 Task: Find connections with filter location Diu with filter topic #Sustainabilitywith filter profile language English with filter current company PwC Acceleration Centers with filter school Global Institute of Technology,Jaipur with filter industry Spring and Wire Product Manufacturing with filter service category Business Law with filter keywords title Purchasing Staff
Action: Mouse moved to (171, 250)
Screenshot: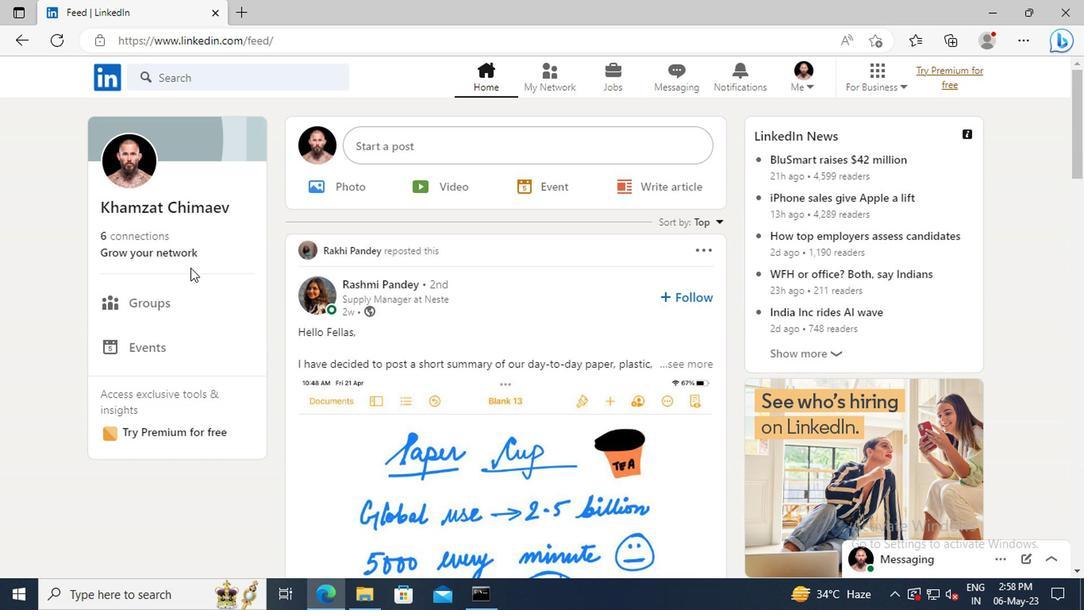 
Action: Mouse pressed left at (171, 250)
Screenshot: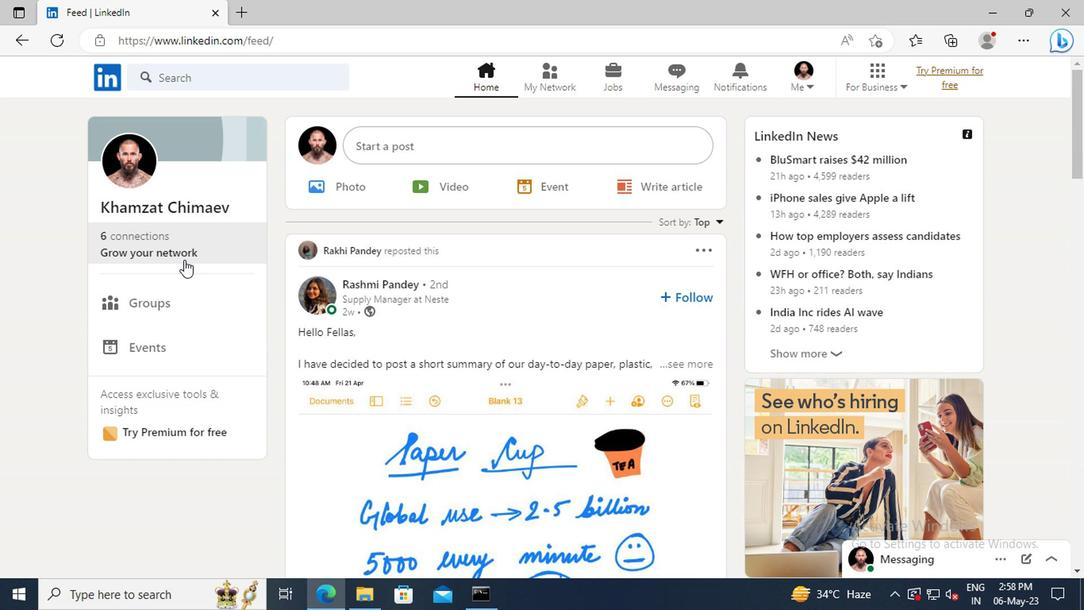 
Action: Mouse moved to (171, 167)
Screenshot: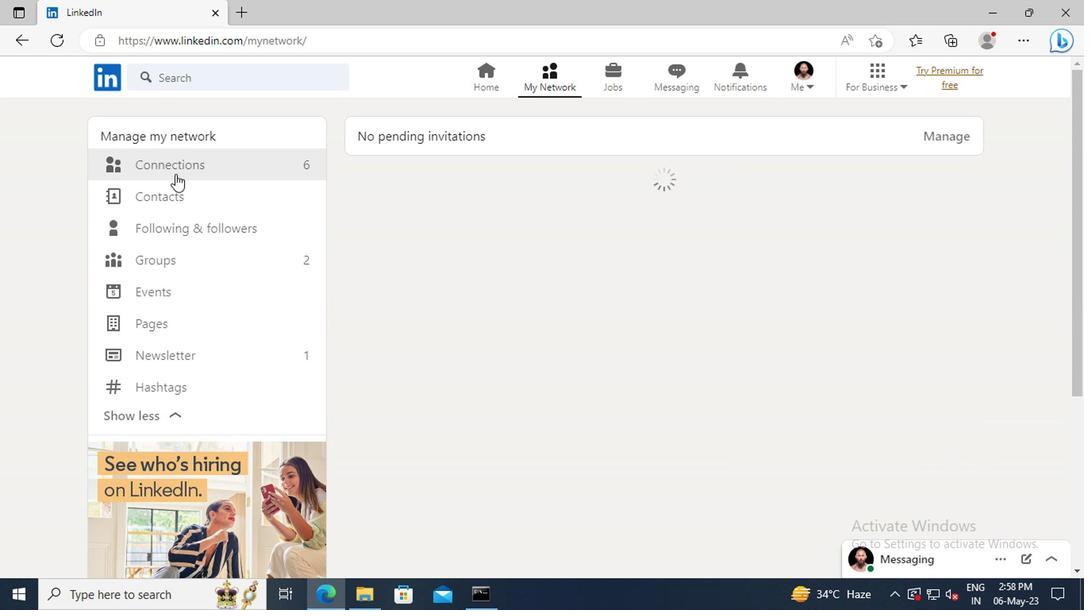 
Action: Mouse pressed left at (171, 167)
Screenshot: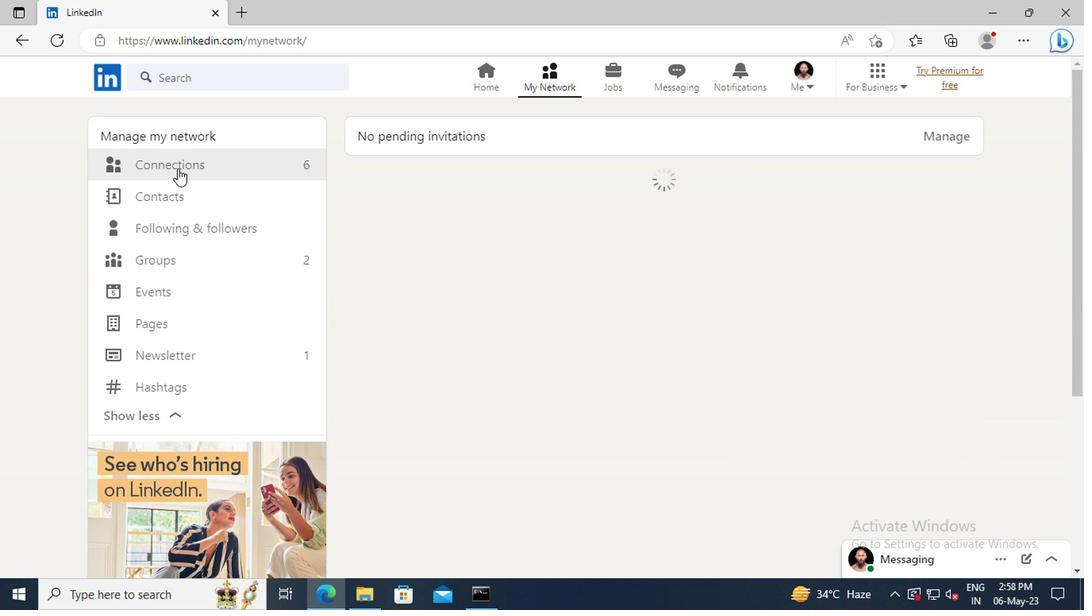 
Action: Mouse moved to (684, 170)
Screenshot: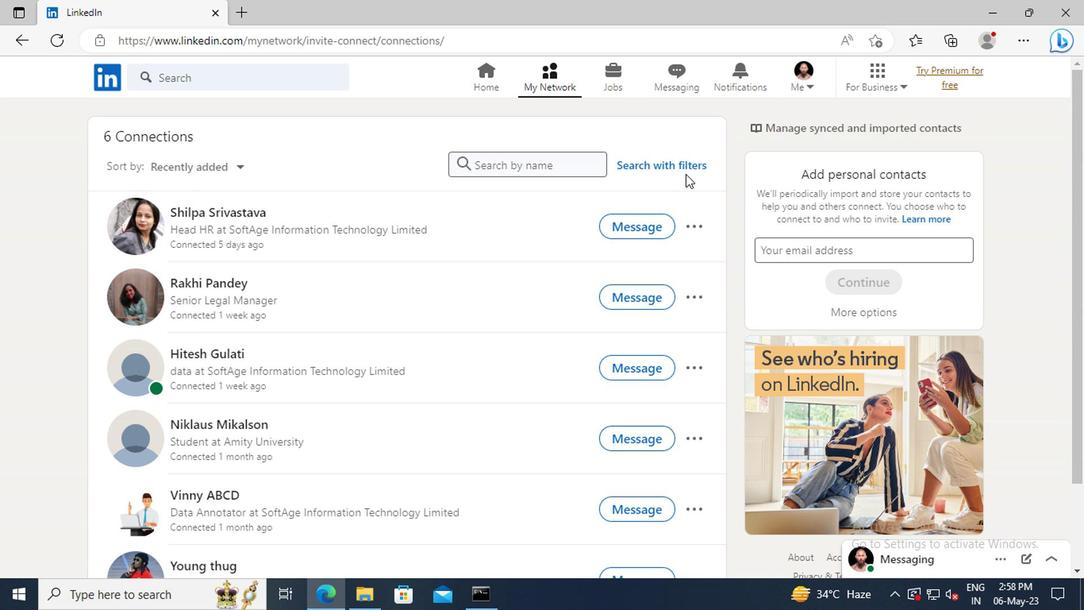 
Action: Mouse pressed left at (684, 170)
Screenshot: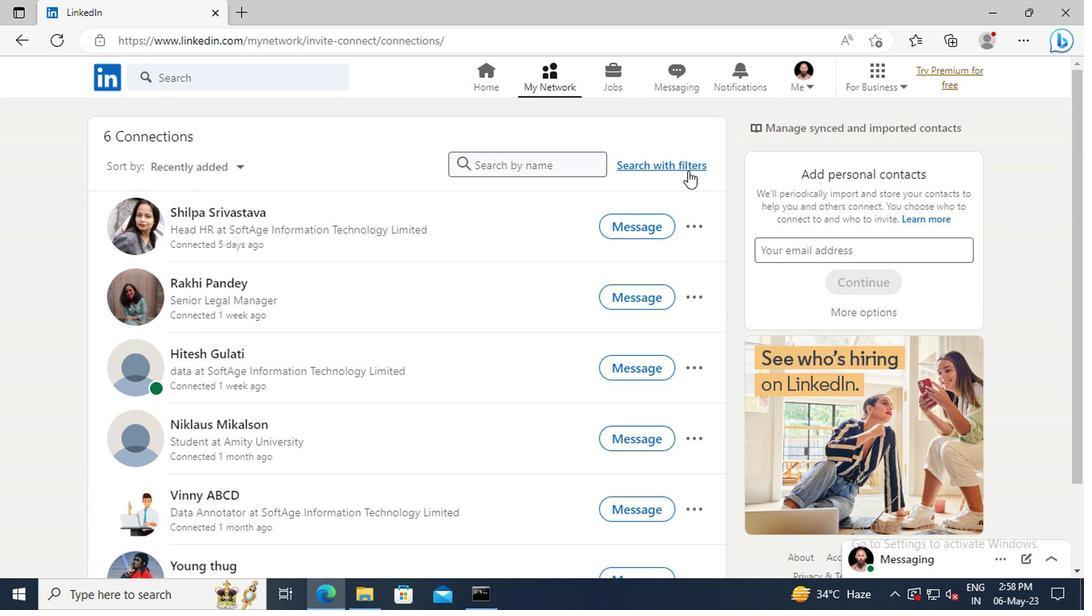 
Action: Mouse moved to (595, 128)
Screenshot: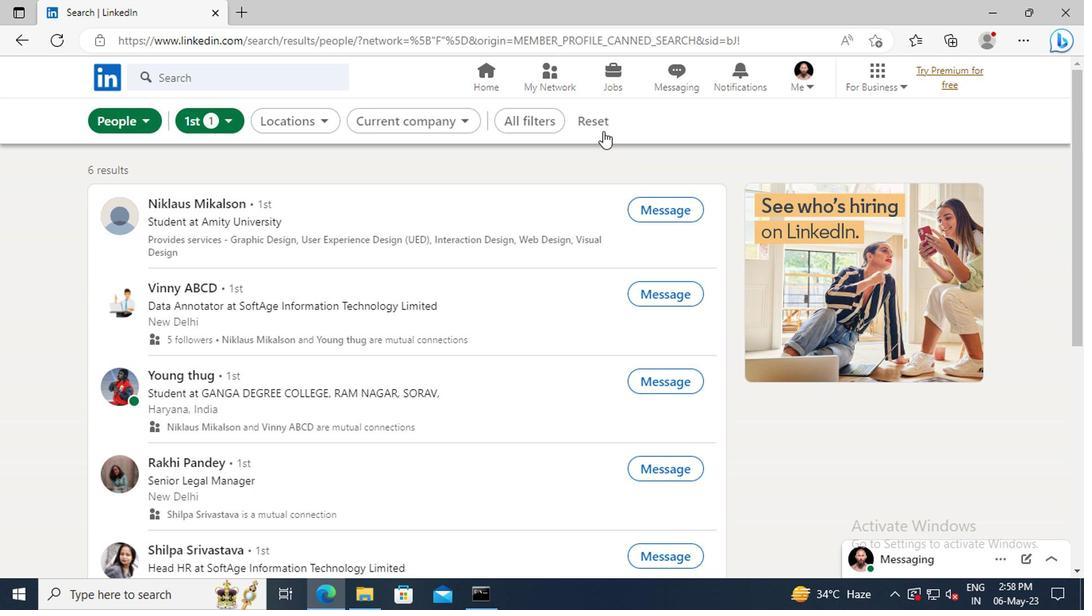 
Action: Mouse pressed left at (595, 128)
Screenshot: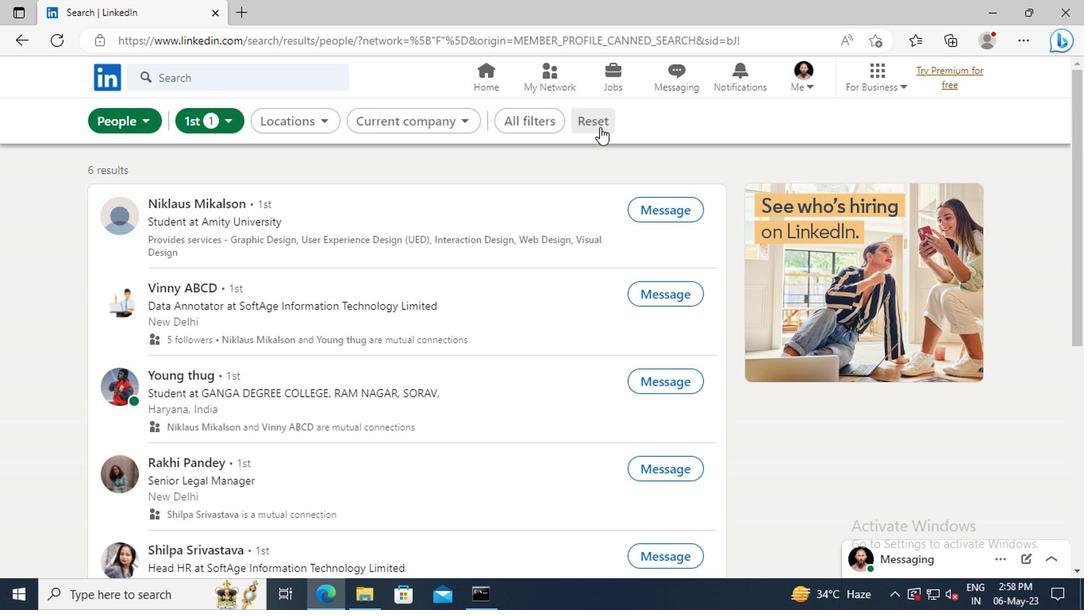 
Action: Mouse moved to (579, 126)
Screenshot: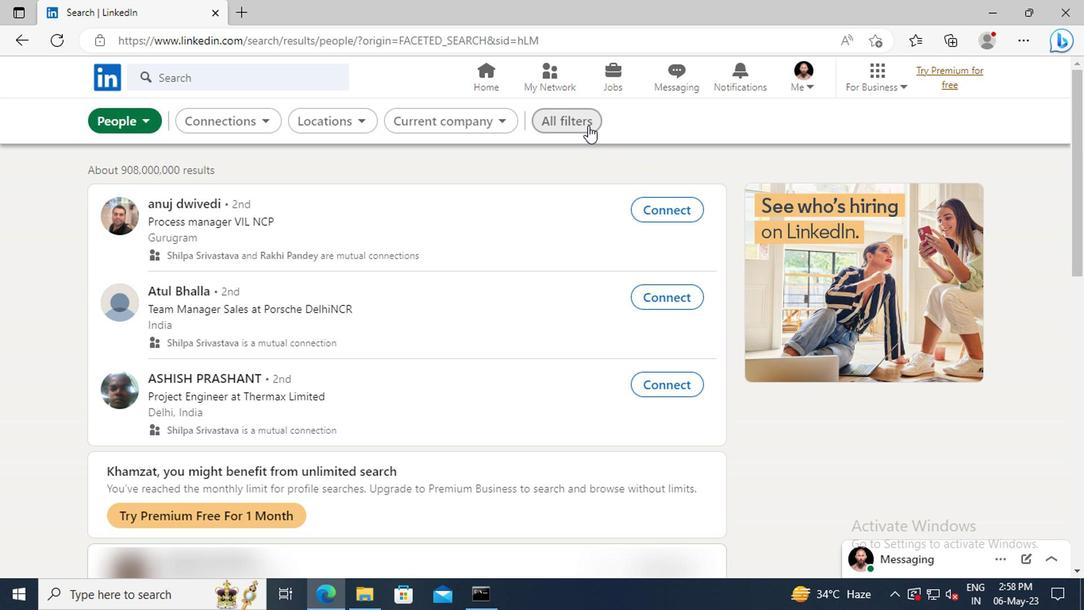 
Action: Mouse pressed left at (579, 126)
Screenshot: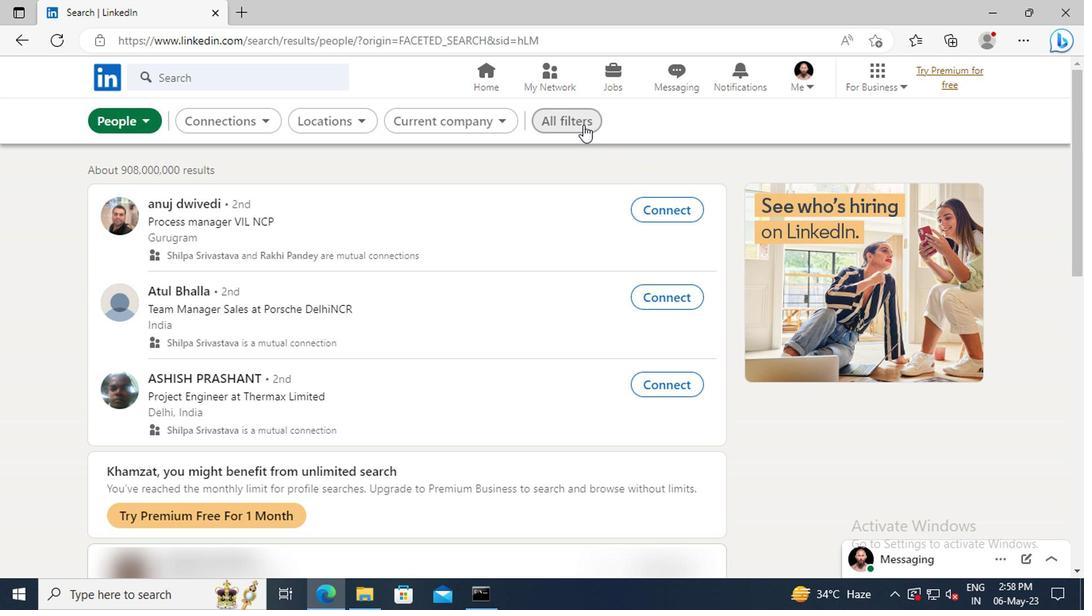 
Action: Mouse moved to (895, 308)
Screenshot: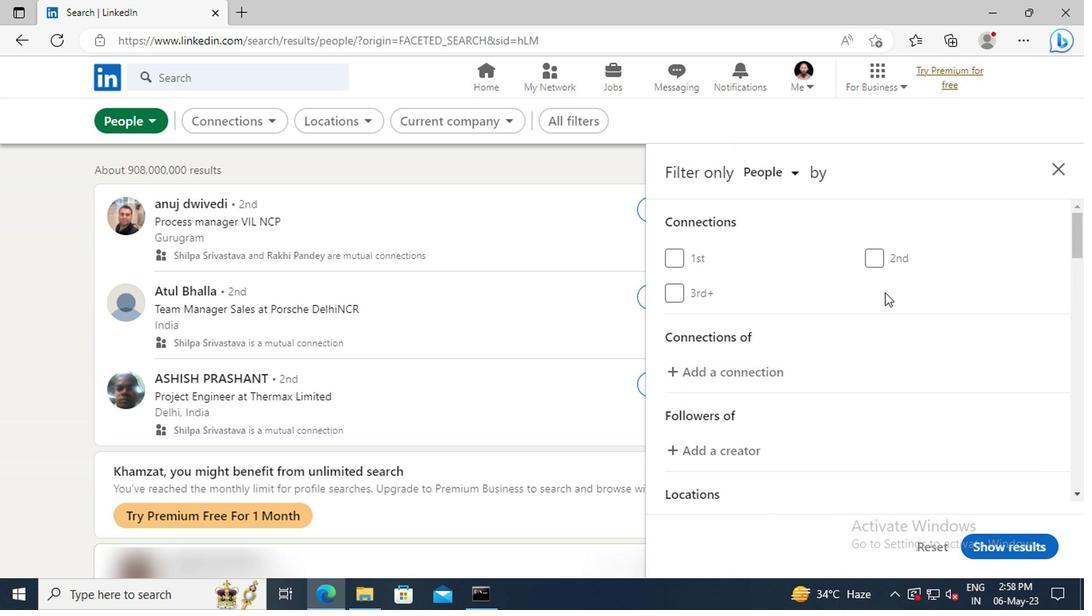 
Action: Mouse scrolled (895, 307) with delta (0, 0)
Screenshot: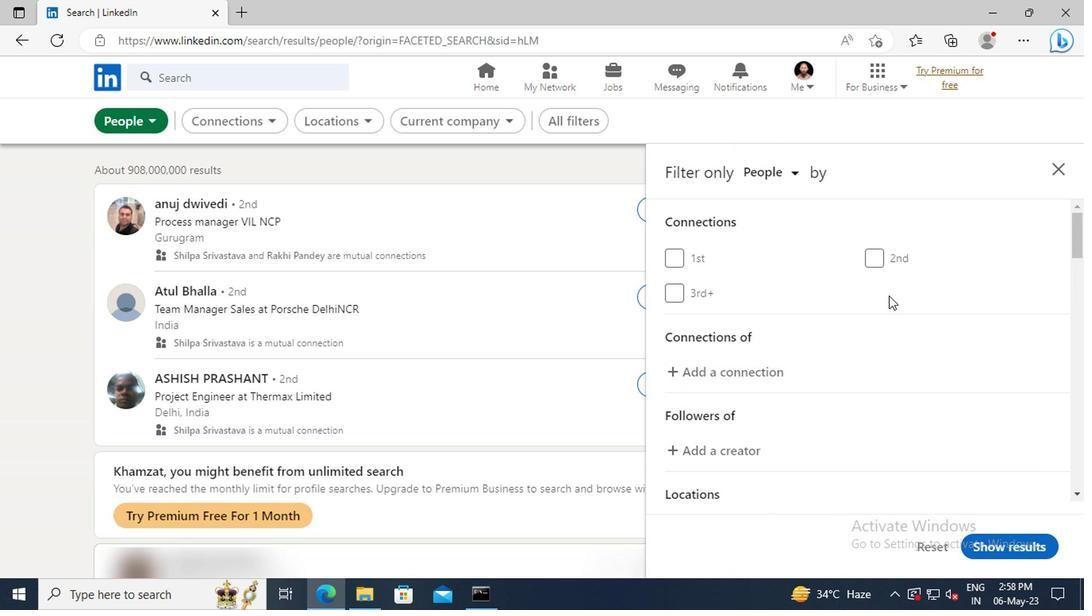 
Action: Mouse moved to (896, 309)
Screenshot: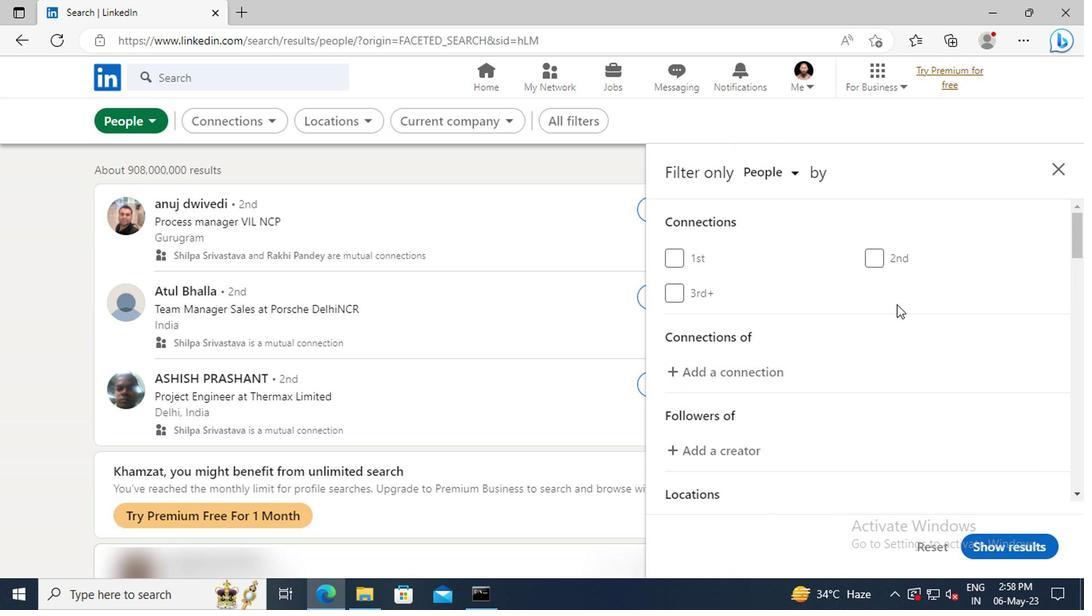 
Action: Mouse scrolled (896, 308) with delta (0, -1)
Screenshot: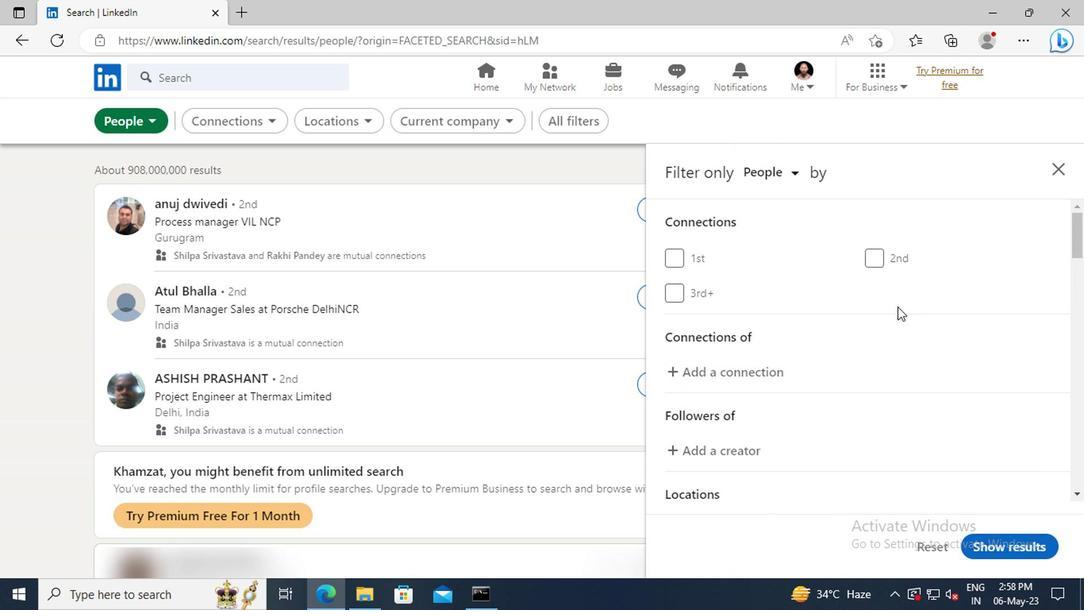 
Action: Mouse moved to (896, 309)
Screenshot: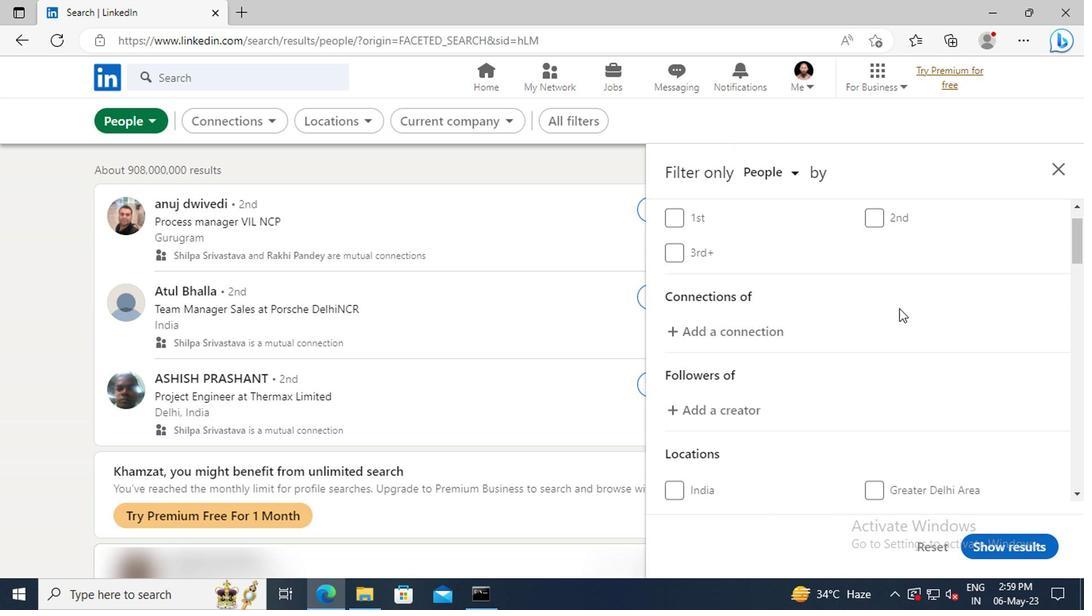 
Action: Mouse scrolled (896, 308) with delta (0, -1)
Screenshot: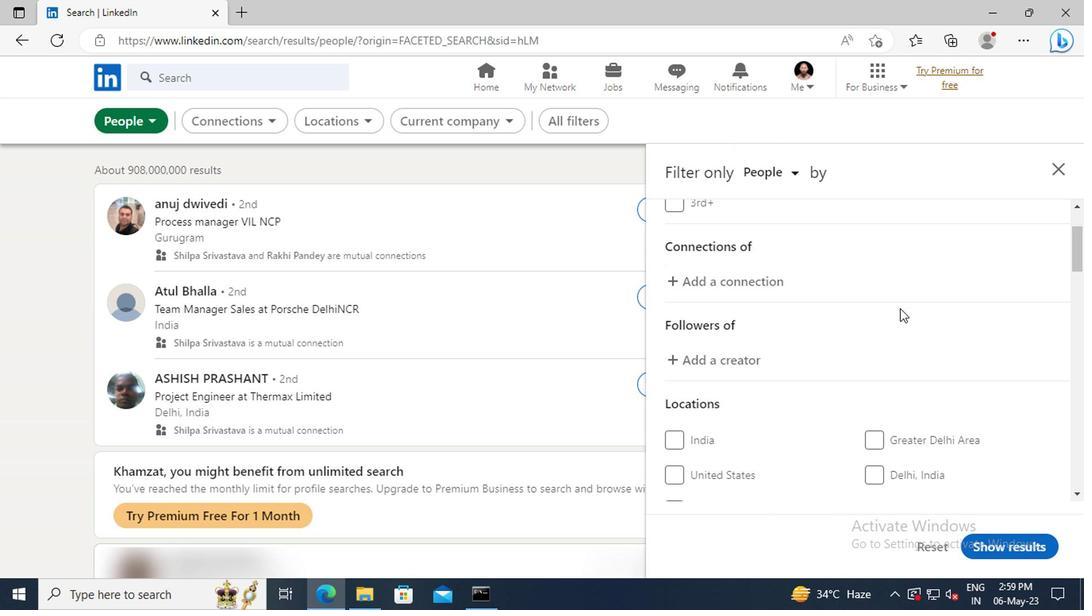 
Action: Mouse scrolled (896, 308) with delta (0, -1)
Screenshot: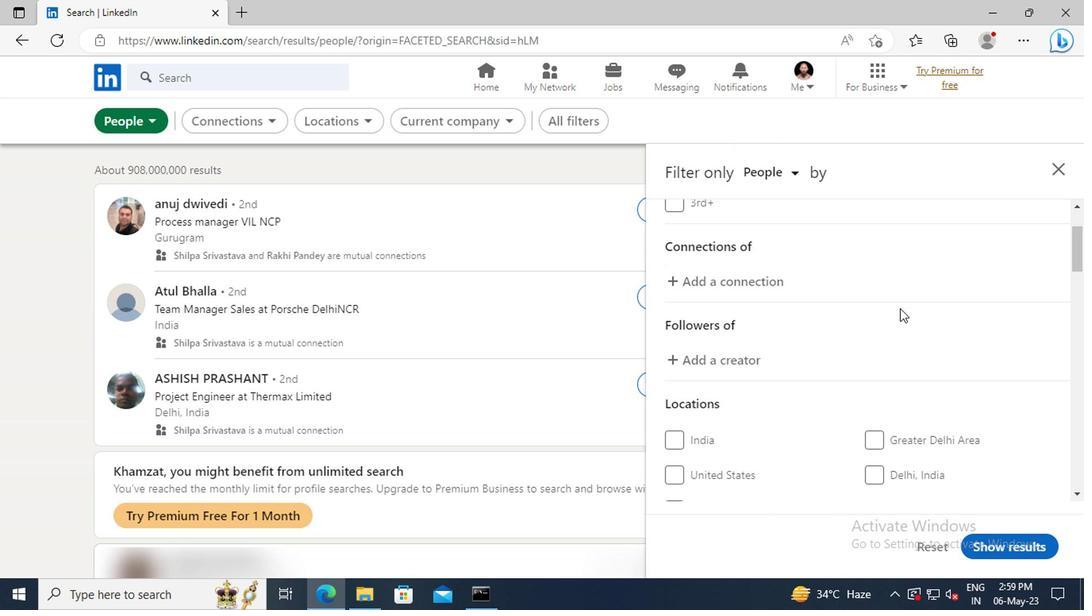 
Action: Mouse scrolled (896, 308) with delta (0, -1)
Screenshot: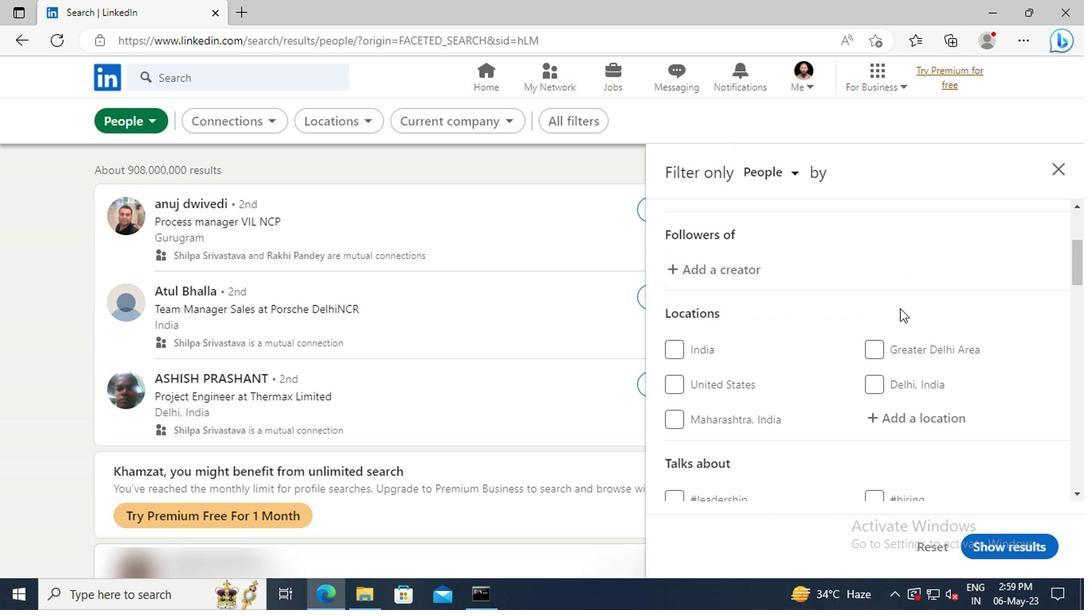 
Action: Mouse scrolled (896, 308) with delta (0, -1)
Screenshot: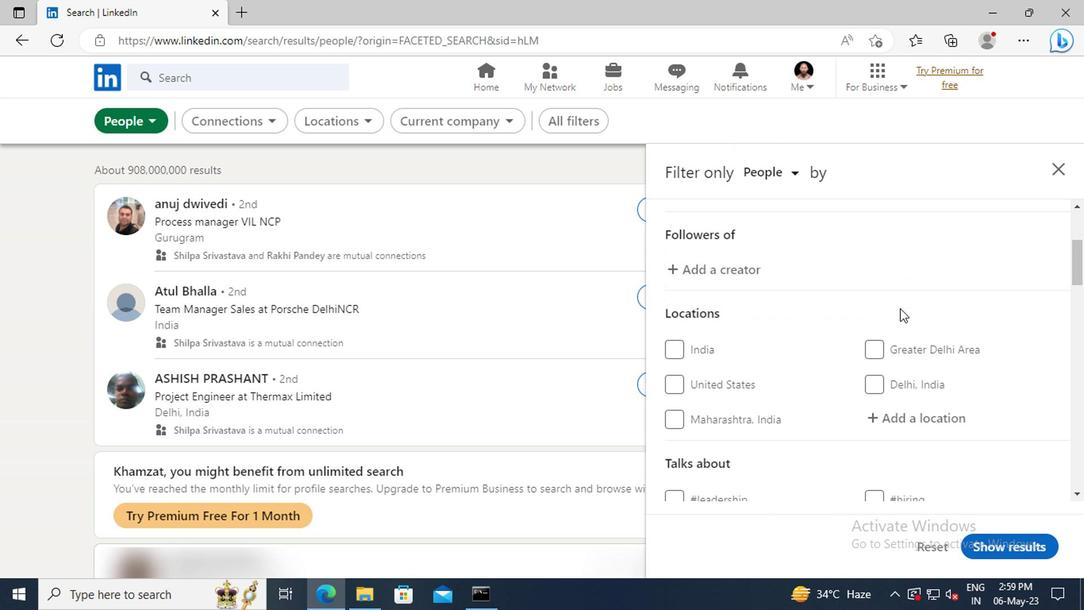
Action: Mouse moved to (901, 327)
Screenshot: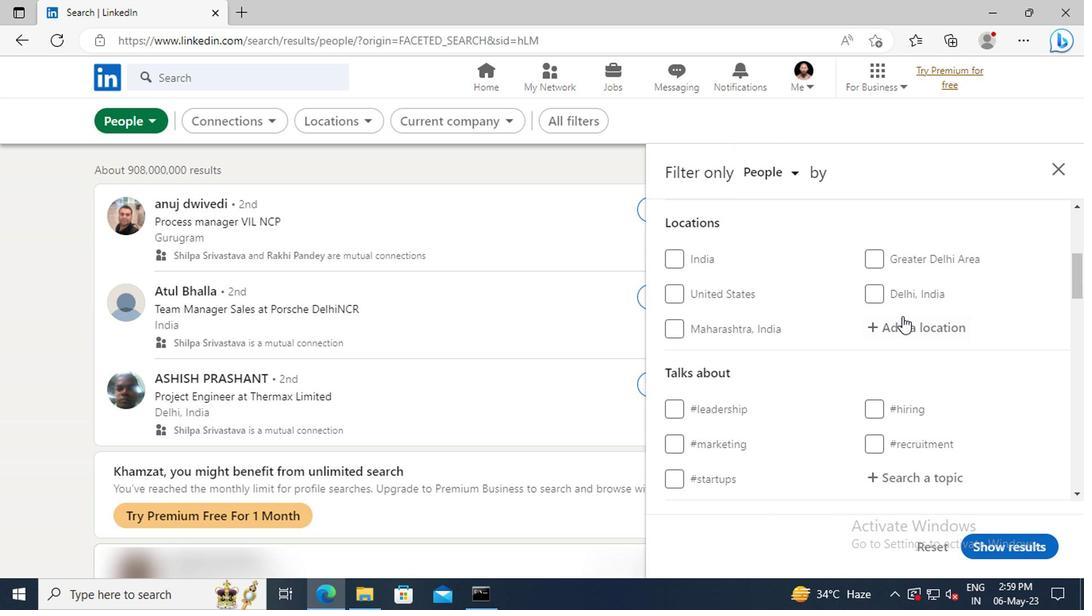 
Action: Mouse pressed left at (901, 327)
Screenshot: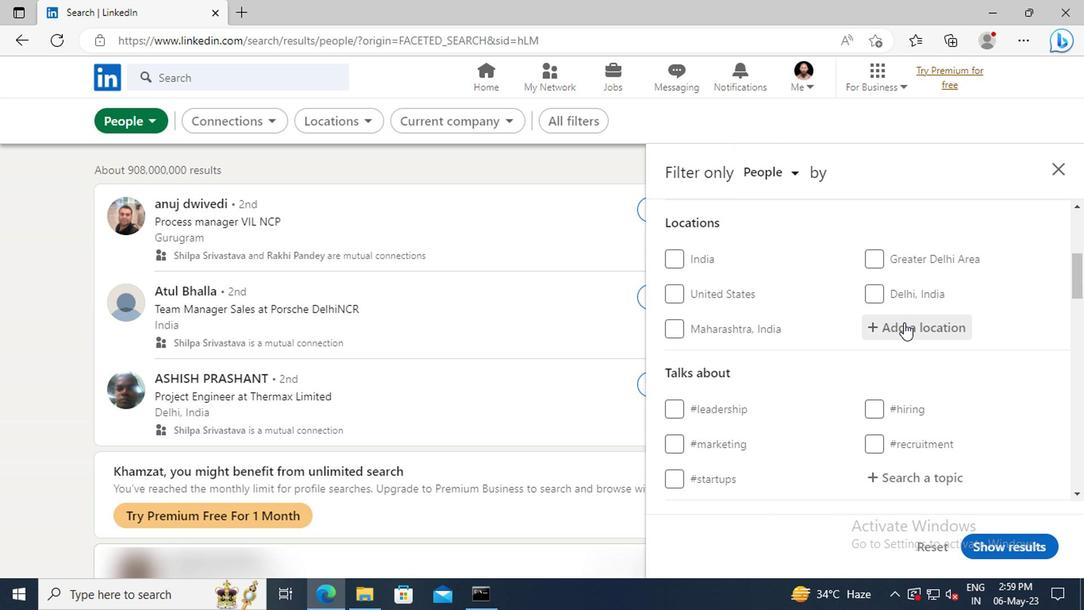 
Action: Key pressed <Key.shift>DIU
Screenshot: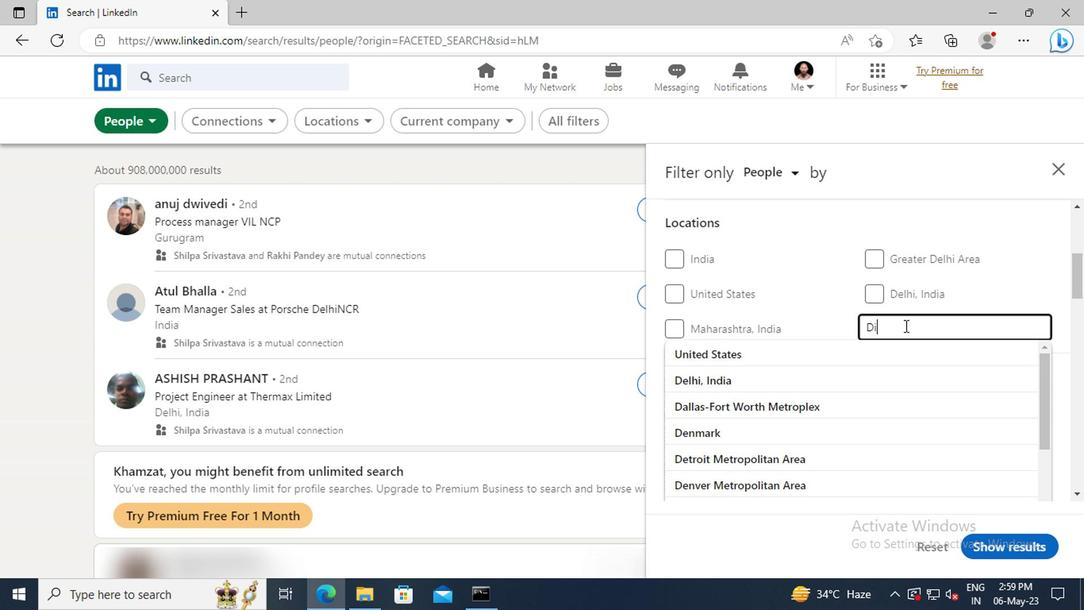 
Action: Mouse moved to (903, 348)
Screenshot: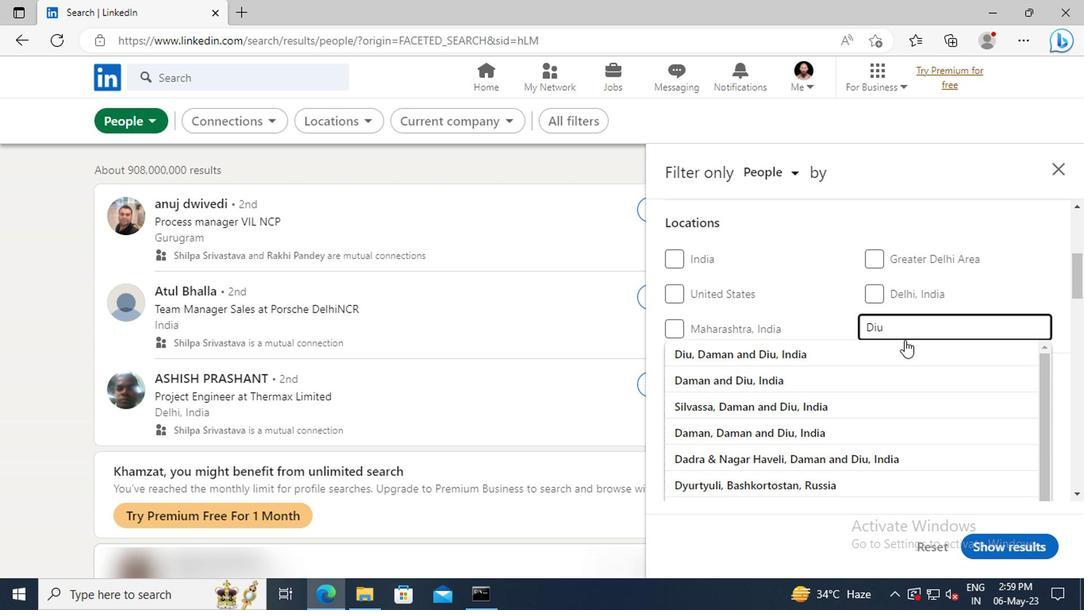
Action: Mouse pressed left at (903, 348)
Screenshot: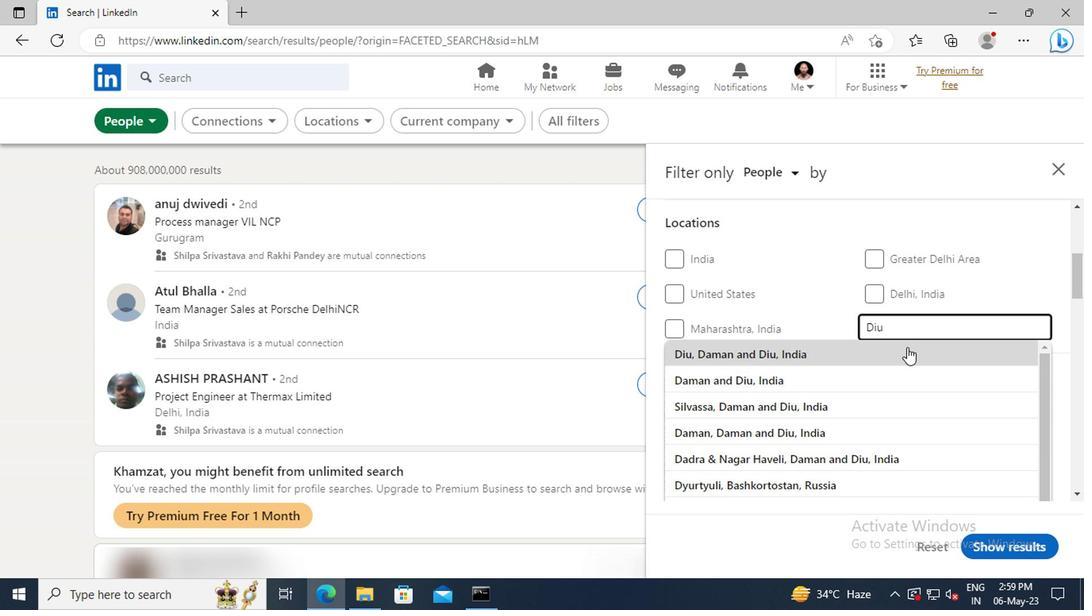 
Action: Mouse scrolled (903, 347) with delta (0, 0)
Screenshot: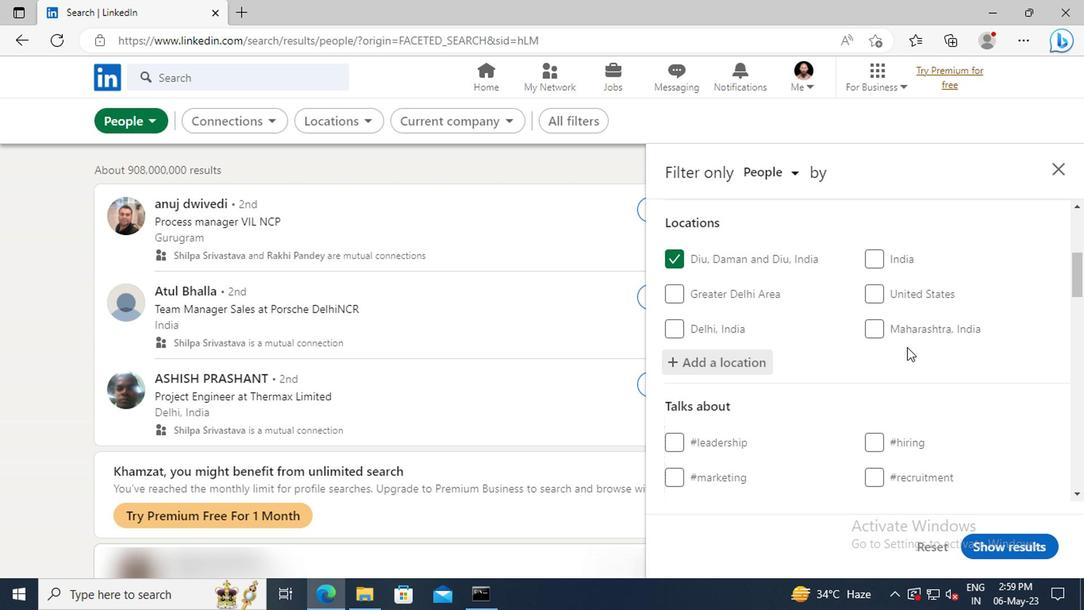 
Action: Mouse scrolled (903, 347) with delta (0, 0)
Screenshot: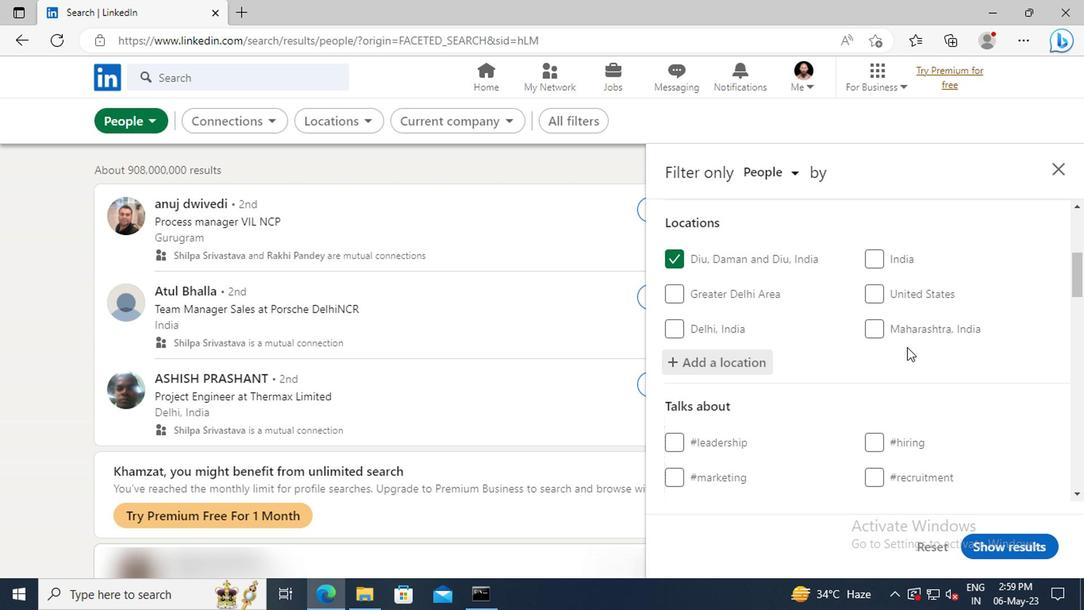 
Action: Mouse scrolled (903, 347) with delta (0, 0)
Screenshot: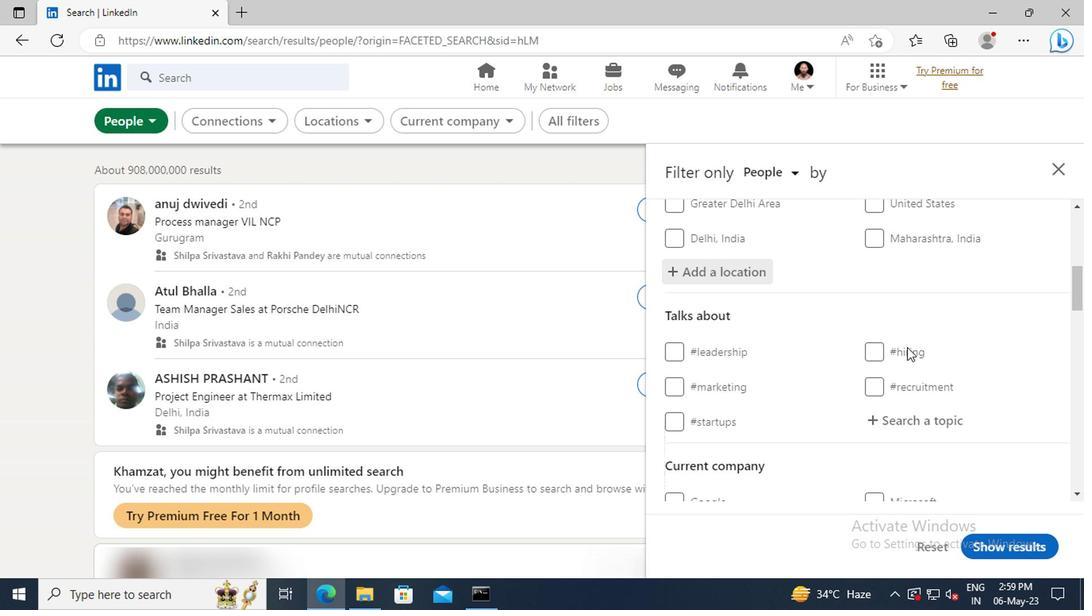 
Action: Mouse moved to (907, 371)
Screenshot: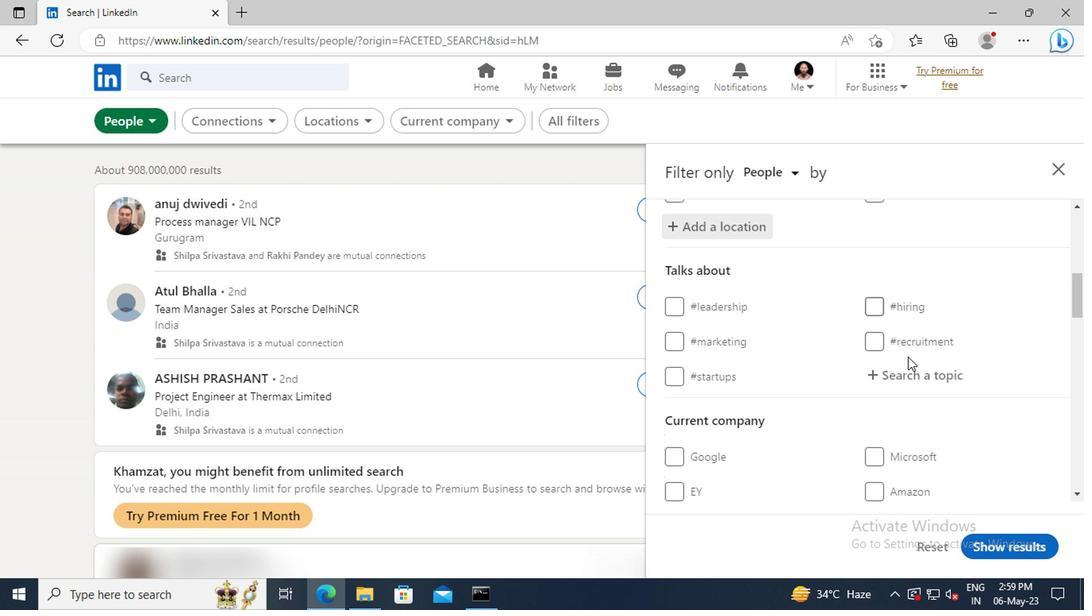 
Action: Mouse pressed left at (907, 371)
Screenshot: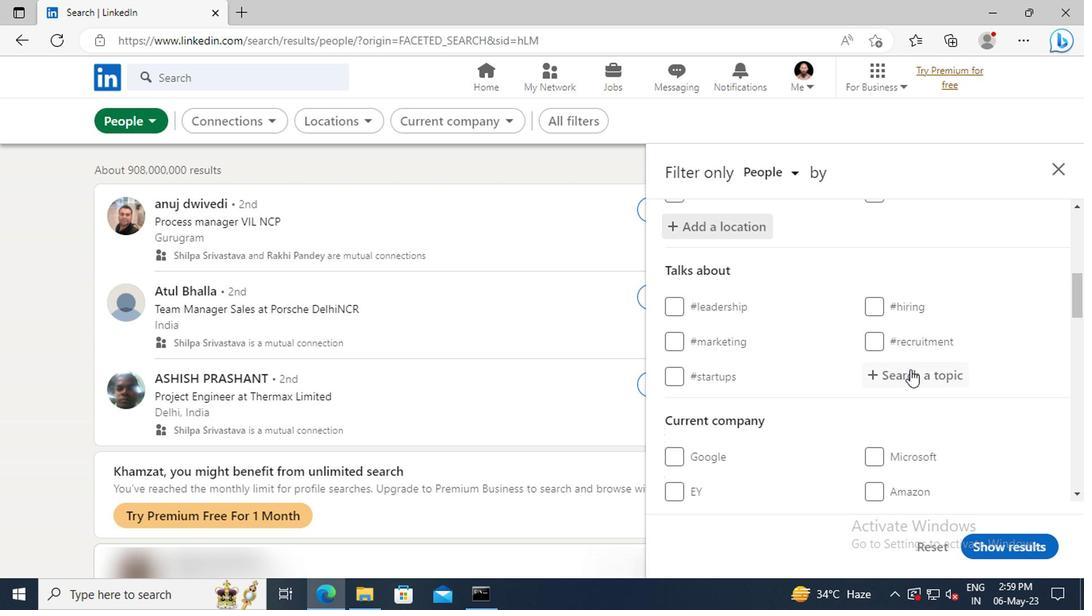 
Action: Key pressed <Key.shift>SUST
Screenshot: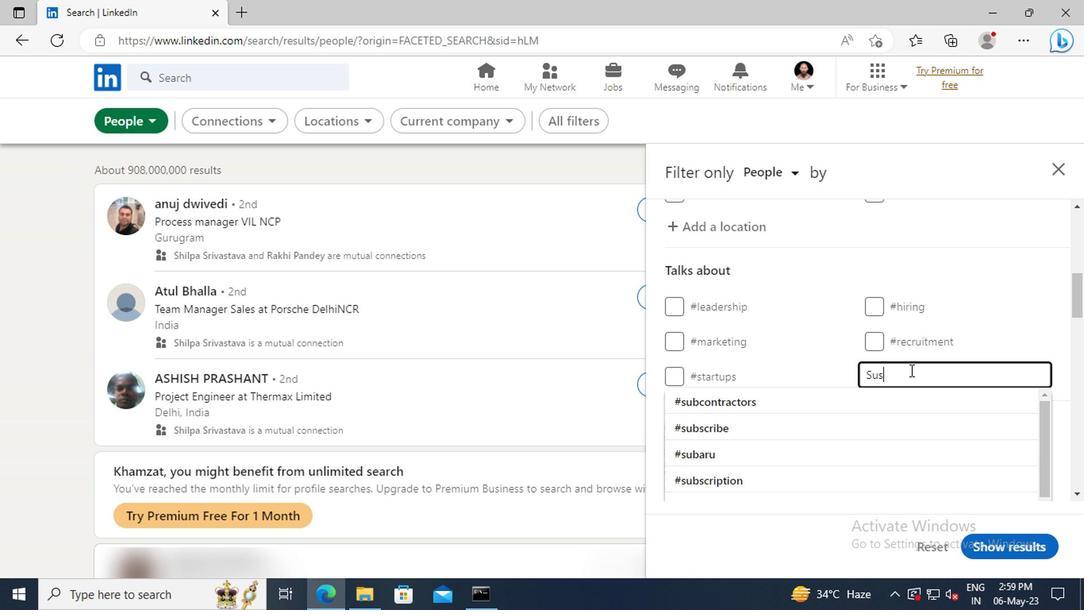 
Action: Mouse moved to (910, 396)
Screenshot: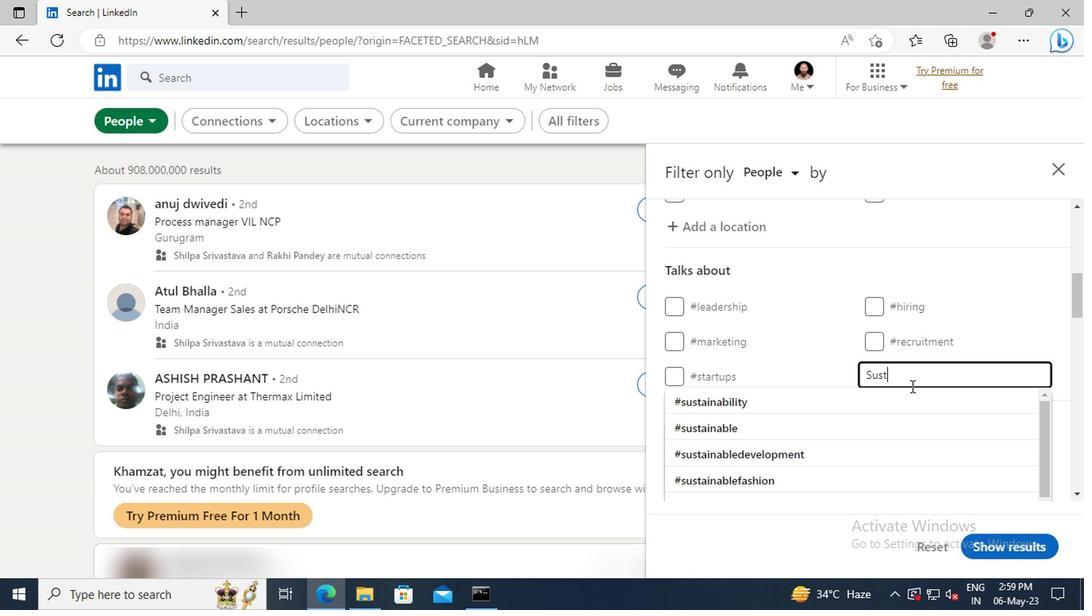 
Action: Mouse pressed left at (910, 396)
Screenshot: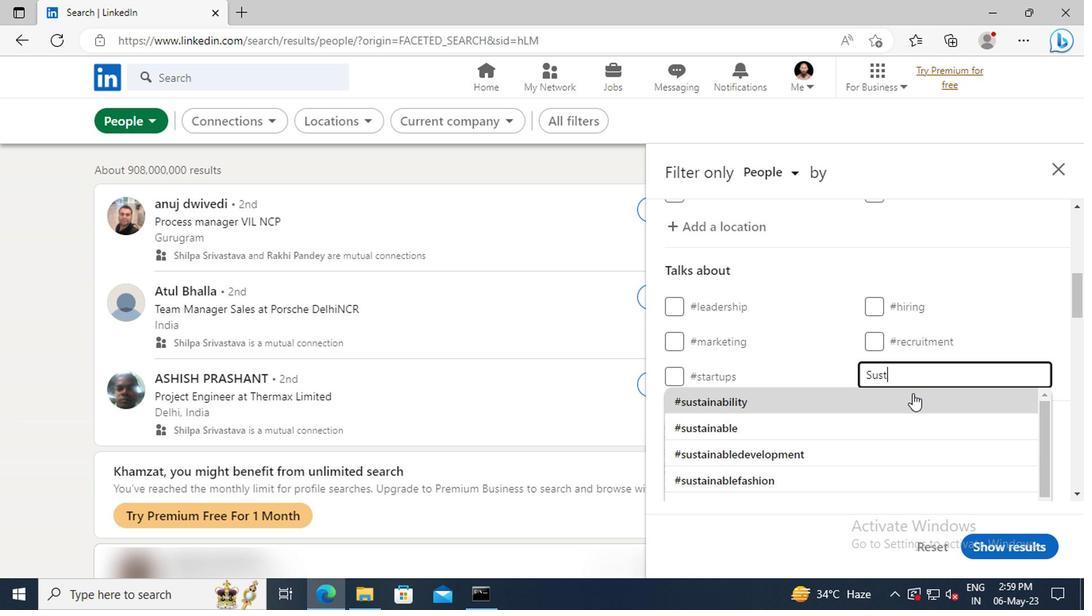 
Action: Mouse scrolled (910, 396) with delta (0, 0)
Screenshot: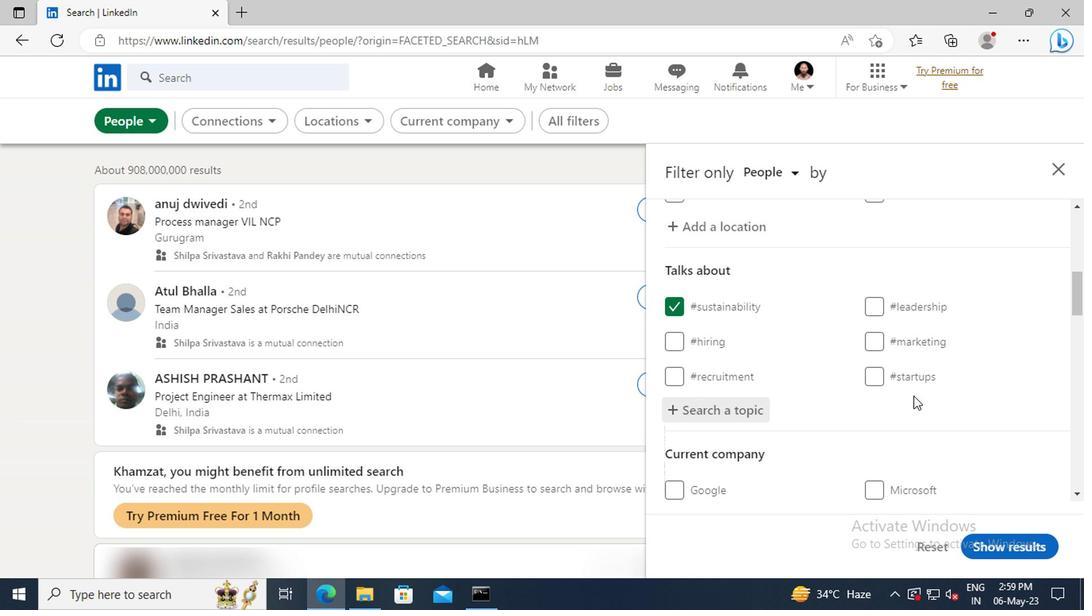 
Action: Mouse scrolled (910, 396) with delta (0, 0)
Screenshot: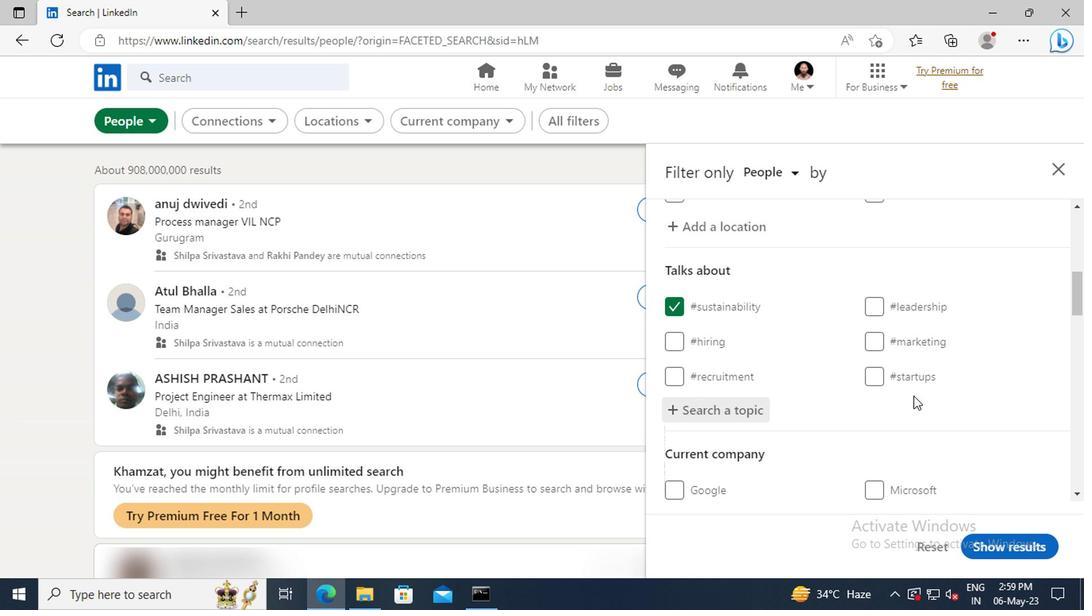 
Action: Mouse scrolled (910, 396) with delta (0, 0)
Screenshot: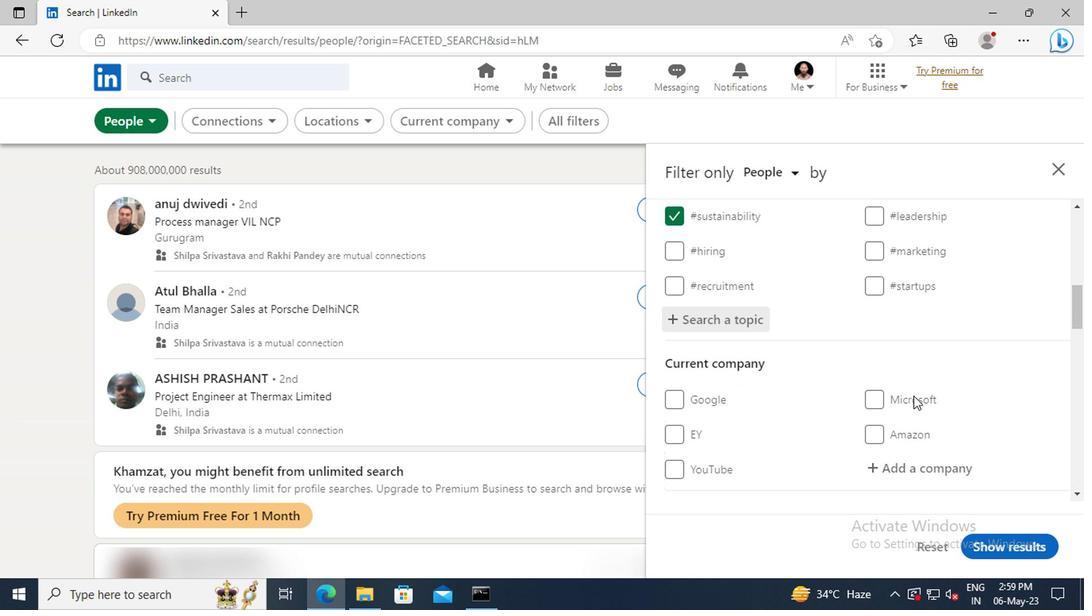 
Action: Mouse scrolled (910, 396) with delta (0, 0)
Screenshot: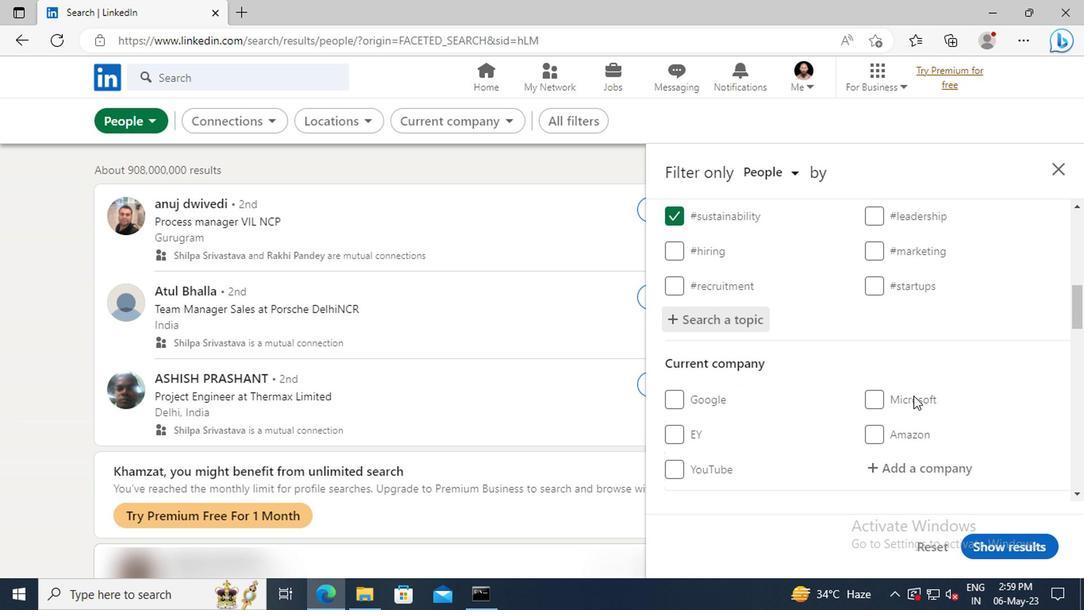 
Action: Mouse moved to (910, 396)
Screenshot: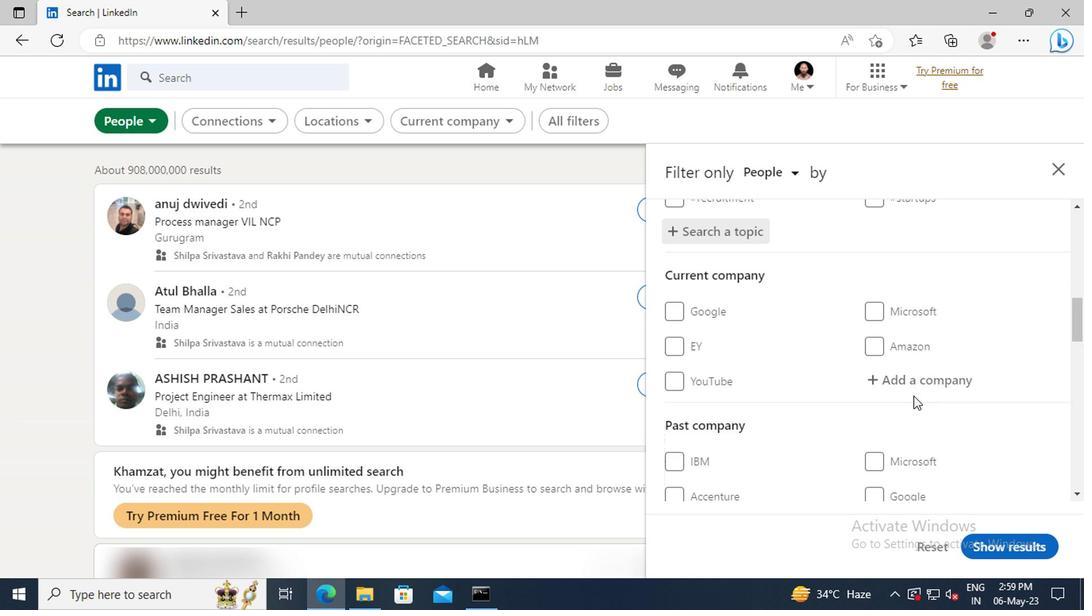 
Action: Mouse scrolled (910, 396) with delta (0, 0)
Screenshot: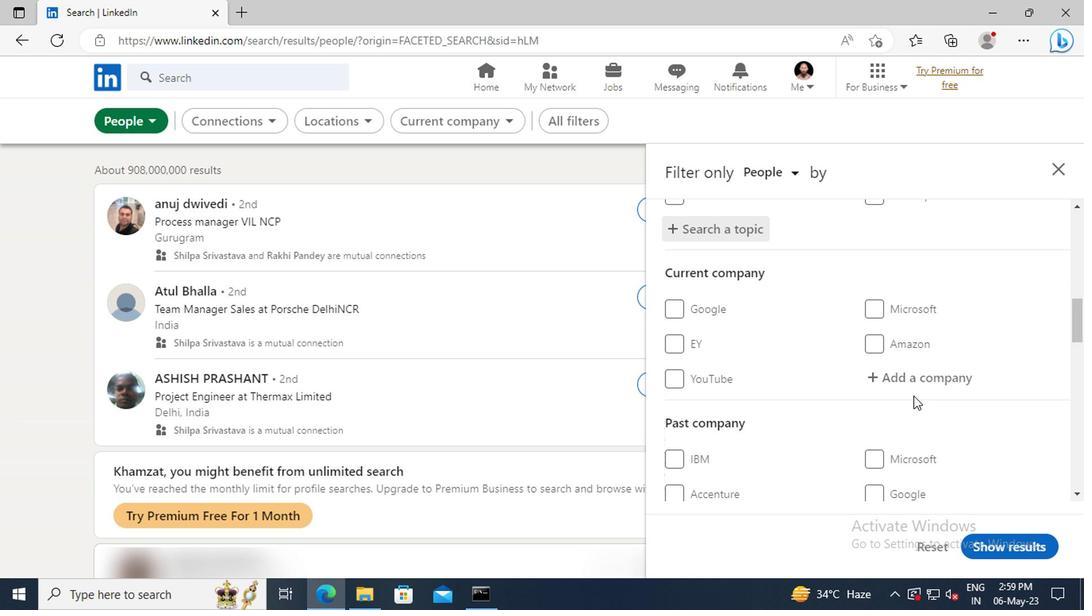 
Action: Mouse scrolled (910, 396) with delta (0, 0)
Screenshot: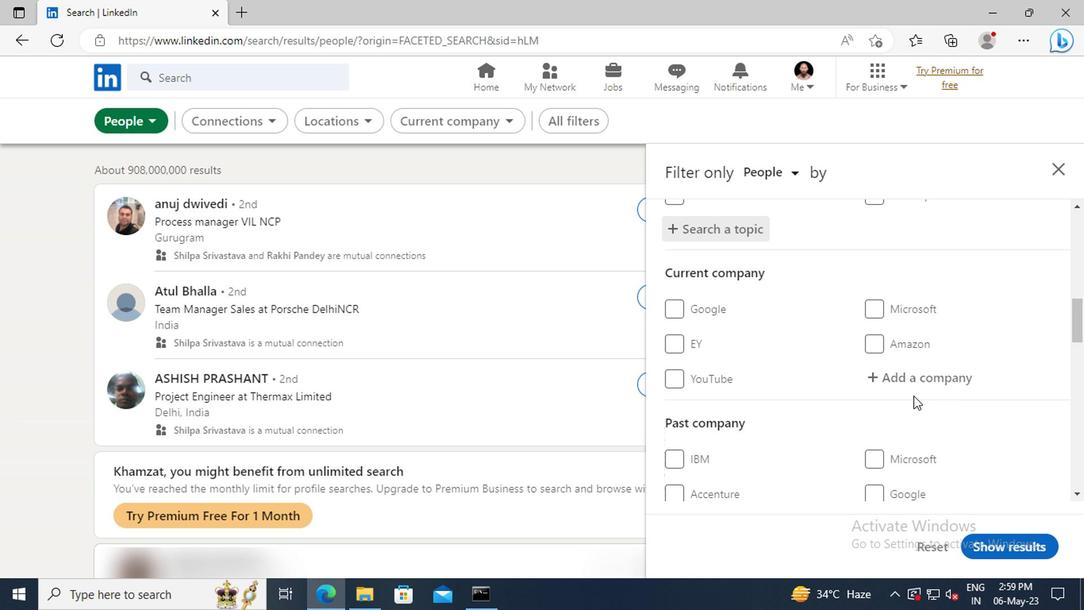 
Action: Mouse scrolled (910, 396) with delta (0, 0)
Screenshot: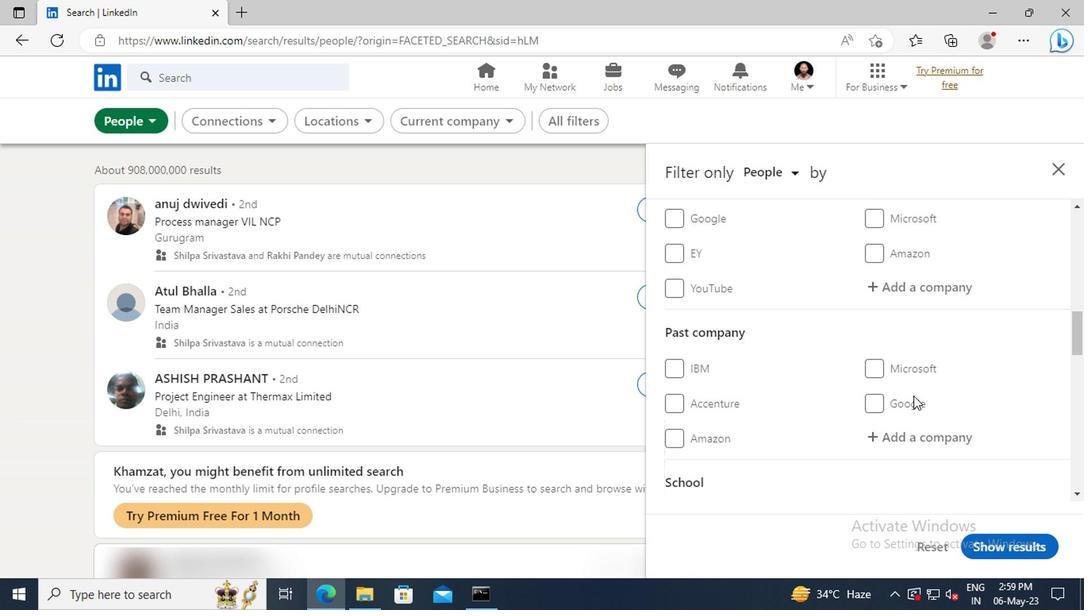 
Action: Mouse scrolled (910, 396) with delta (0, 0)
Screenshot: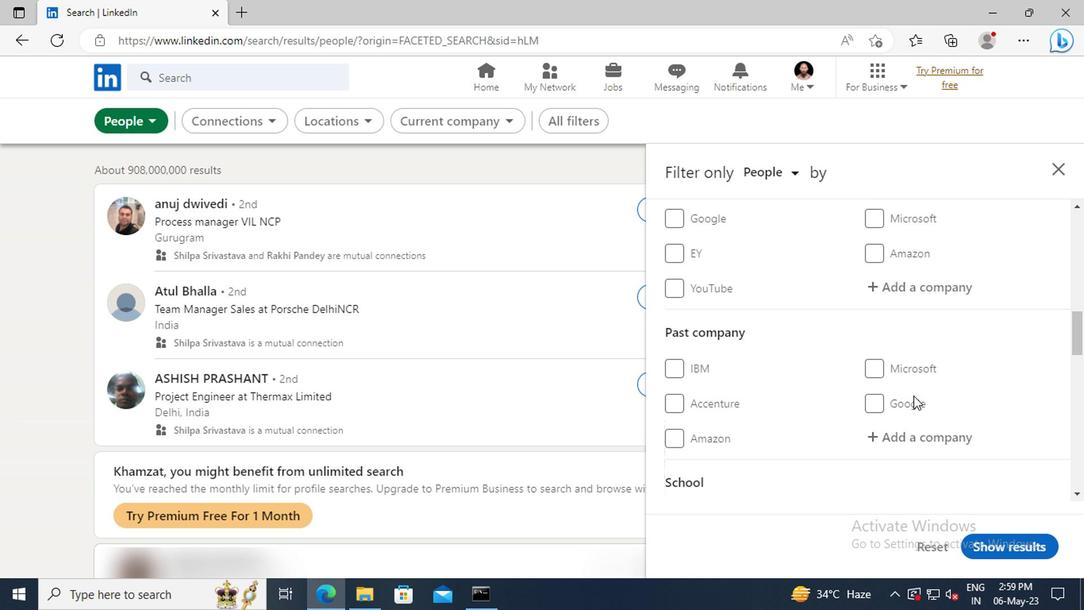 
Action: Mouse scrolled (910, 396) with delta (0, 0)
Screenshot: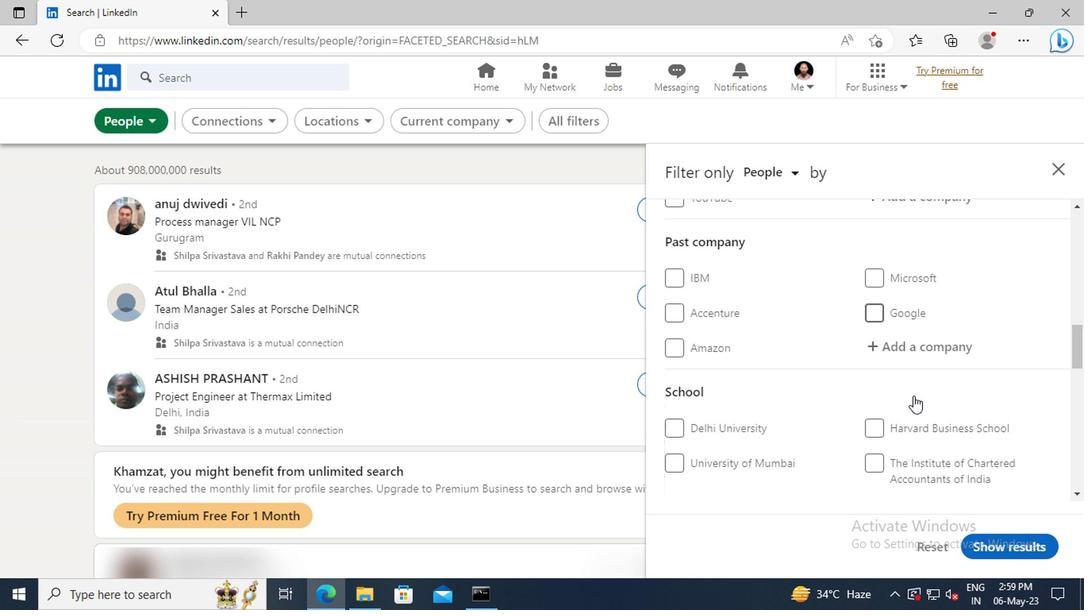 
Action: Mouse scrolled (910, 396) with delta (0, 0)
Screenshot: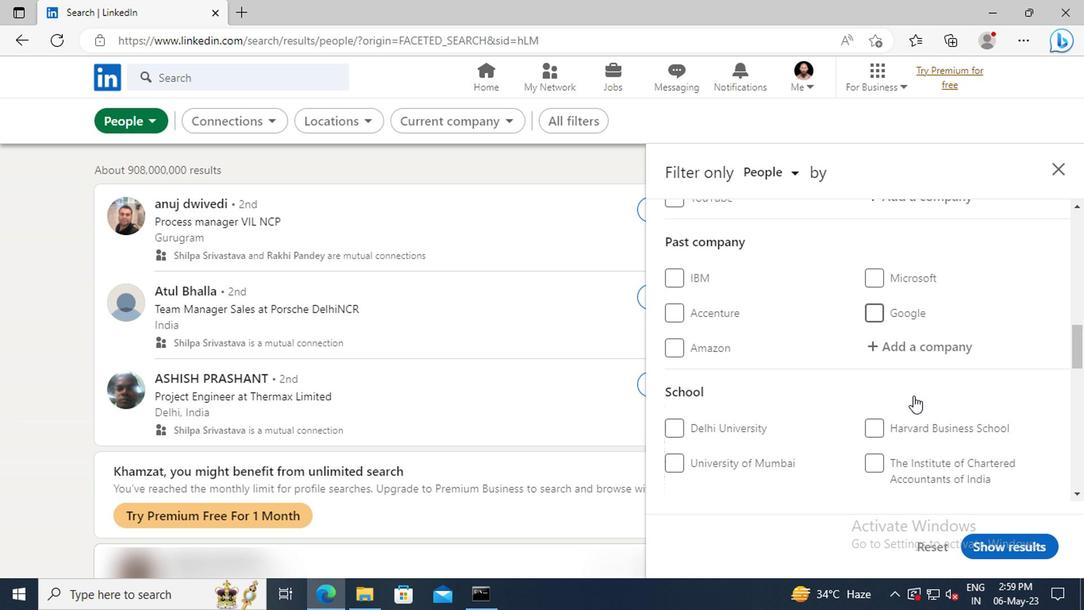 
Action: Mouse scrolled (910, 396) with delta (0, 0)
Screenshot: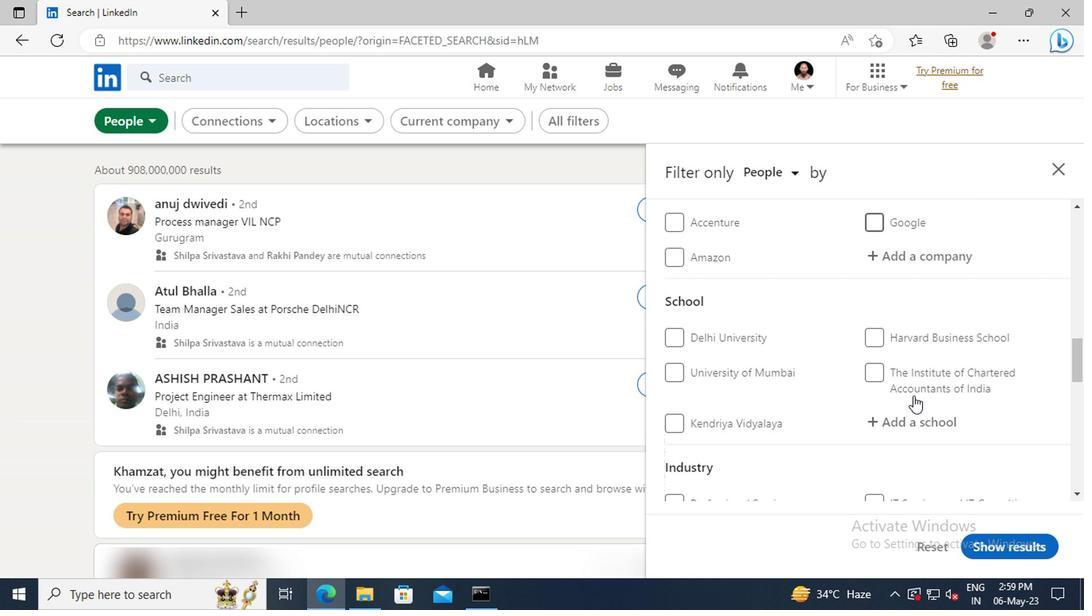 
Action: Mouse scrolled (910, 396) with delta (0, 0)
Screenshot: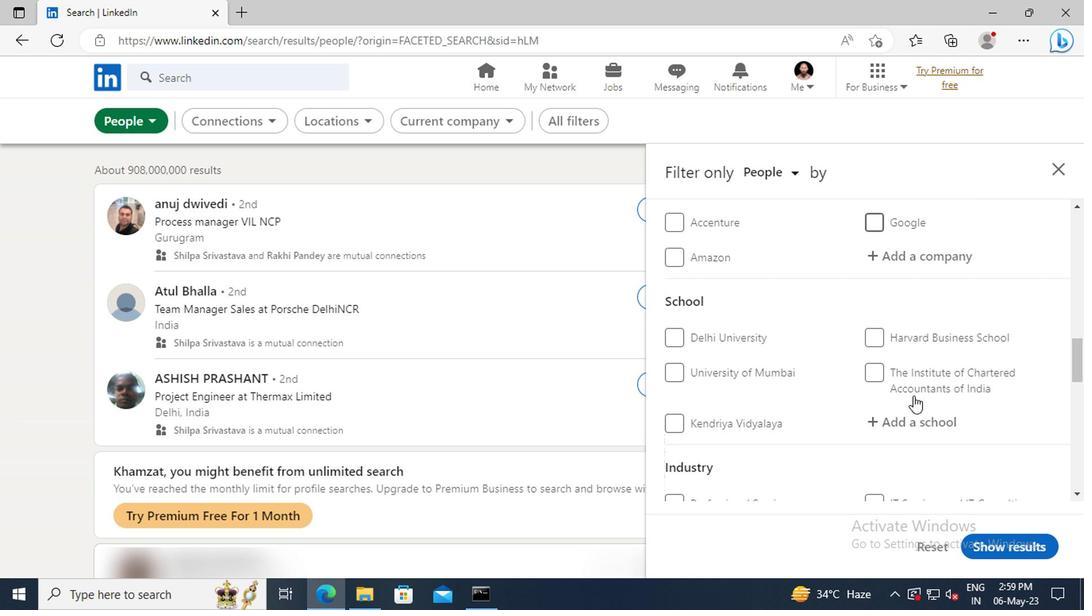 
Action: Mouse scrolled (910, 396) with delta (0, 0)
Screenshot: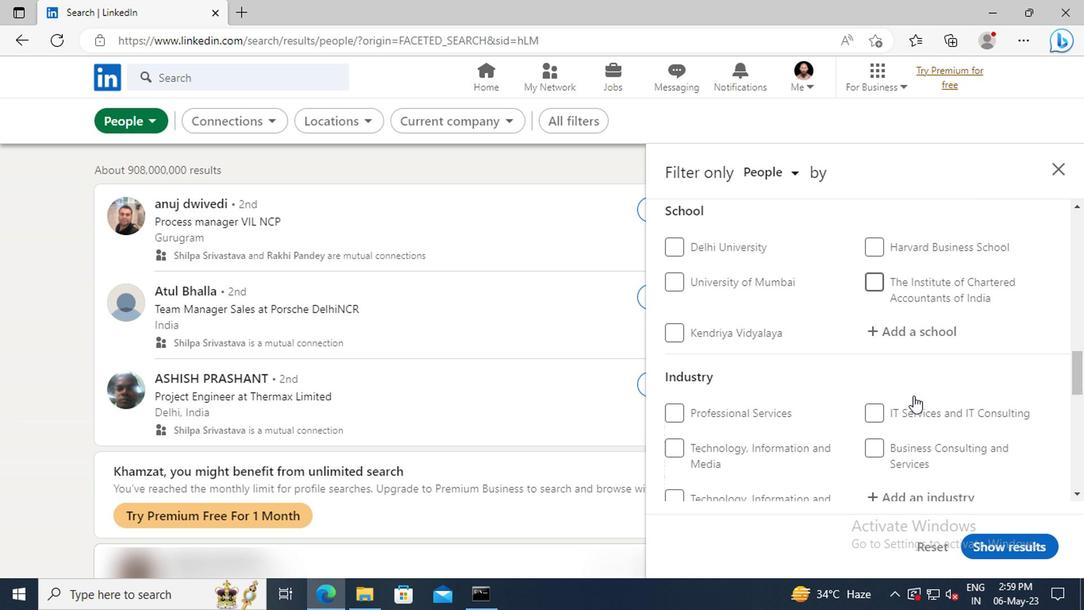 
Action: Mouse scrolled (910, 396) with delta (0, 0)
Screenshot: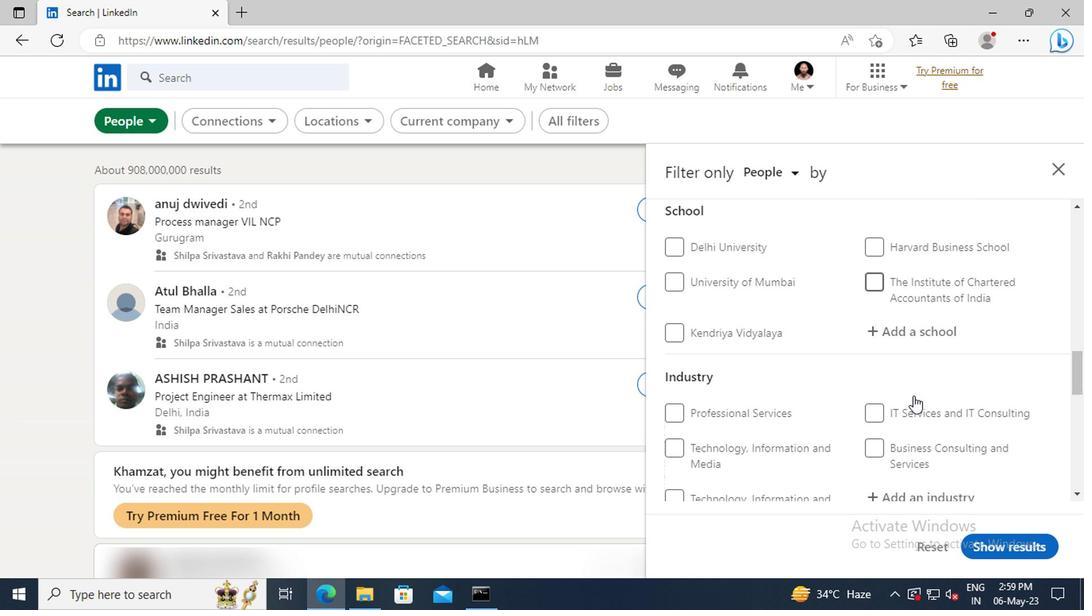 
Action: Mouse scrolled (910, 396) with delta (0, 0)
Screenshot: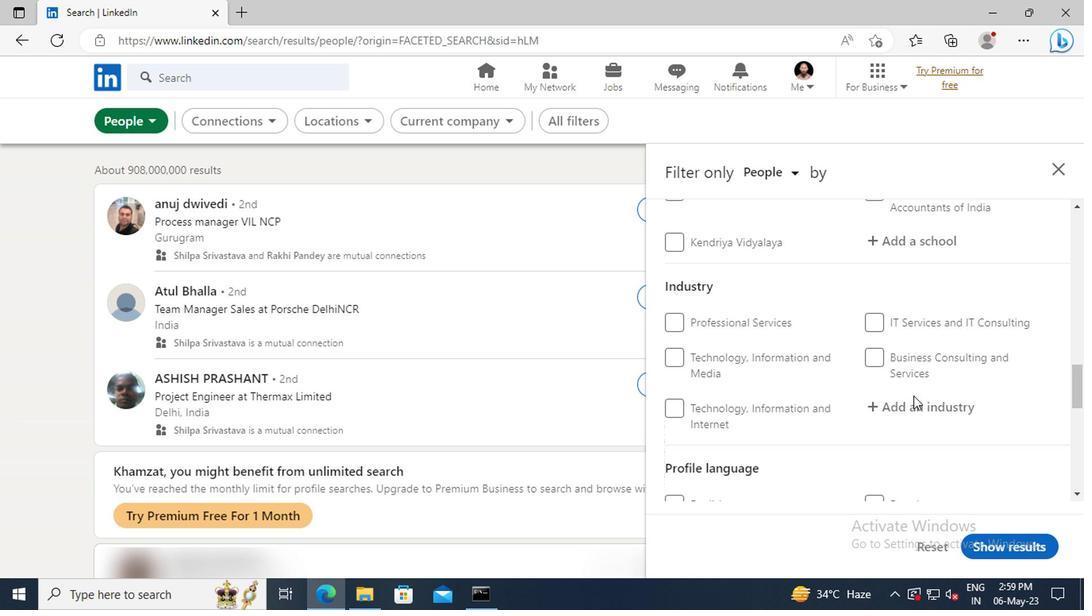 
Action: Mouse scrolled (910, 396) with delta (0, 0)
Screenshot: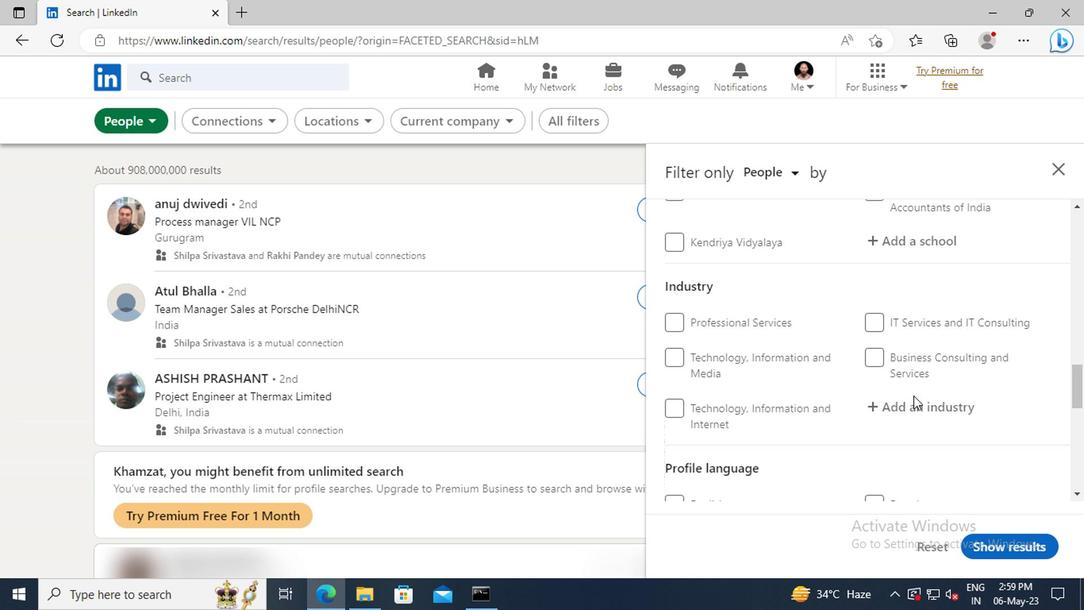 
Action: Mouse moved to (674, 416)
Screenshot: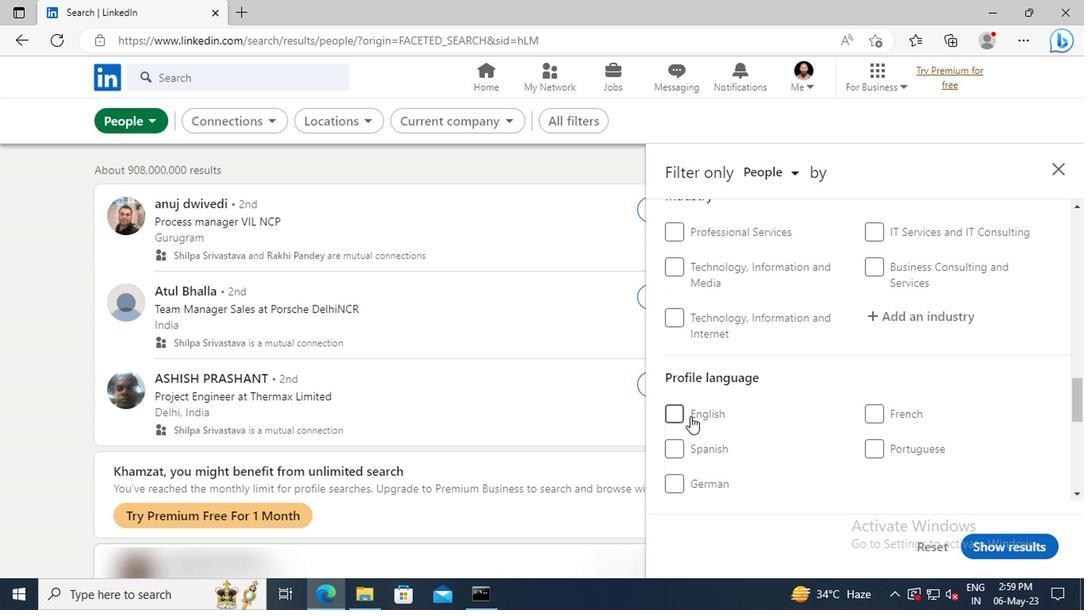 
Action: Mouse pressed left at (674, 416)
Screenshot: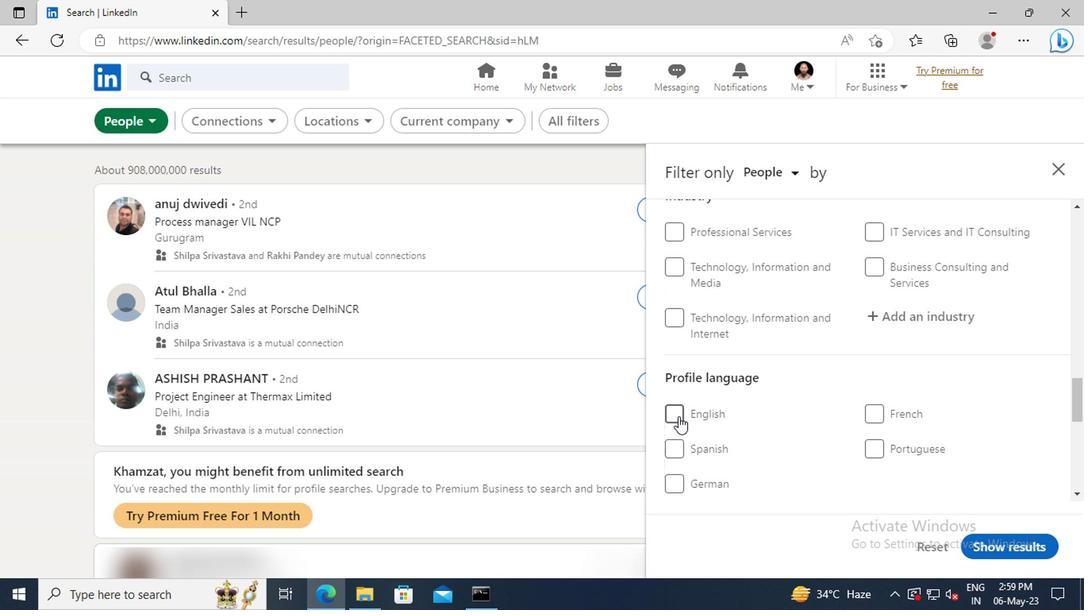 
Action: Mouse moved to (860, 392)
Screenshot: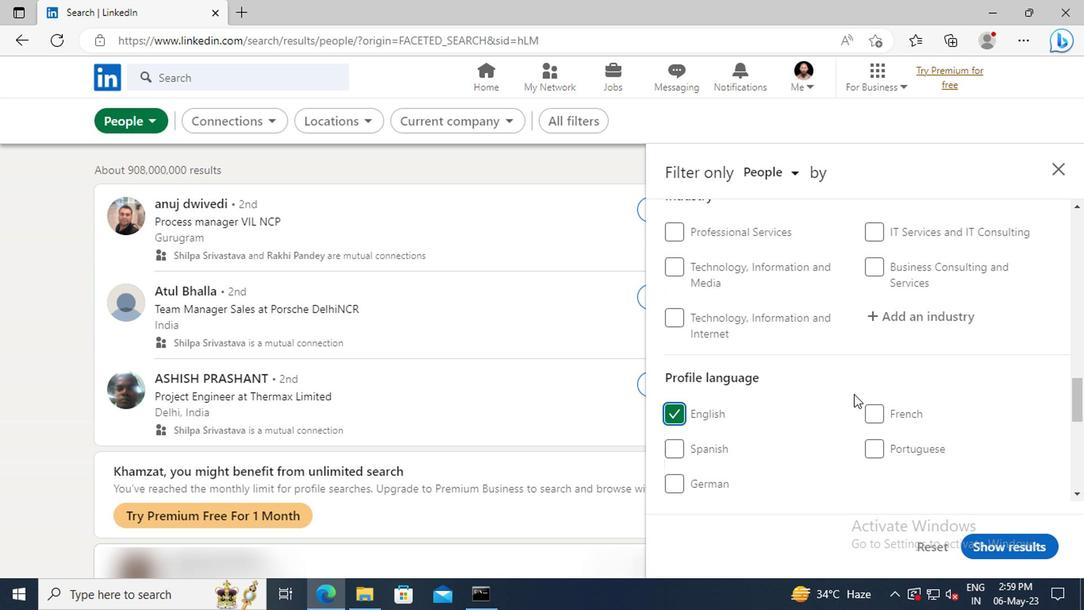 
Action: Mouse scrolled (860, 392) with delta (0, 0)
Screenshot: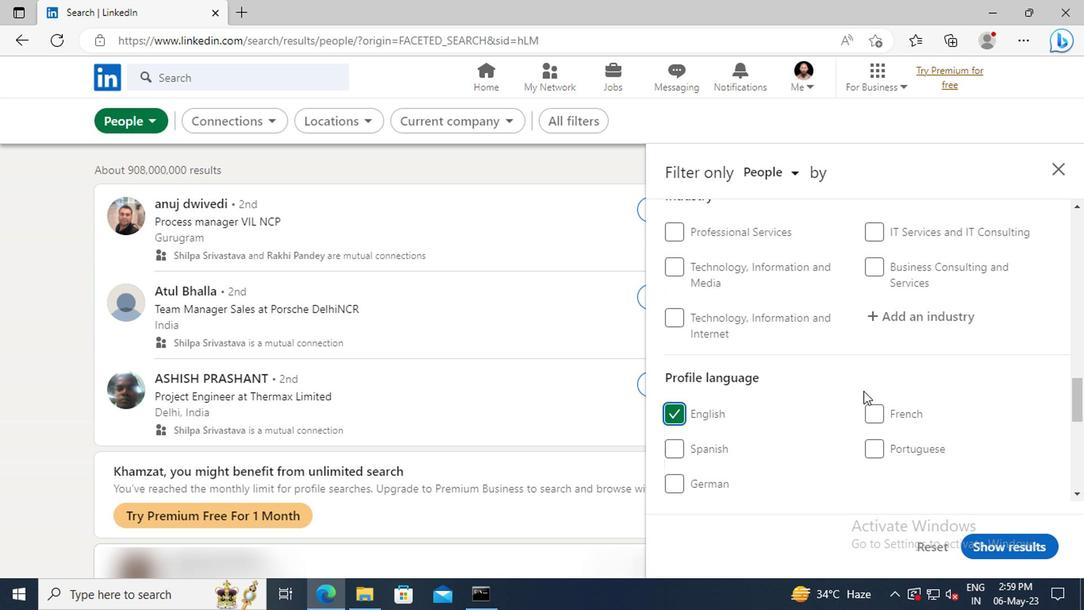
Action: Mouse scrolled (860, 392) with delta (0, 0)
Screenshot: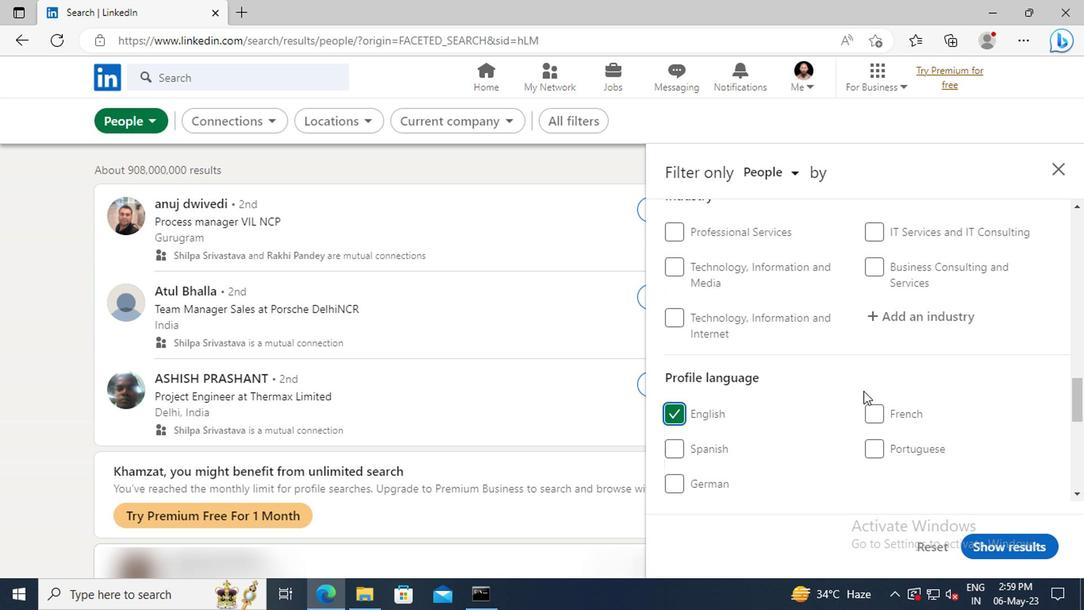 
Action: Mouse scrolled (860, 392) with delta (0, 0)
Screenshot: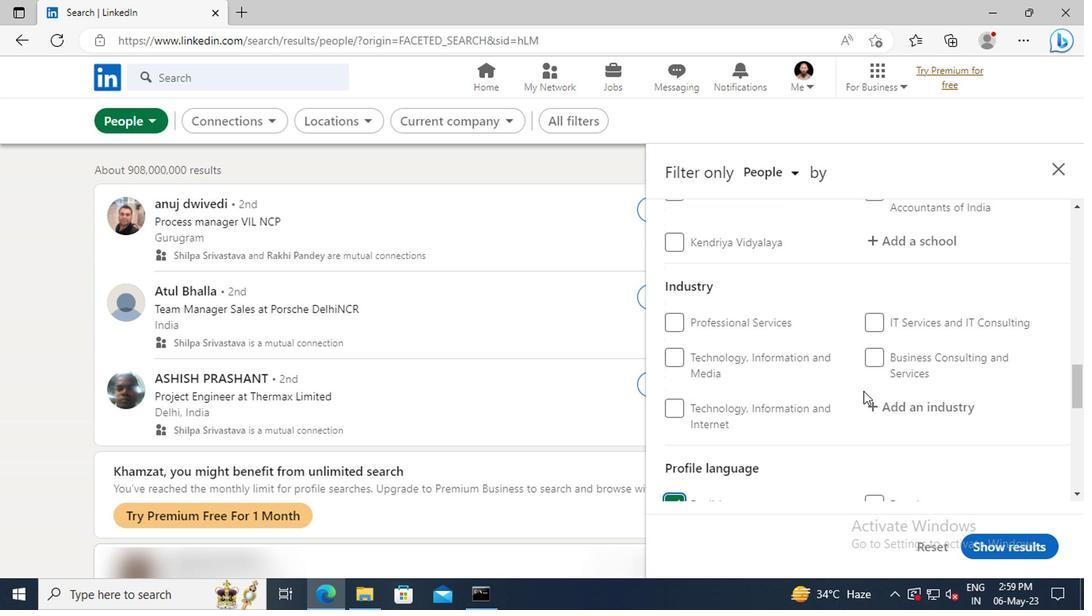 
Action: Mouse scrolled (860, 392) with delta (0, 0)
Screenshot: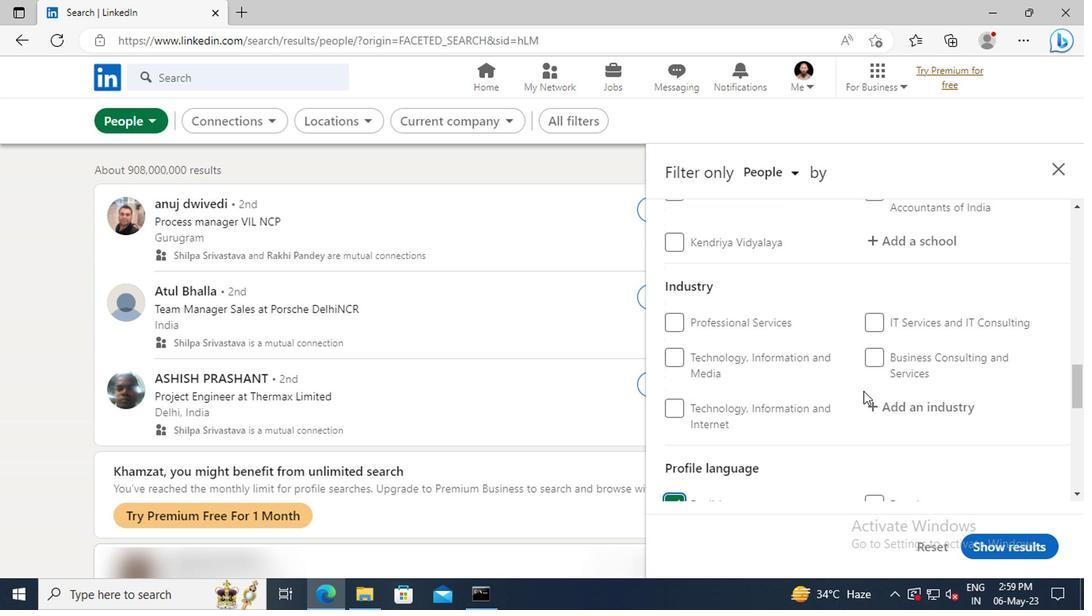 
Action: Mouse scrolled (860, 392) with delta (0, 0)
Screenshot: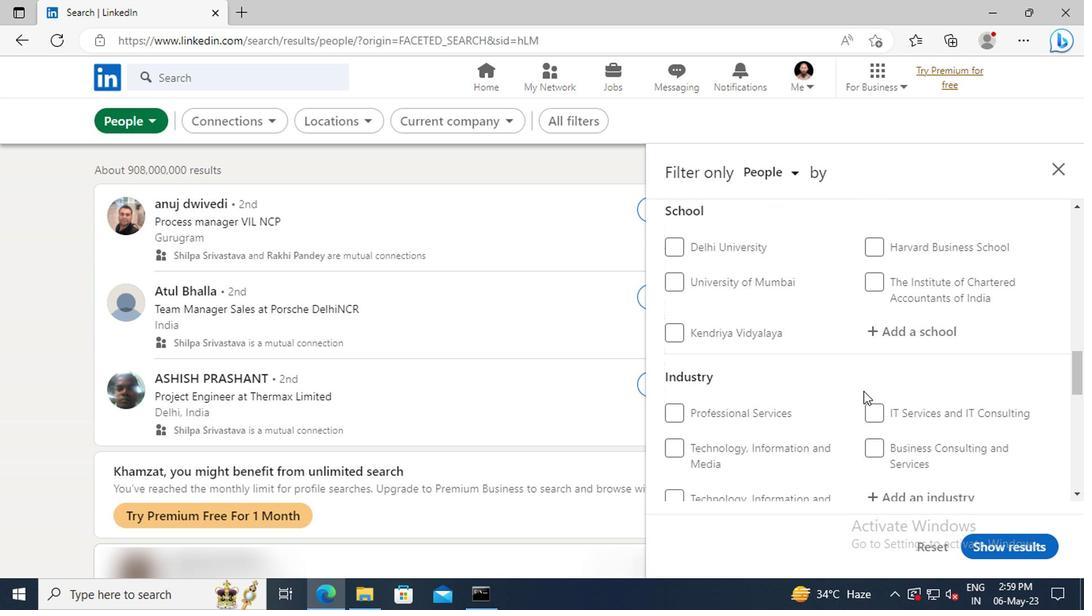 
Action: Mouse scrolled (860, 392) with delta (0, 0)
Screenshot: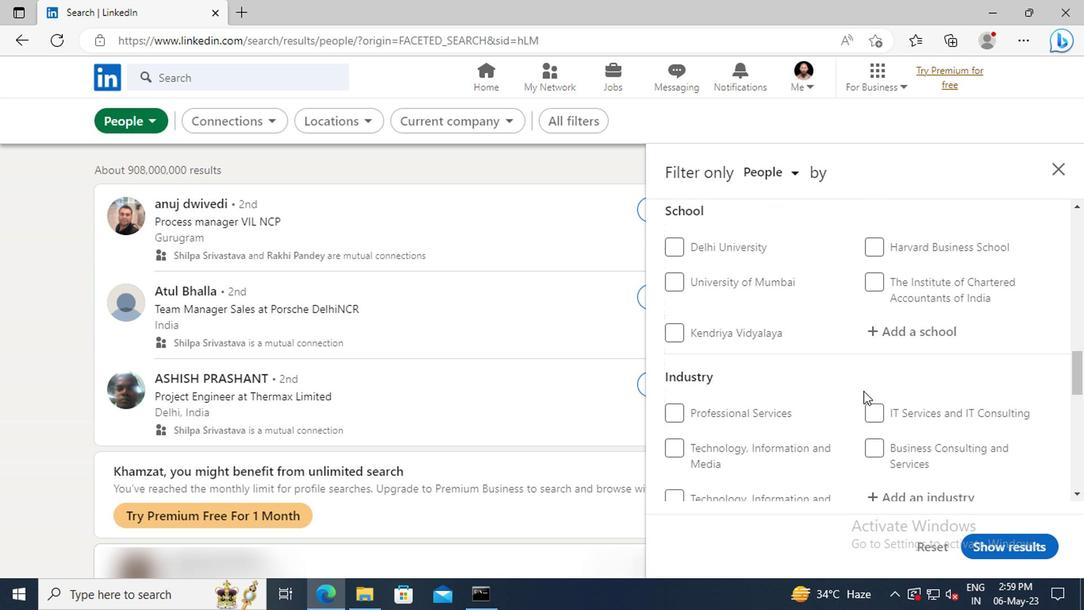 
Action: Mouse scrolled (860, 392) with delta (0, 0)
Screenshot: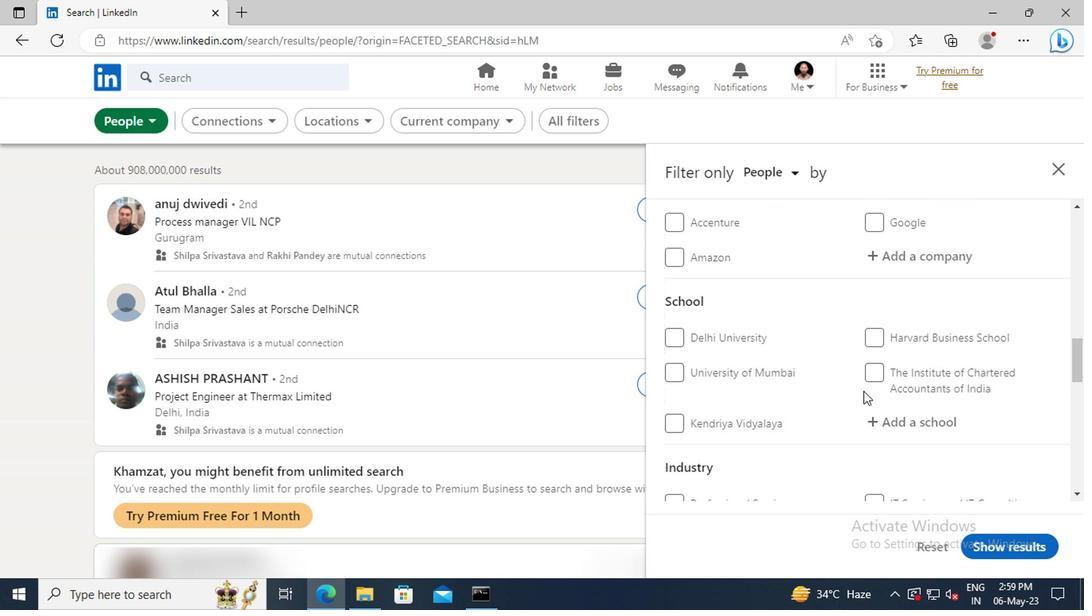 
Action: Mouse scrolled (860, 392) with delta (0, 0)
Screenshot: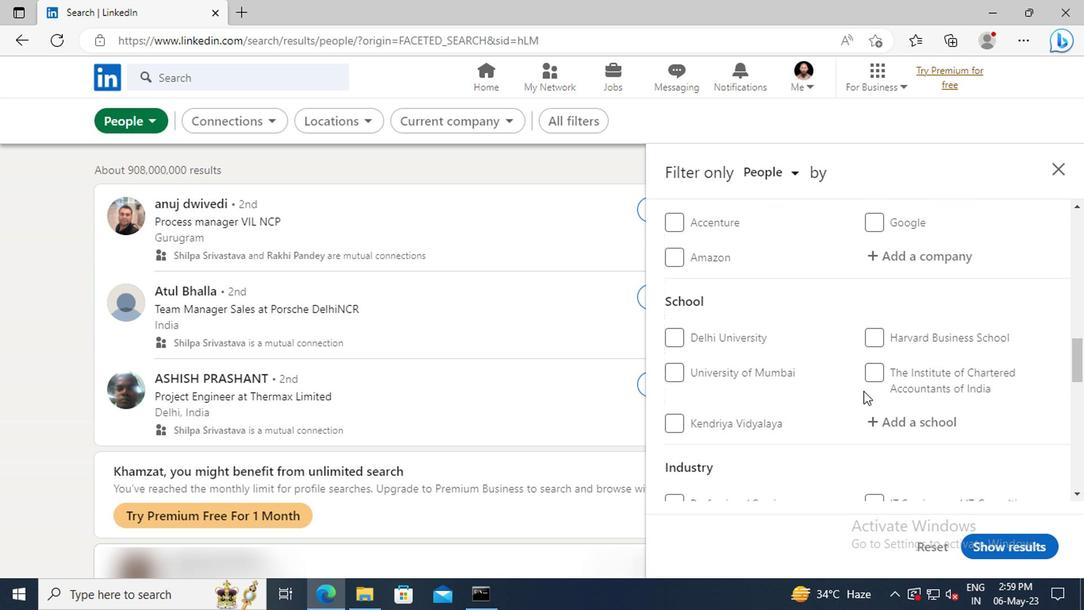 
Action: Mouse scrolled (860, 392) with delta (0, 0)
Screenshot: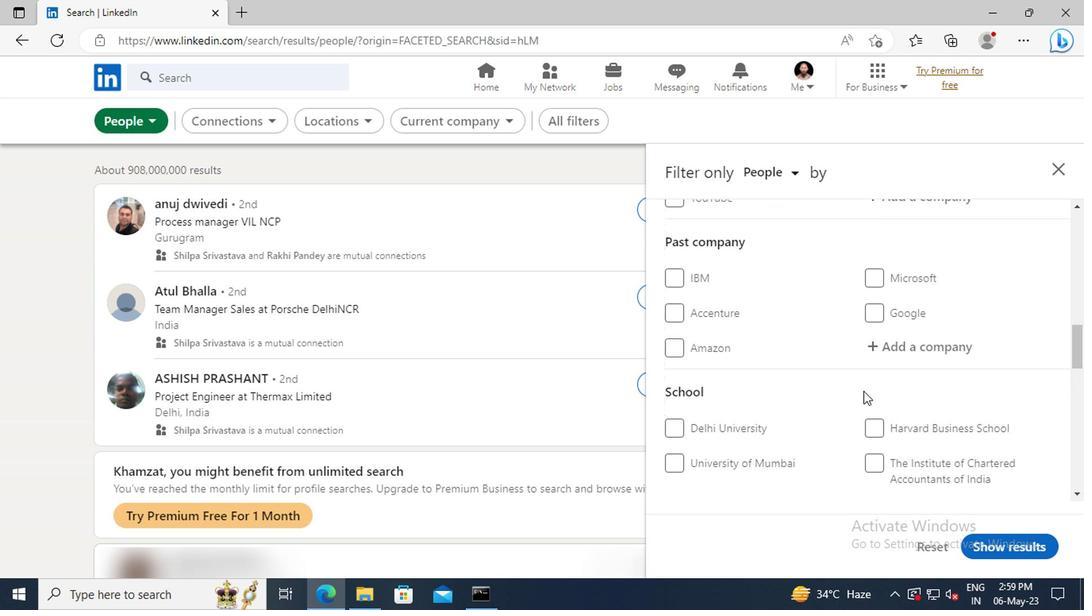 
Action: Mouse scrolled (860, 392) with delta (0, 0)
Screenshot: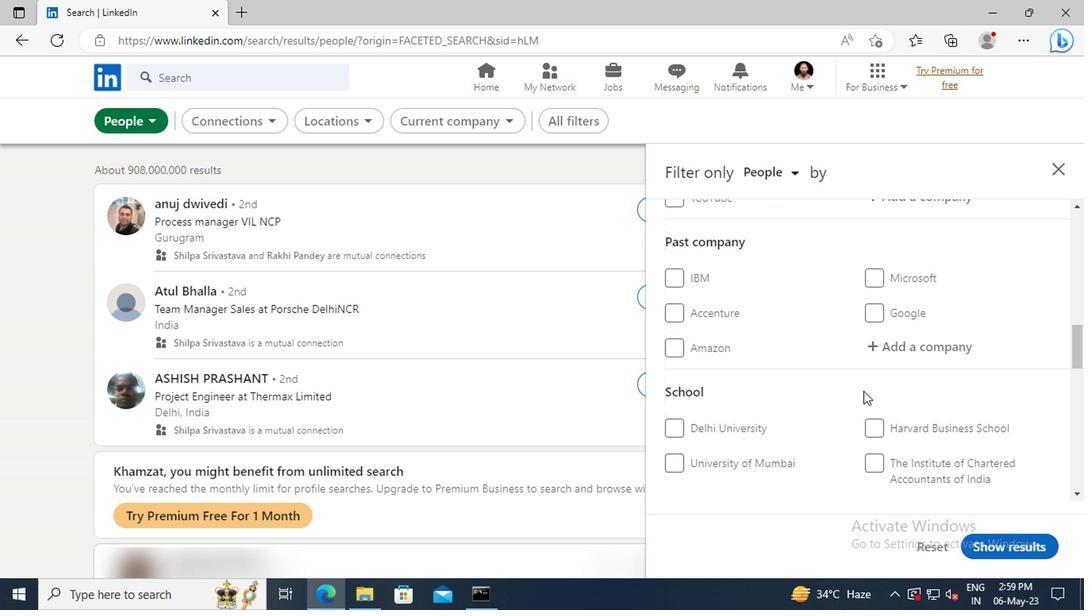 
Action: Mouse scrolled (860, 392) with delta (0, 0)
Screenshot: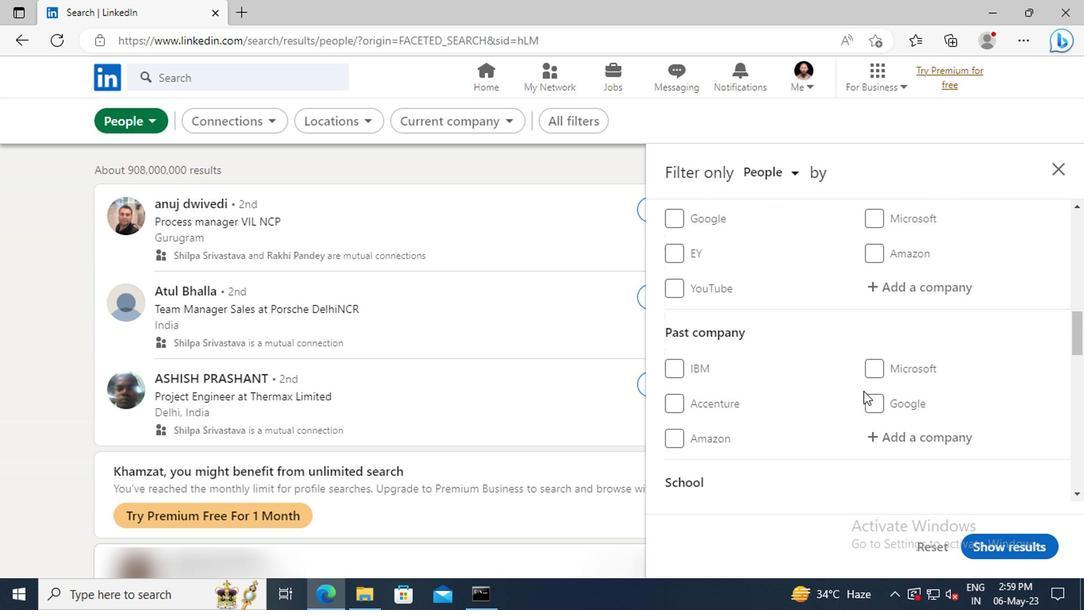 
Action: Mouse scrolled (860, 392) with delta (0, 0)
Screenshot: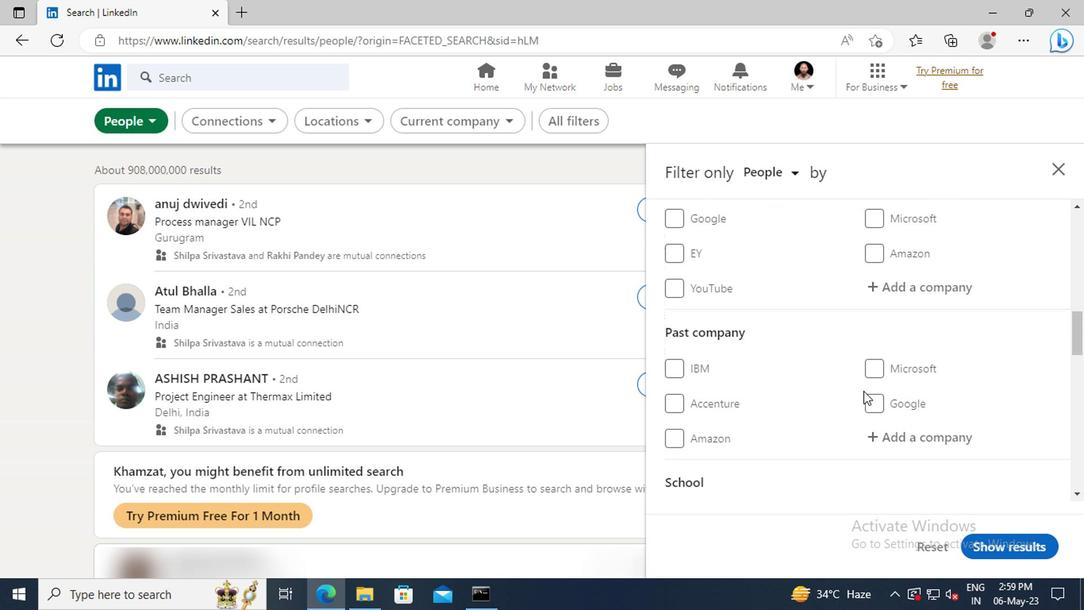 
Action: Mouse moved to (864, 376)
Screenshot: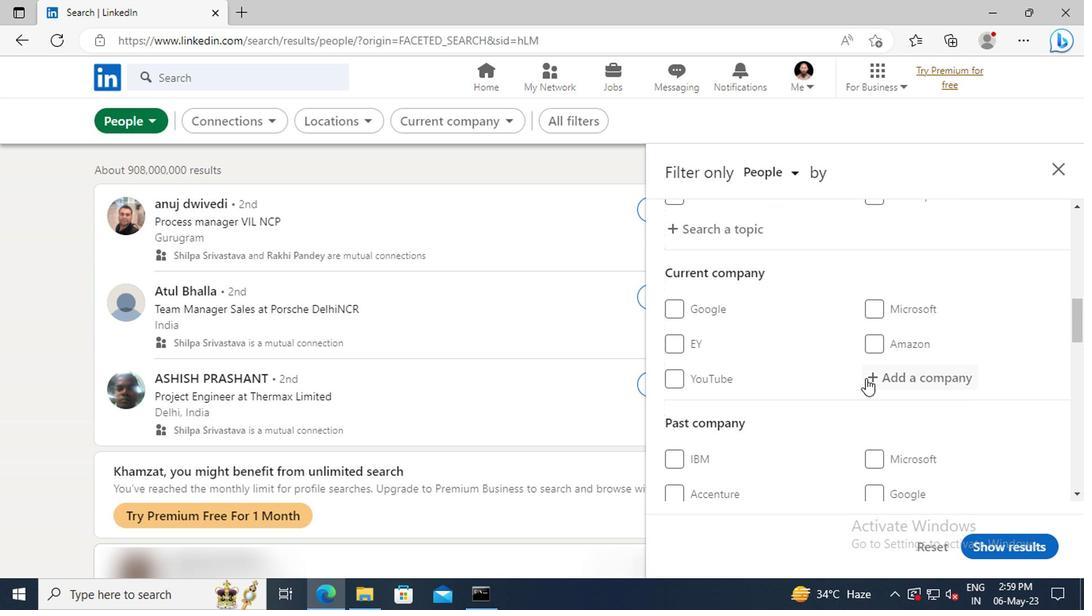 
Action: Mouse pressed left at (864, 376)
Screenshot: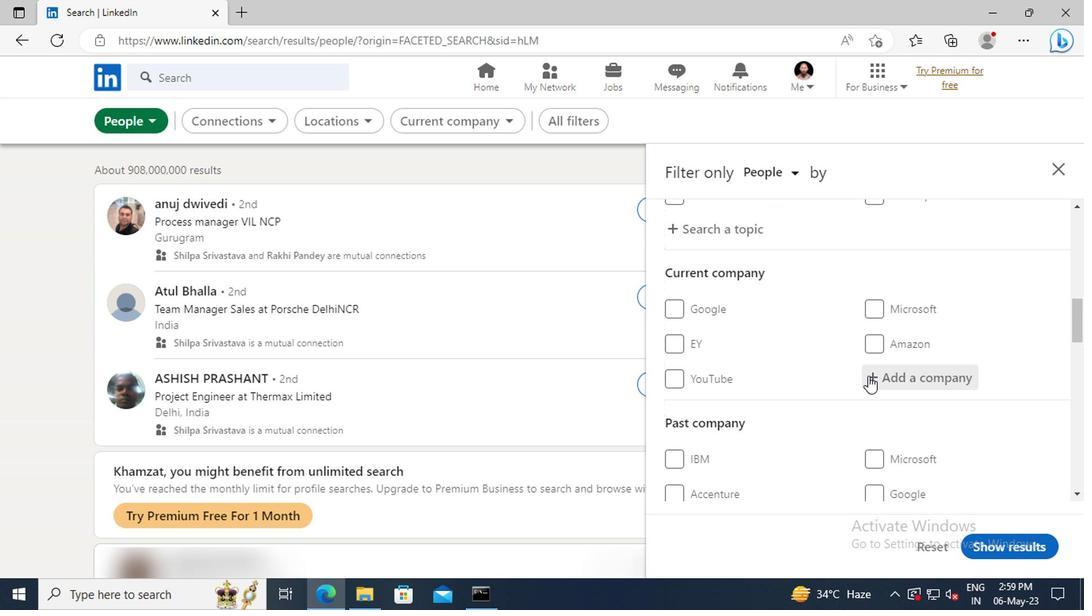 
Action: Key pressed <Key.shift>PW<Key.shift>C<Key.space><Key.shift>ACC
Screenshot: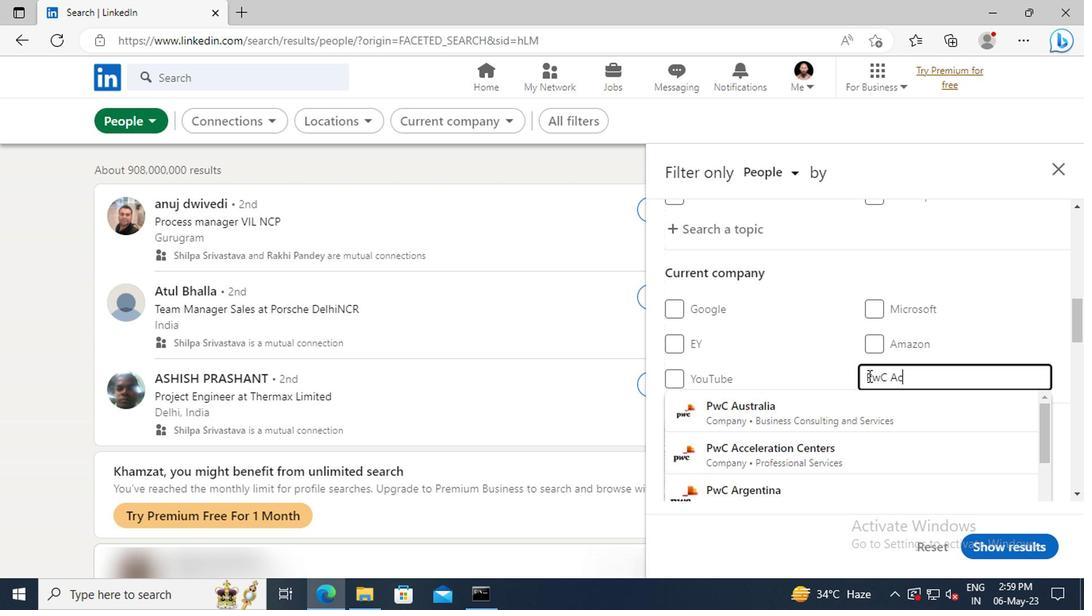 
Action: Mouse moved to (874, 408)
Screenshot: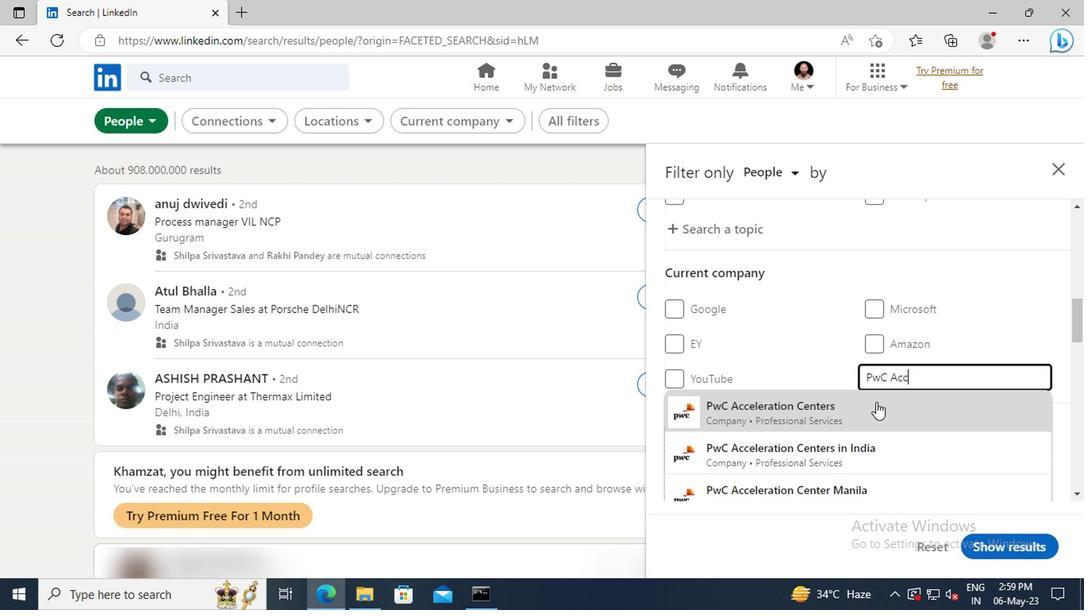 
Action: Mouse pressed left at (874, 408)
Screenshot: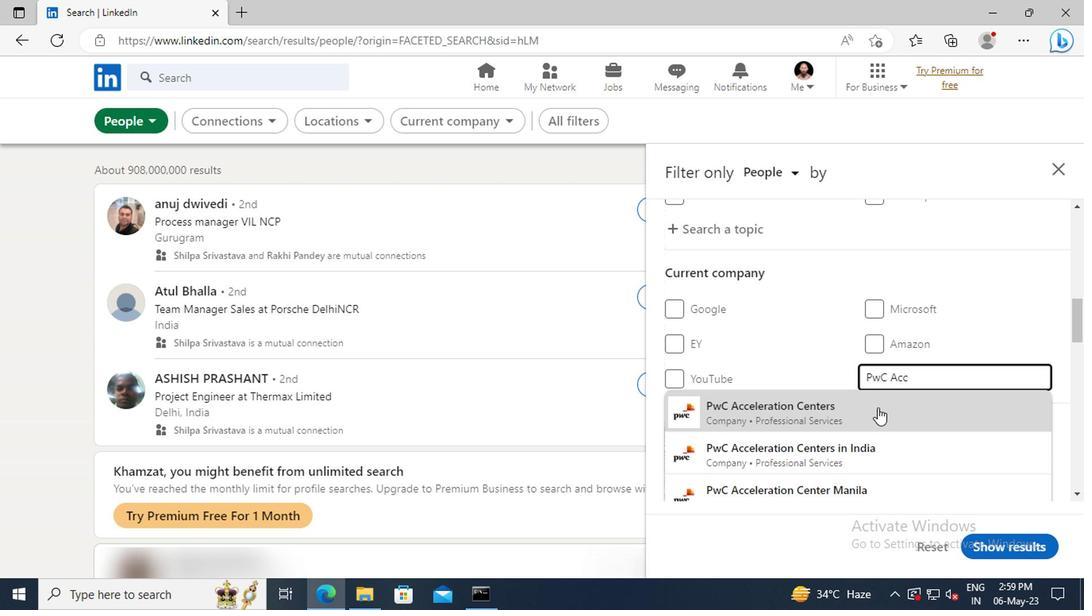 
Action: Mouse scrolled (874, 407) with delta (0, 0)
Screenshot: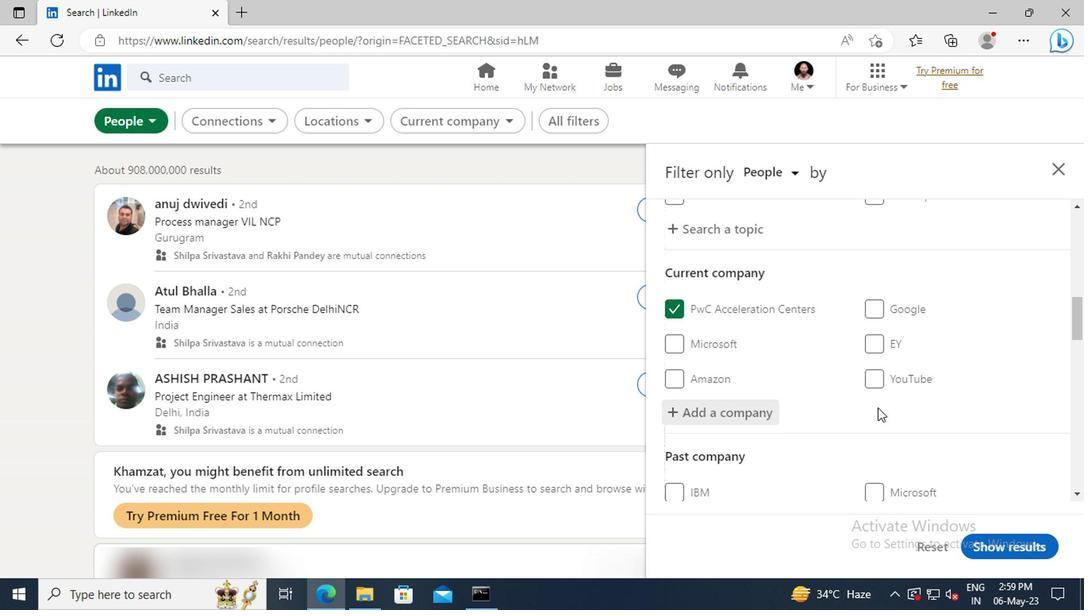 
Action: Mouse scrolled (874, 407) with delta (0, 0)
Screenshot: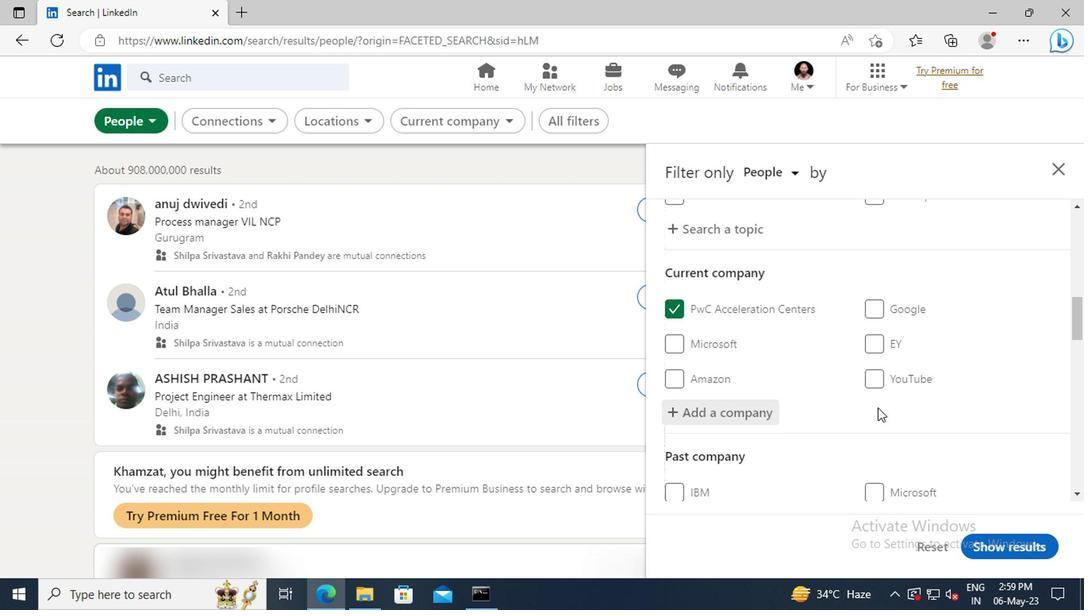 
Action: Mouse moved to (868, 398)
Screenshot: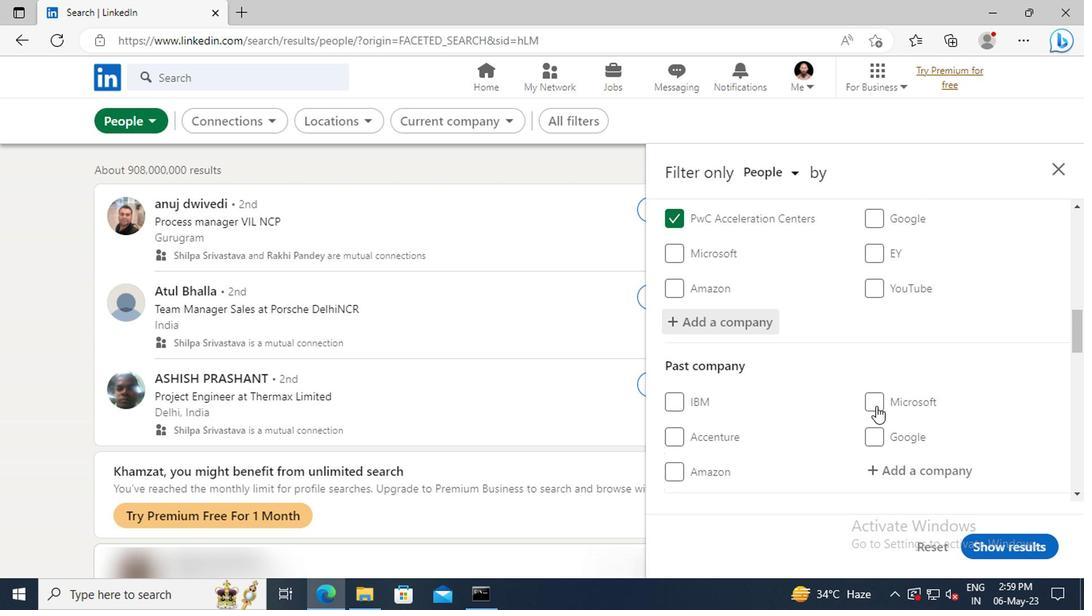 
Action: Mouse scrolled (868, 398) with delta (0, 0)
Screenshot: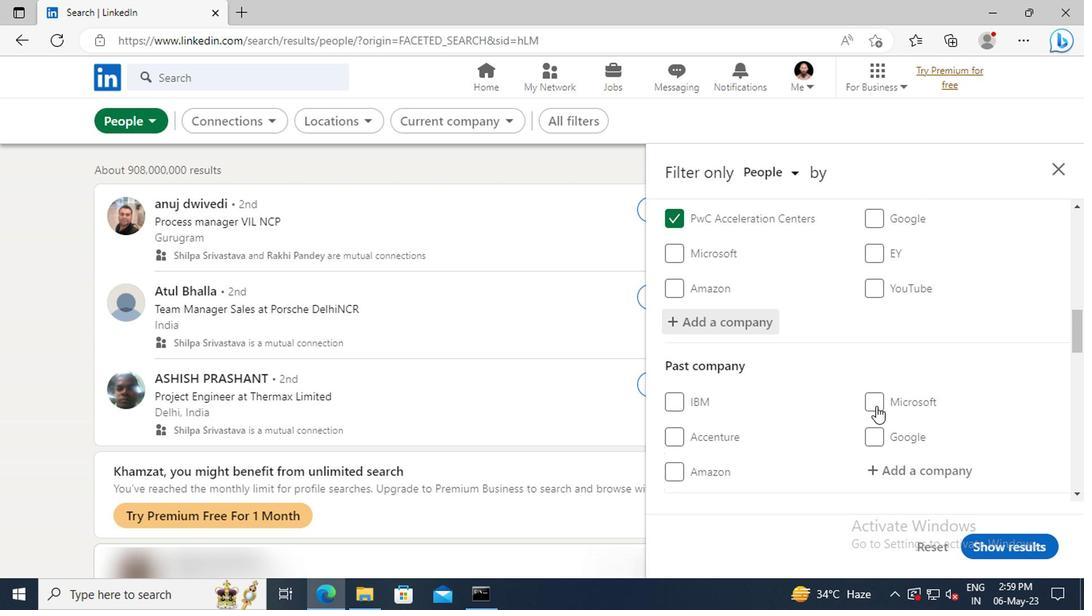 
Action: Mouse moved to (867, 398)
Screenshot: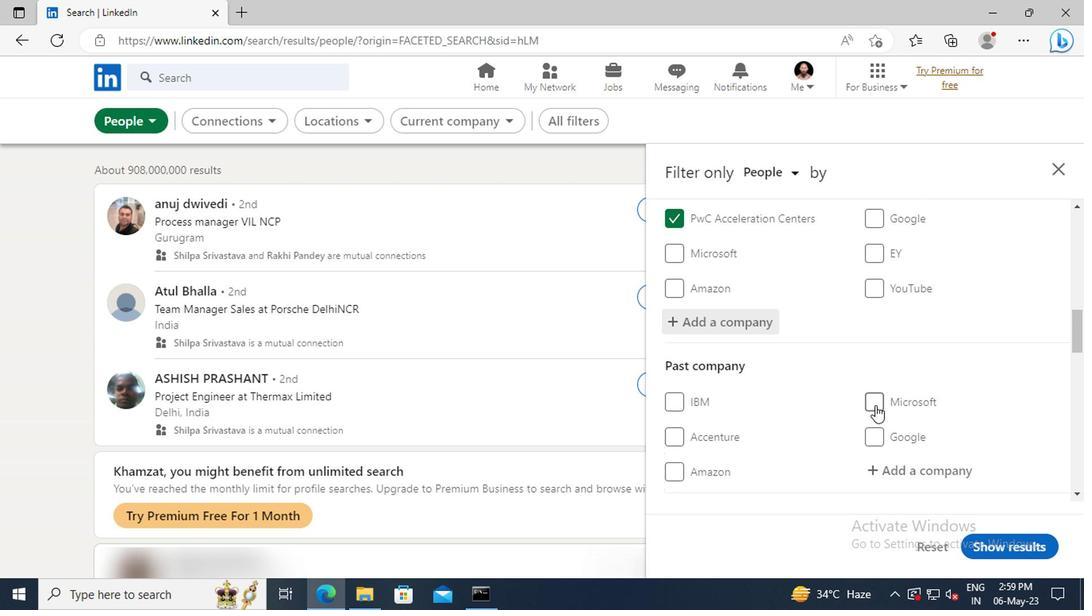 
Action: Mouse scrolled (867, 397) with delta (0, -1)
Screenshot: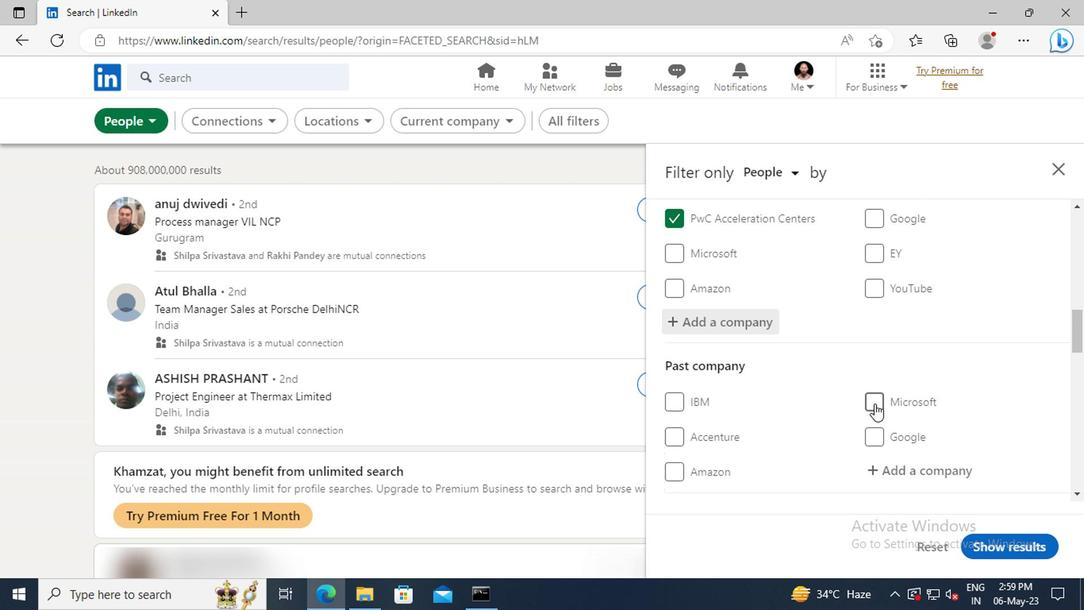 
Action: Mouse scrolled (867, 397) with delta (0, -1)
Screenshot: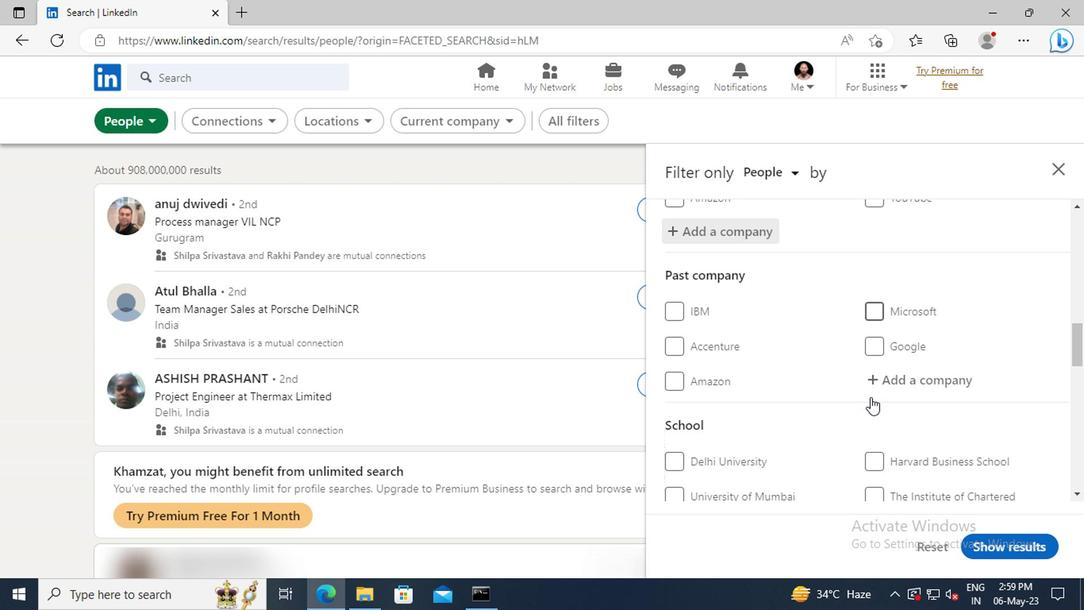 
Action: Mouse scrolled (867, 397) with delta (0, -1)
Screenshot: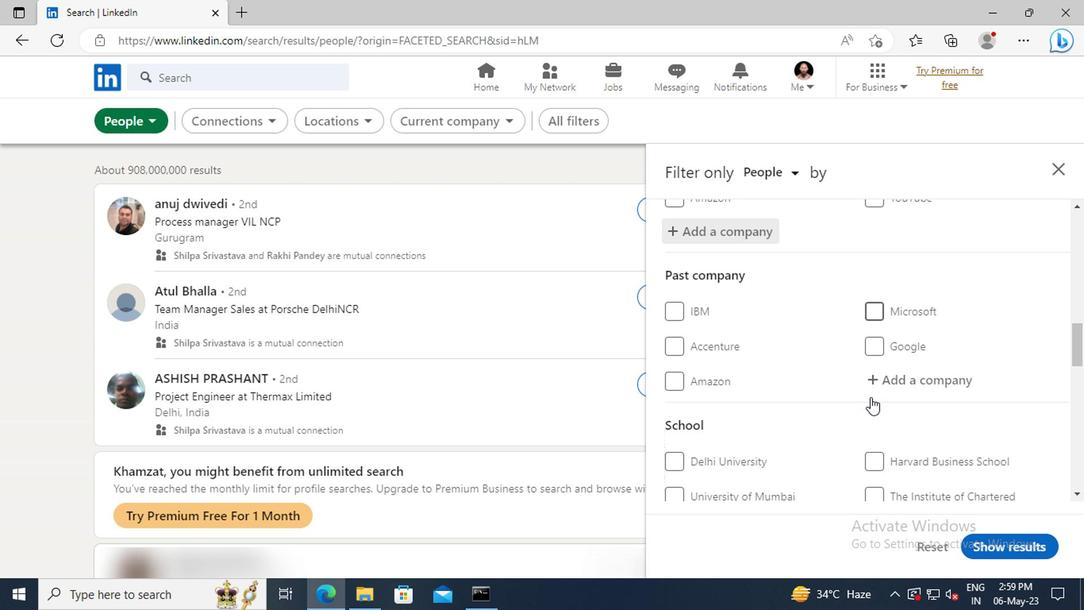 
Action: Mouse scrolled (867, 397) with delta (0, -1)
Screenshot: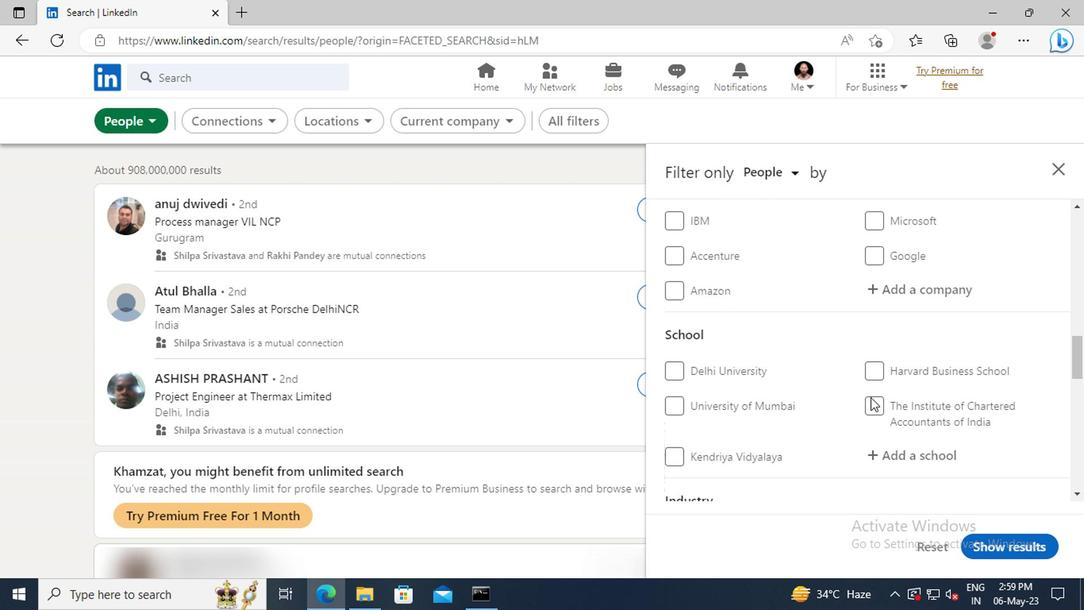
Action: Mouse moved to (876, 400)
Screenshot: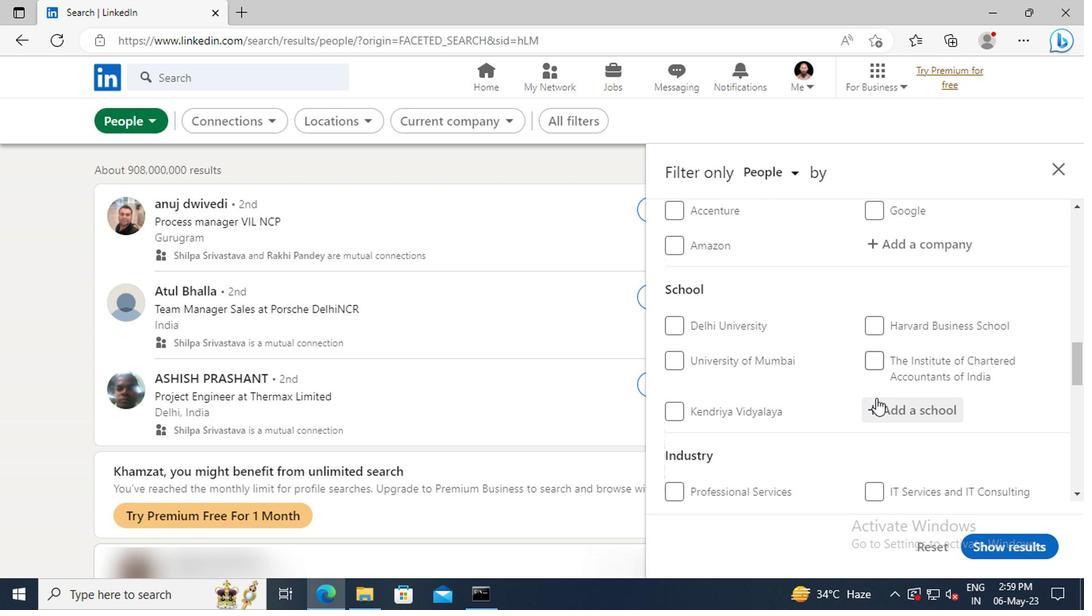 
Action: Mouse pressed left at (876, 400)
Screenshot: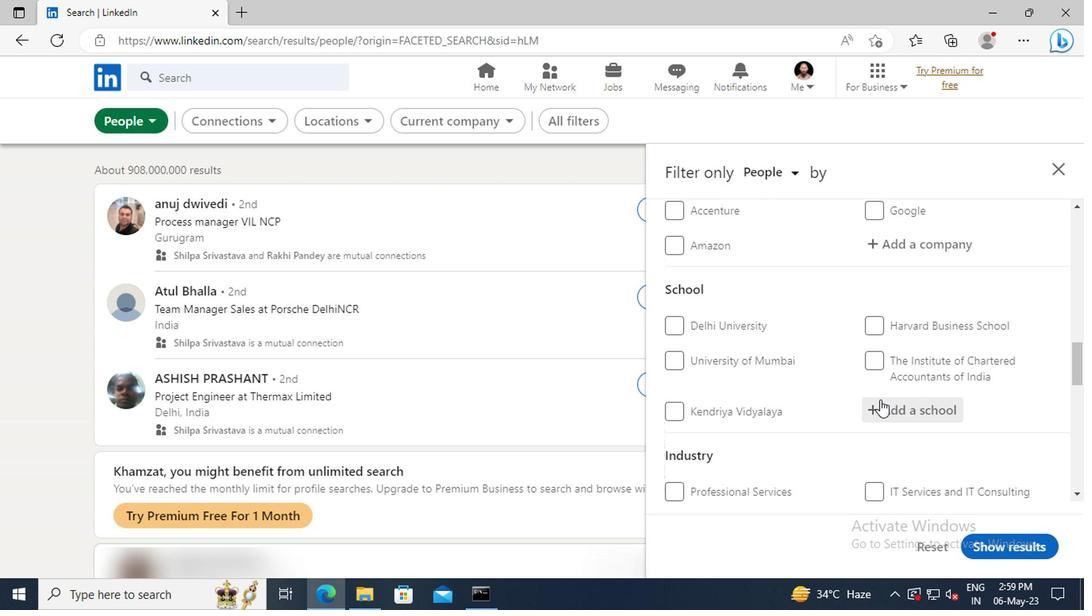 
Action: Key pressed <Key.shift>GLOBAL<Key.space><Key.shift>INST
Screenshot: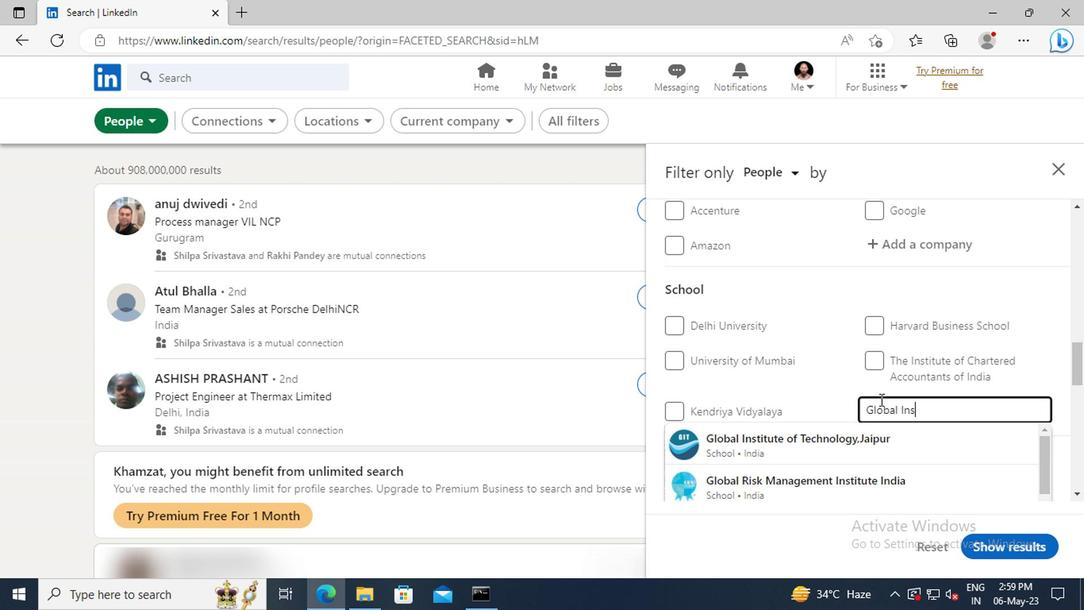 
Action: Mouse moved to (881, 435)
Screenshot: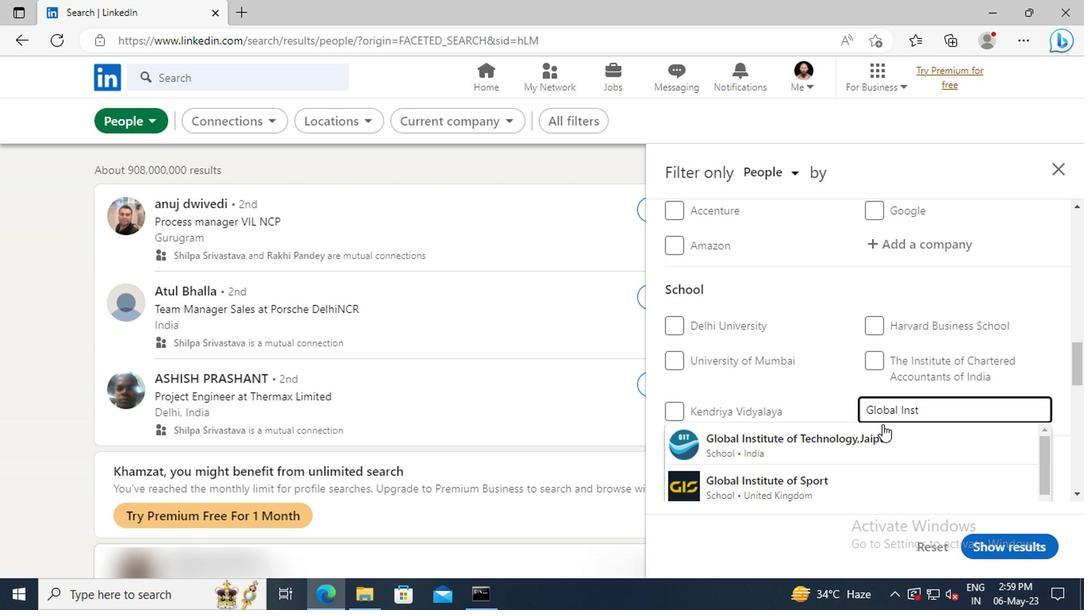 
Action: Mouse pressed left at (881, 435)
Screenshot: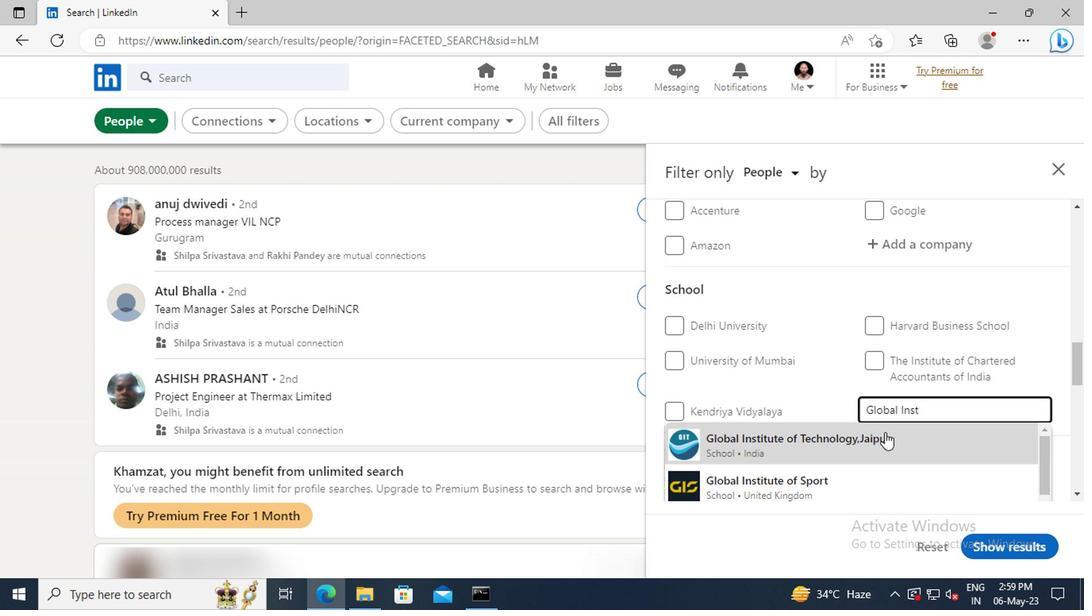 
Action: Mouse moved to (880, 420)
Screenshot: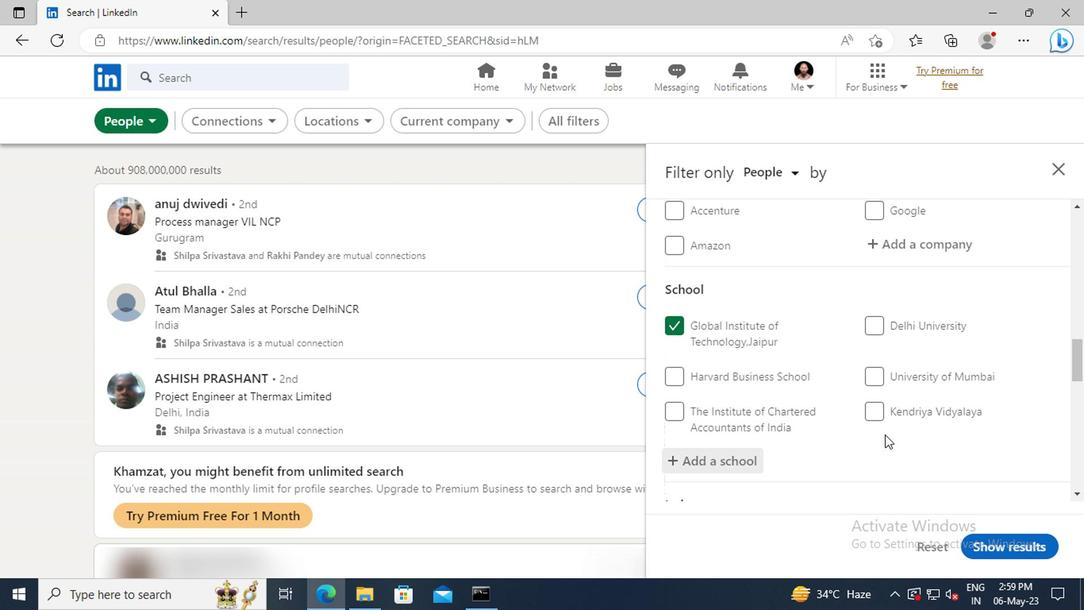 
Action: Mouse scrolled (880, 420) with delta (0, 0)
Screenshot: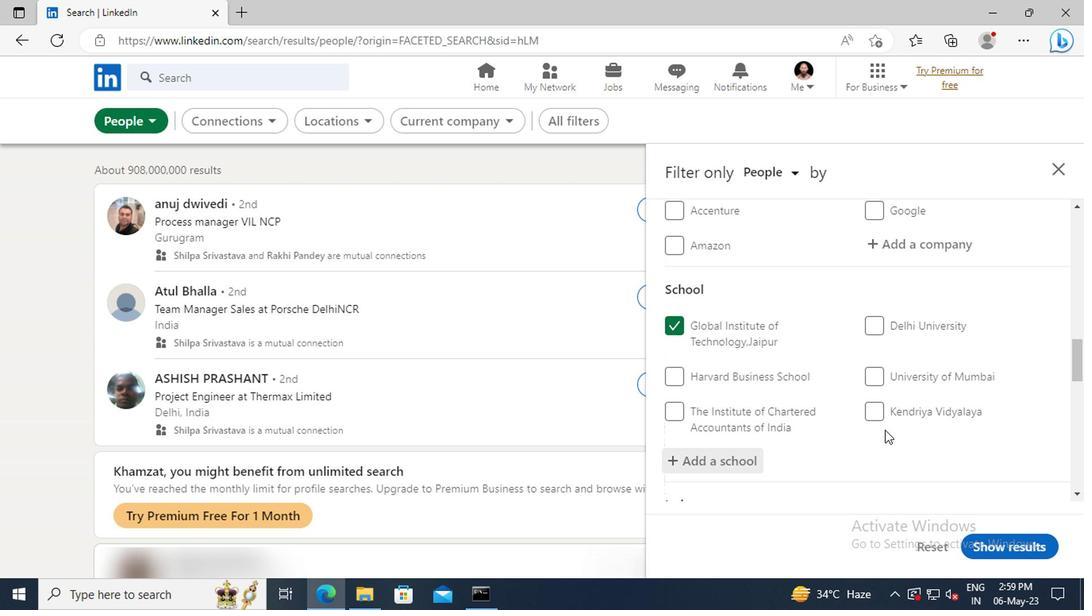 
Action: Mouse scrolled (880, 420) with delta (0, 0)
Screenshot: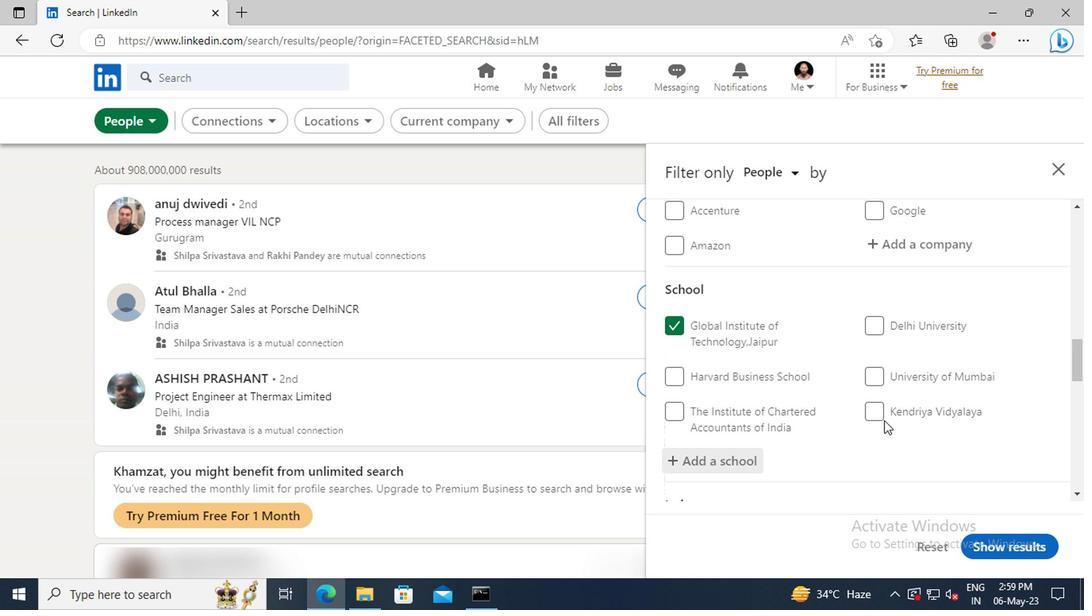 
Action: Mouse moved to (870, 389)
Screenshot: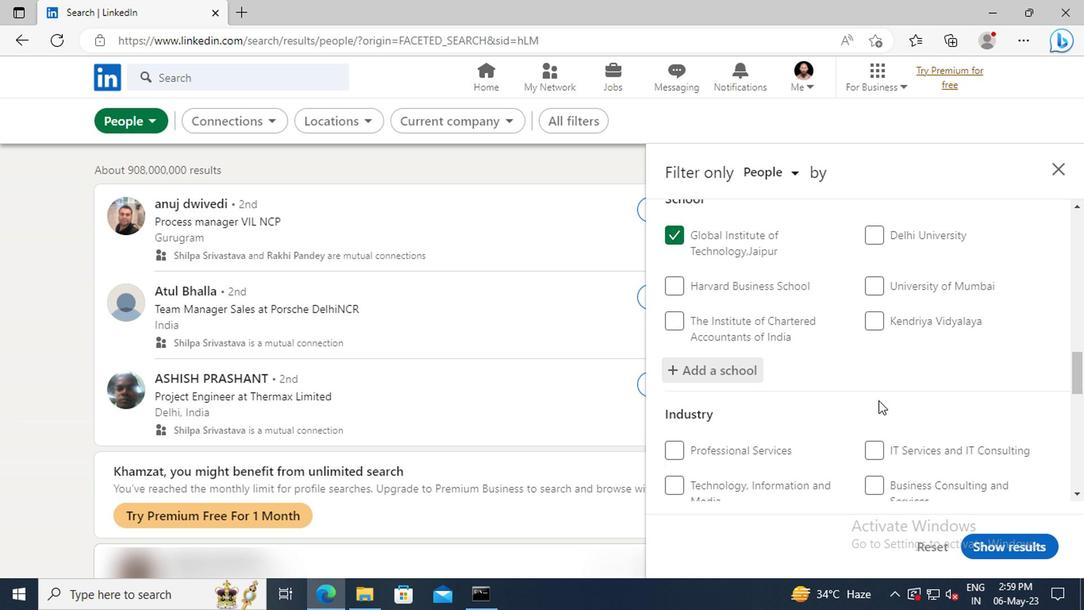 
Action: Mouse scrolled (870, 388) with delta (0, 0)
Screenshot: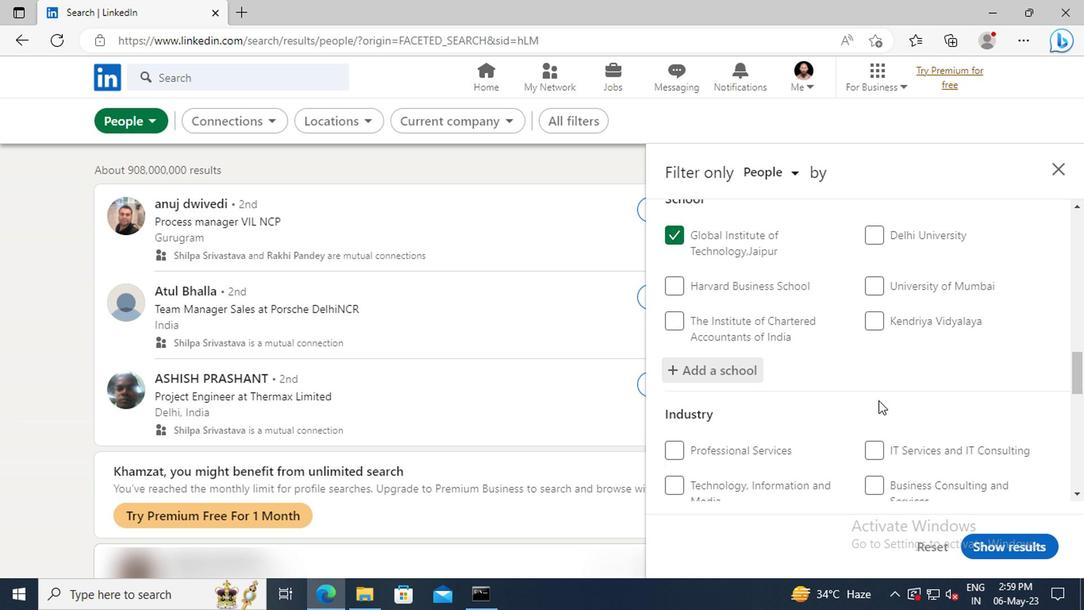 
Action: Mouse moved to (870, 388)
Screenshot: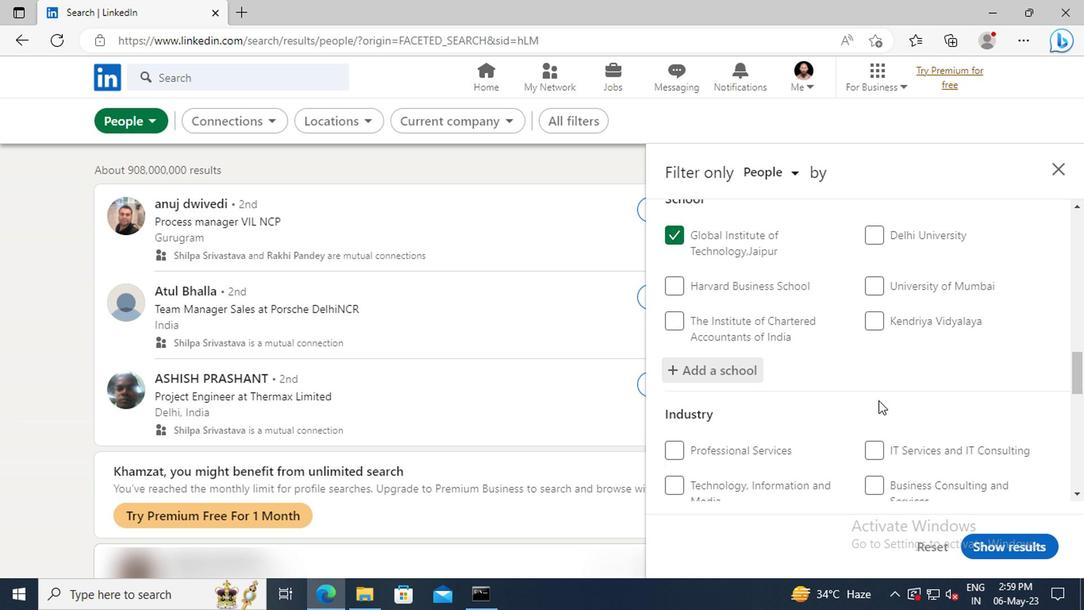 
Action: Mouse scrolled (870, 386) with delta (0, -1)
Screenshot: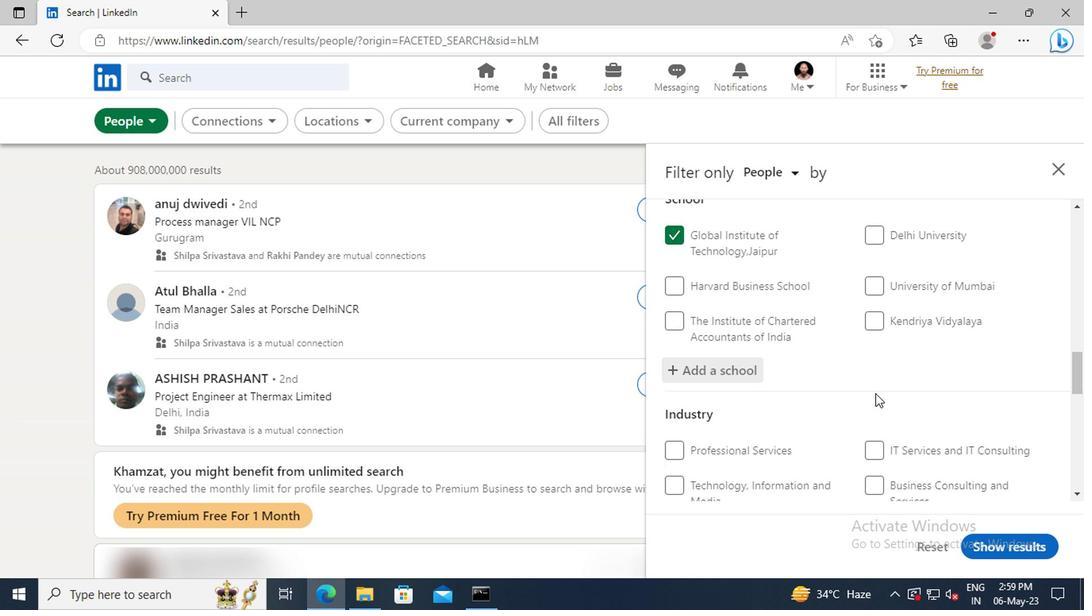 
Action: Mouse moved to (870, 382)
Screenshot: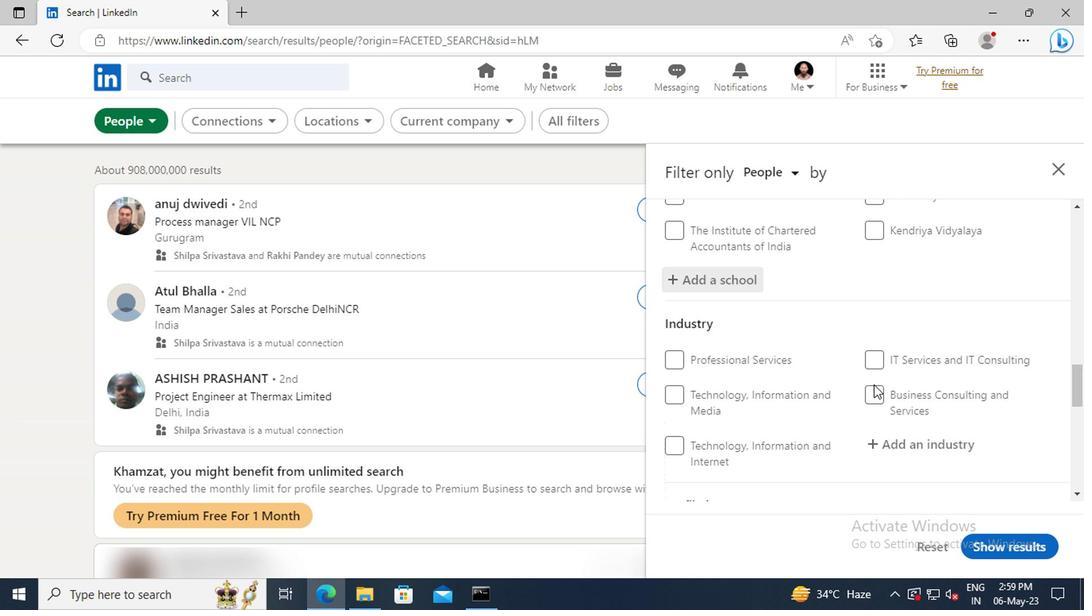 
Action: Mouse scrolled (870, 381) with delta (0, -1)
Screenshot: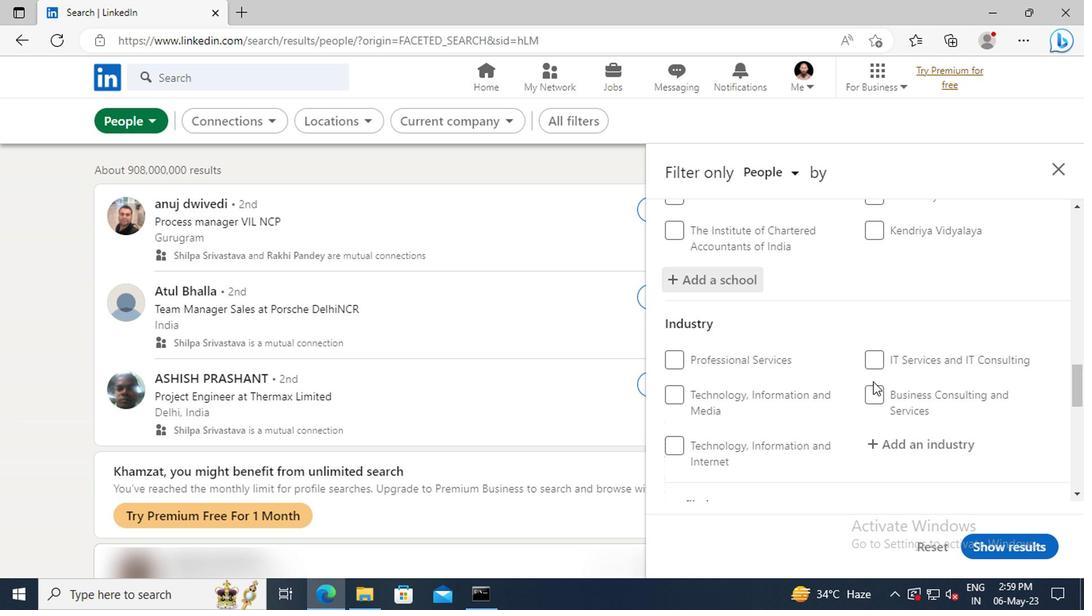 
Action: Mouse moved to (878, 399)
Screenshot: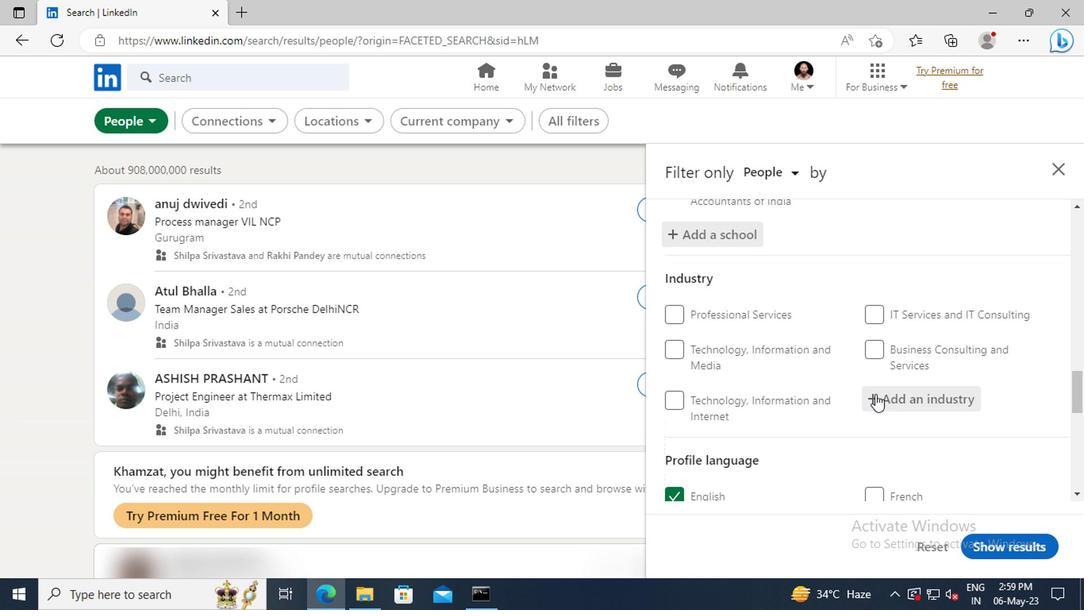 
Action: Mouse pressed left at (878, 399)
Screenshot: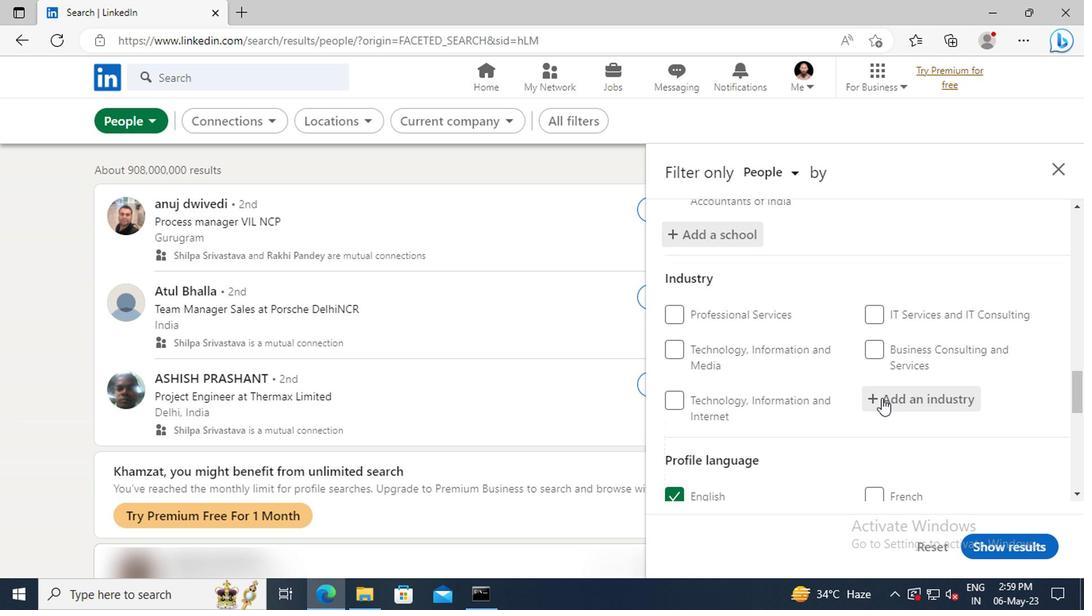 
Action: Key pressed <Key.shift>SPRING<Key.space>
Screenshot: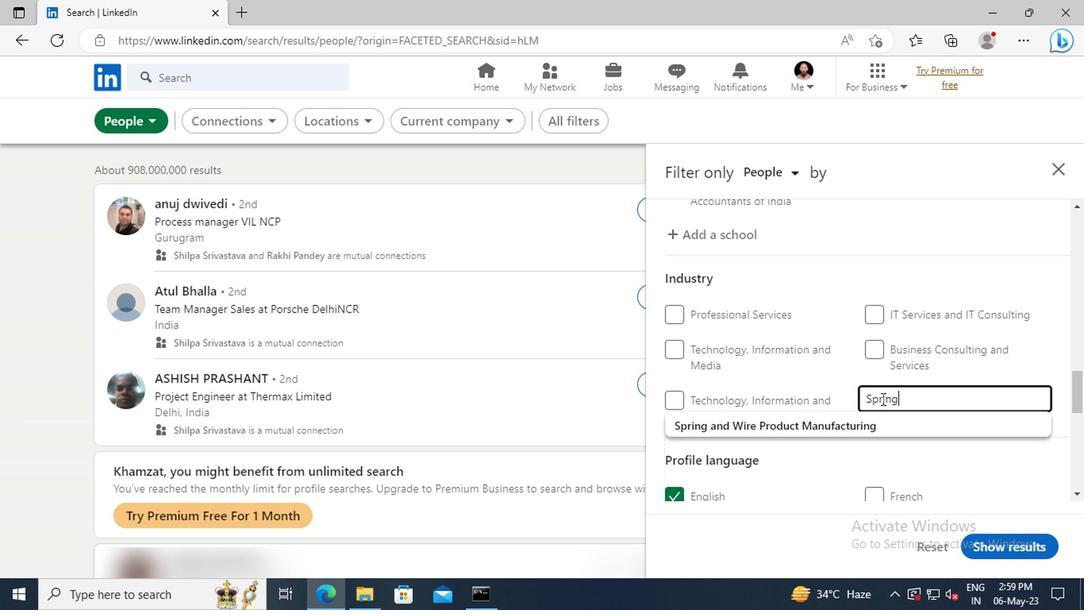 
Action: Mouse moved to (884, 426)
Screenshot: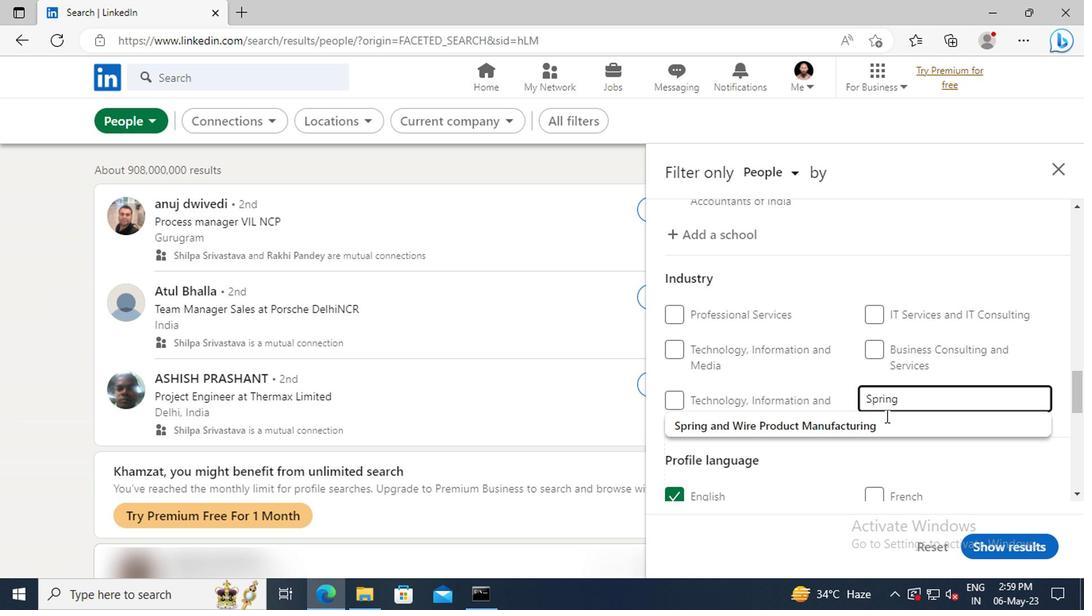 
Action: Mouse pressed left at (884, 426)
Screenshot: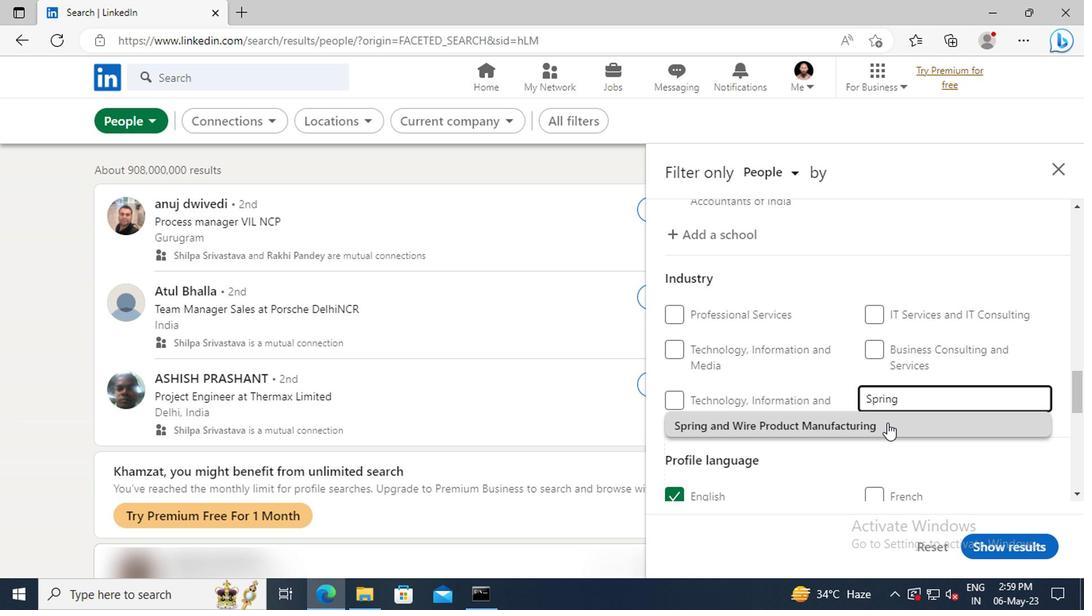 
Action: Mouse scrolled (884, 425) with delta (0, 0)
Screenshot: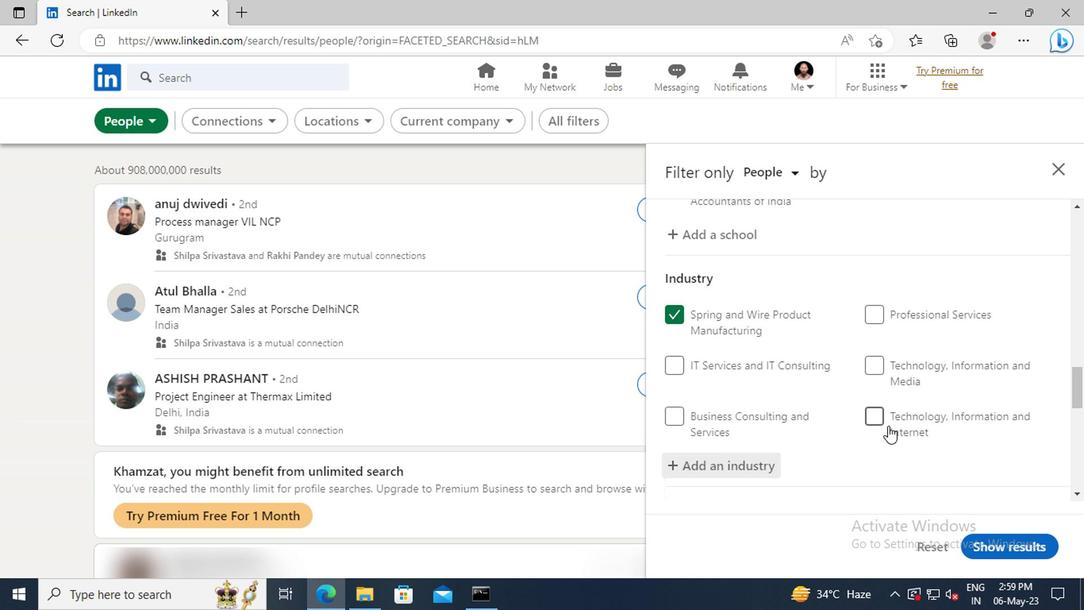 
Action: Mouse scrolled (884, 425) with delta (0, 0)
Screenshot: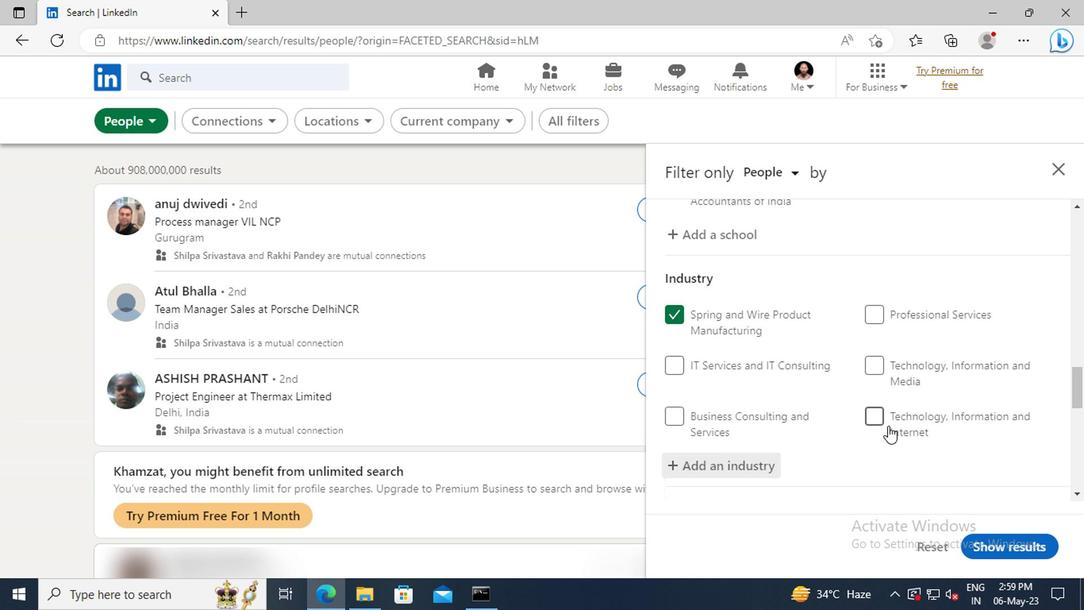 
Action: Mouse moved to (884, 423)
Screenshot: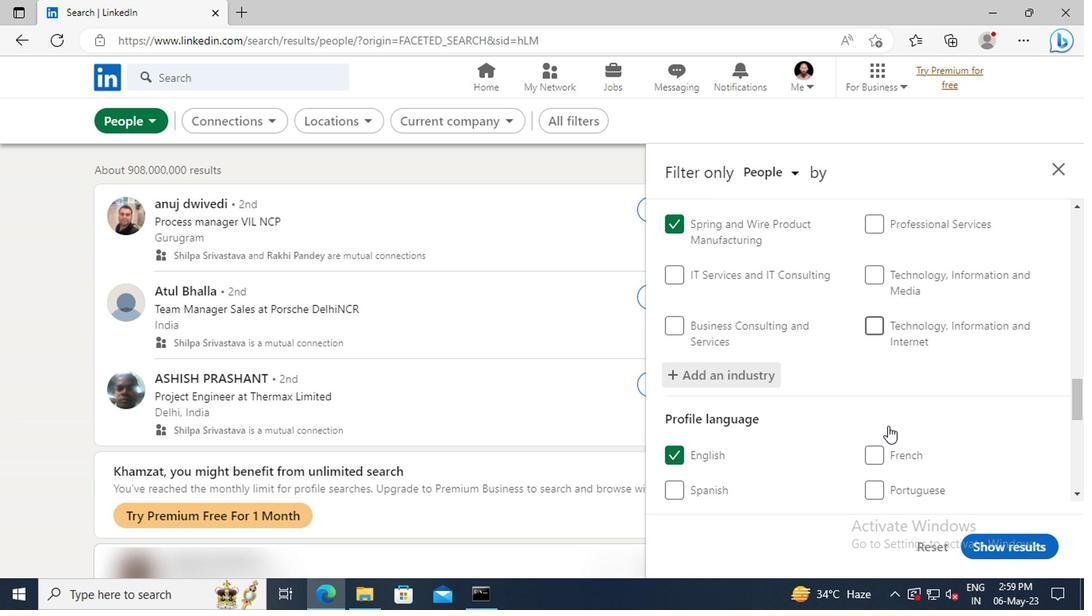 
Action: Mouse scrolled (884, 422) with delta (0, -1)
Screenshot: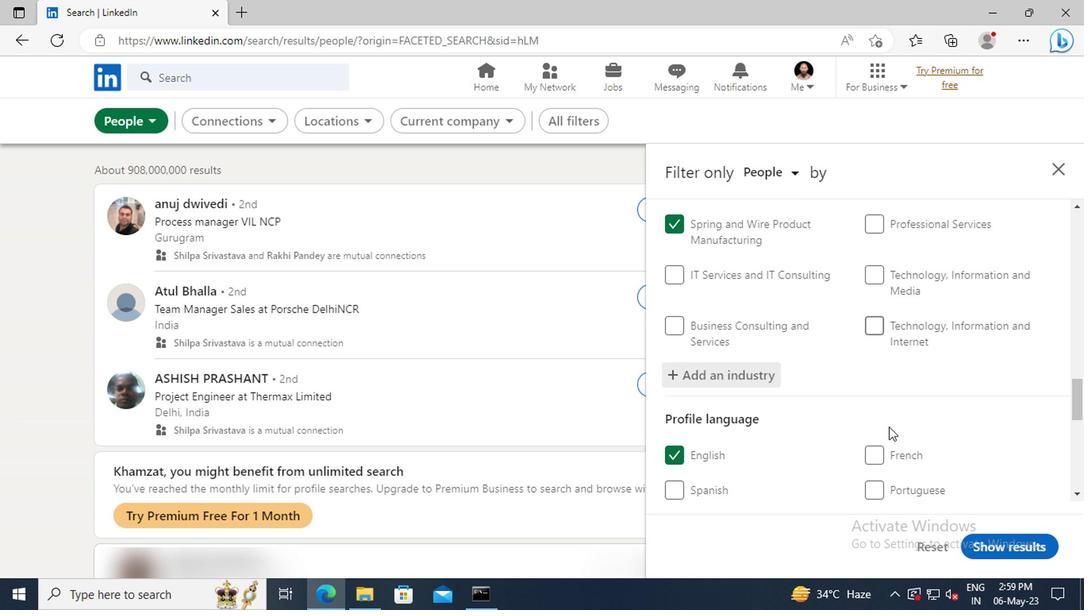 
Action: Mouse scrolled (884, 422) with delta (0, -1)
Screenshot: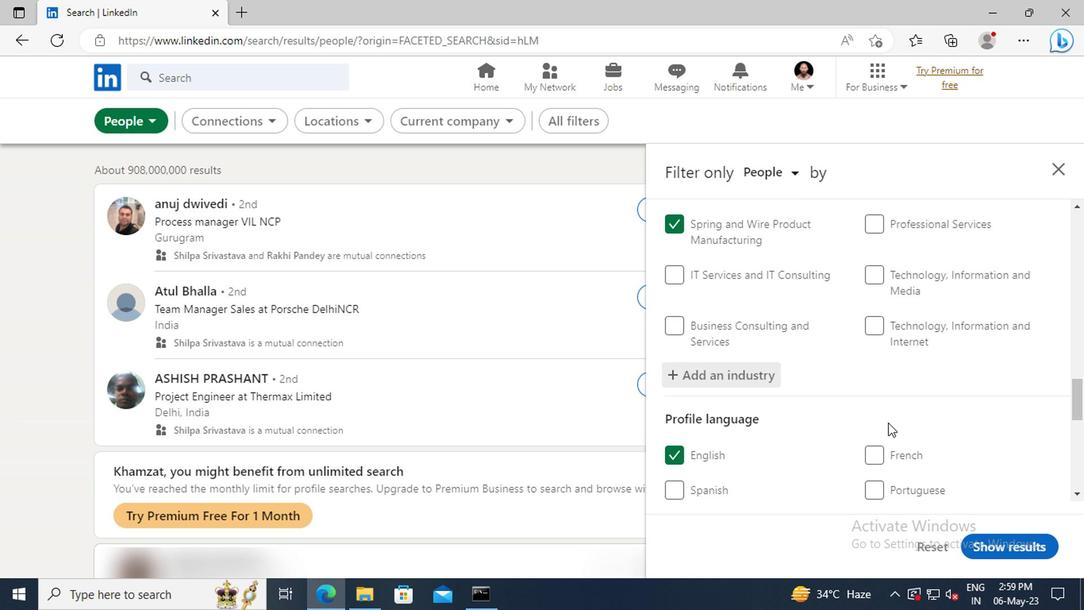 
Action: Mouse moved to (864, 379)
Screenshot: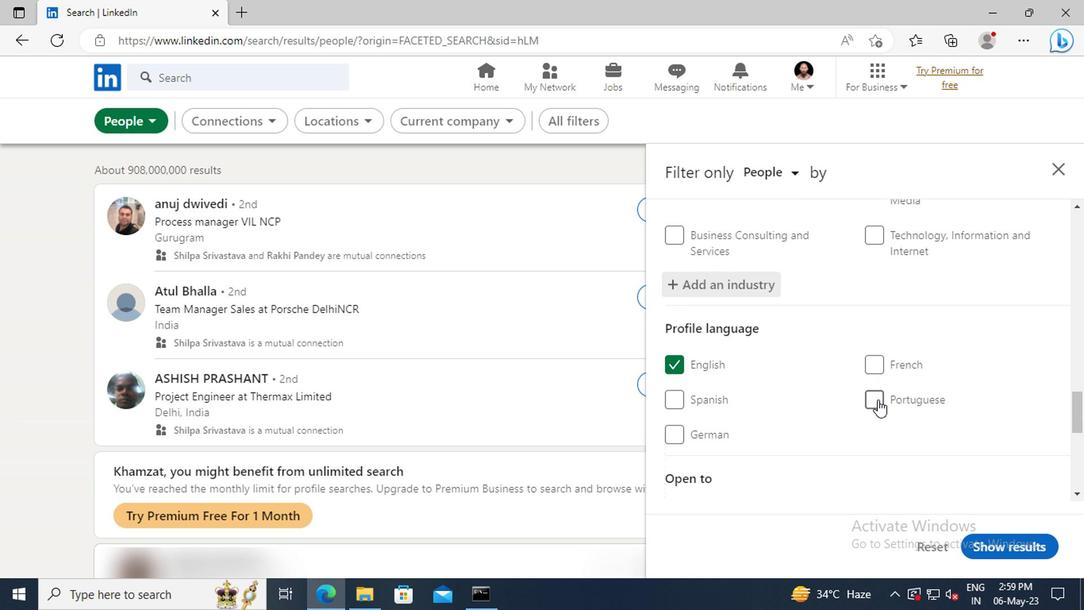 
Action: Mouse scrolled (864, 378) with delta (0, 0)
Screenshot: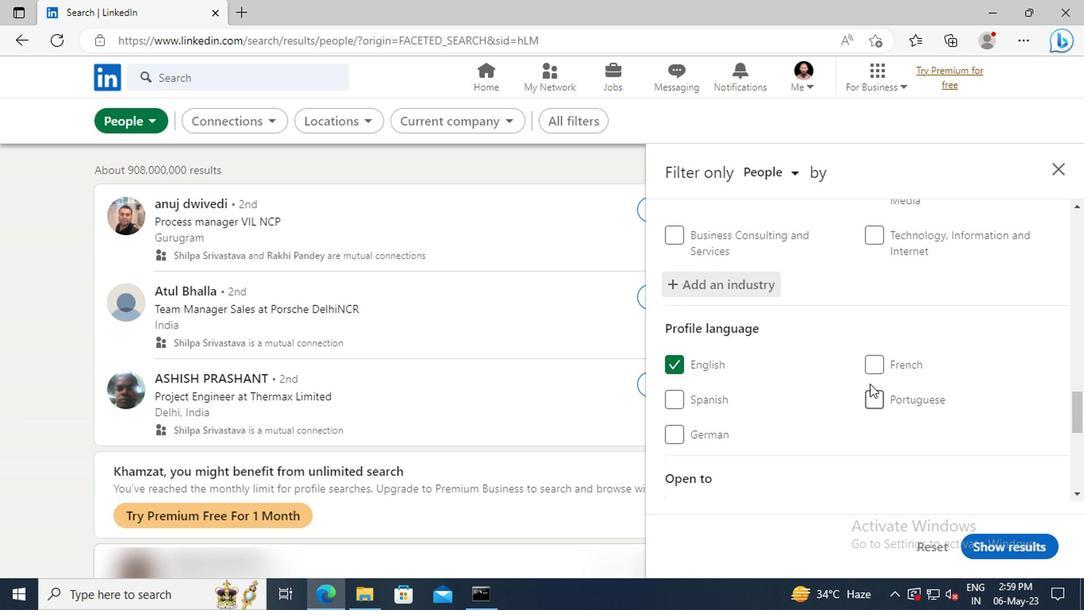 
Action: Mouse scrolled (864, 378) with delta (0, 0)
Screenshot: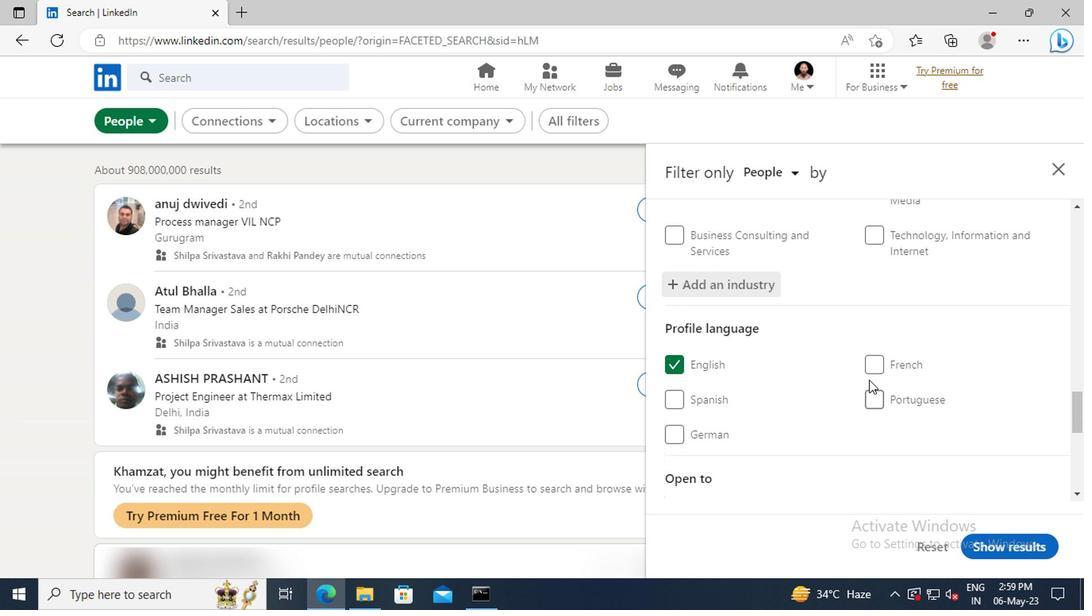 
Action: Mouse moved to (852, 348)
Screenshot: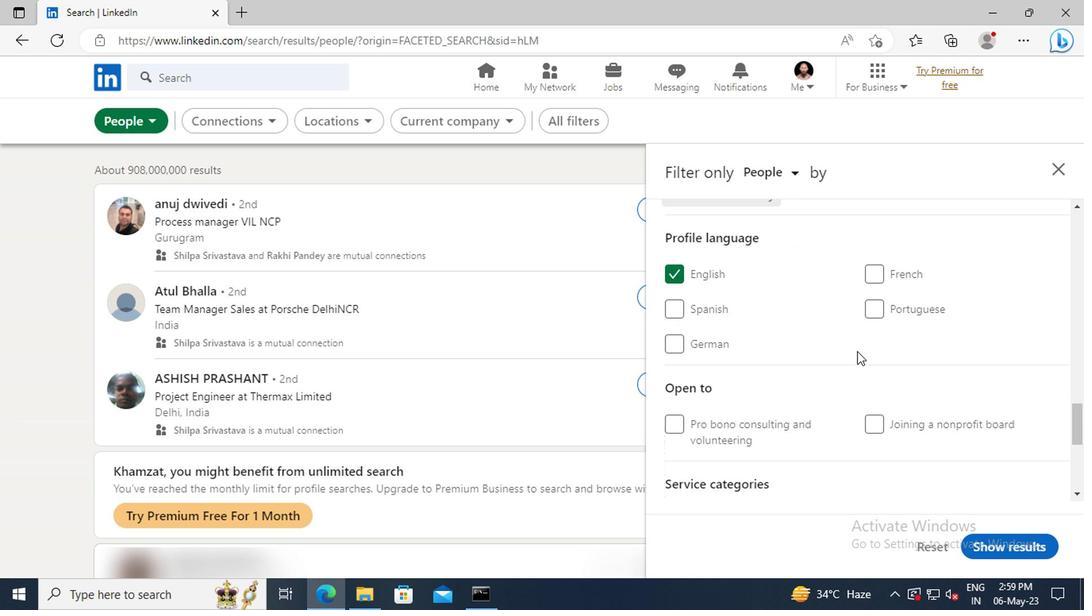 
Action: Mouse scrolled (852, 347) with delta (0, 0)
Screenshot: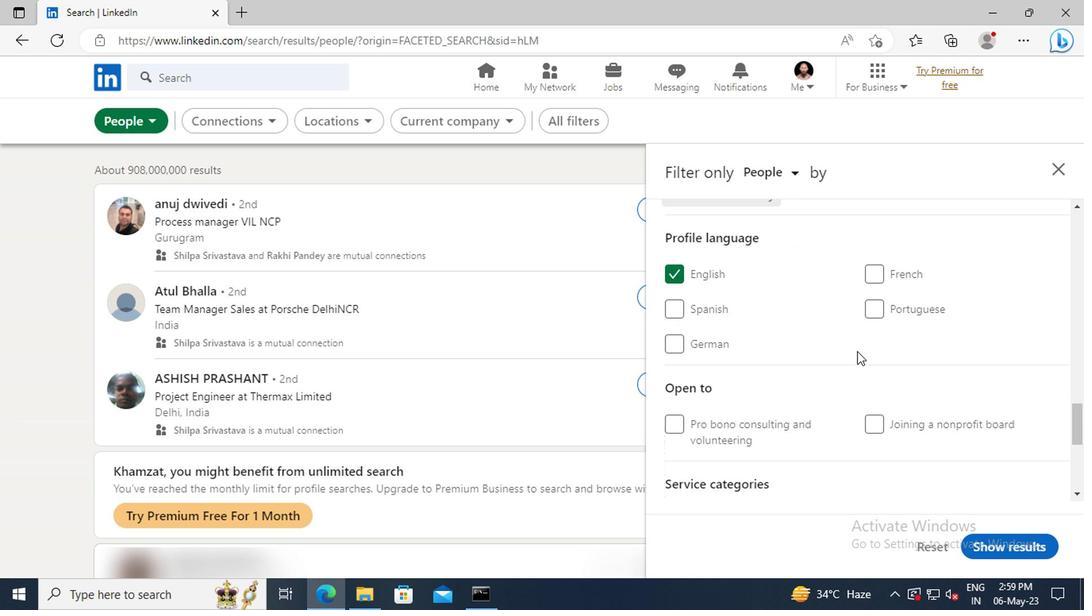 
Action: Mouse moved to (851, 346)
Screenshot: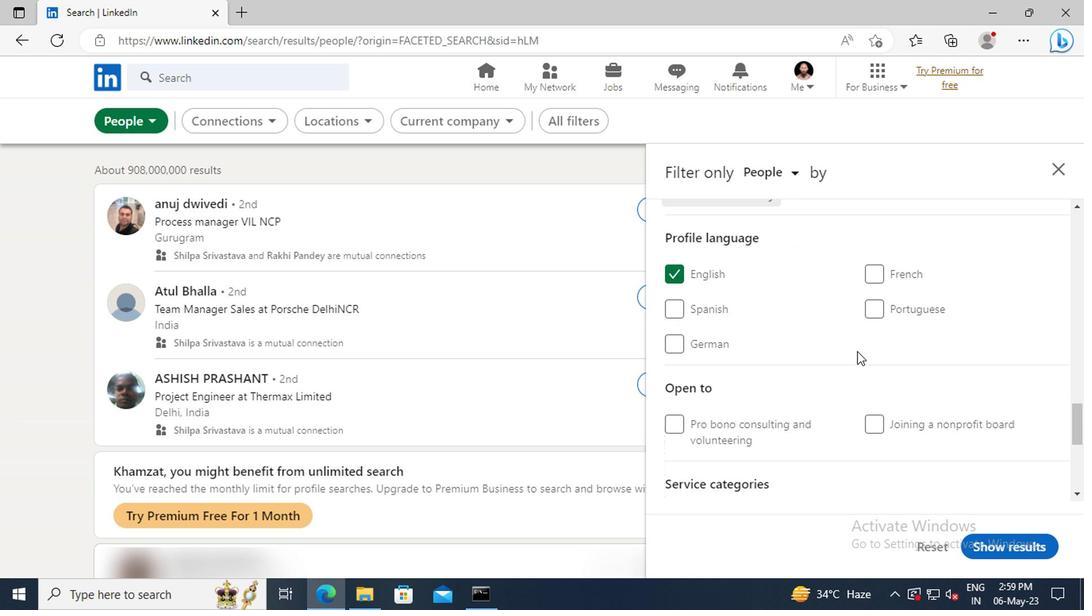 
Action: Mouse scrolled (851, 345) with delta (0, -1)
Screenshot: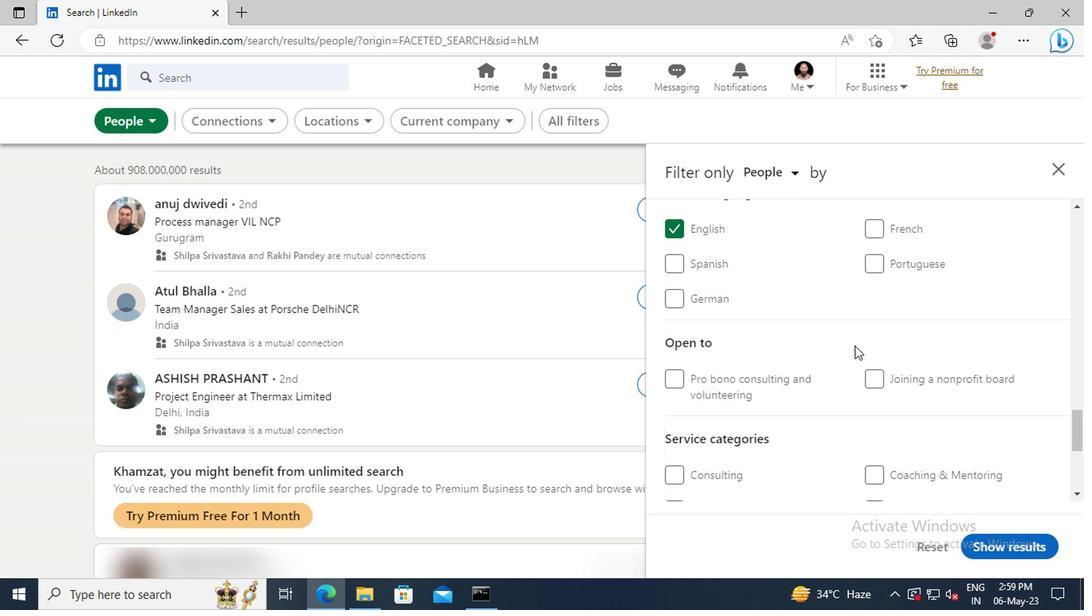 
Action: Mouse scrolled (851, 345) with delta (0, -1)
Screenshot: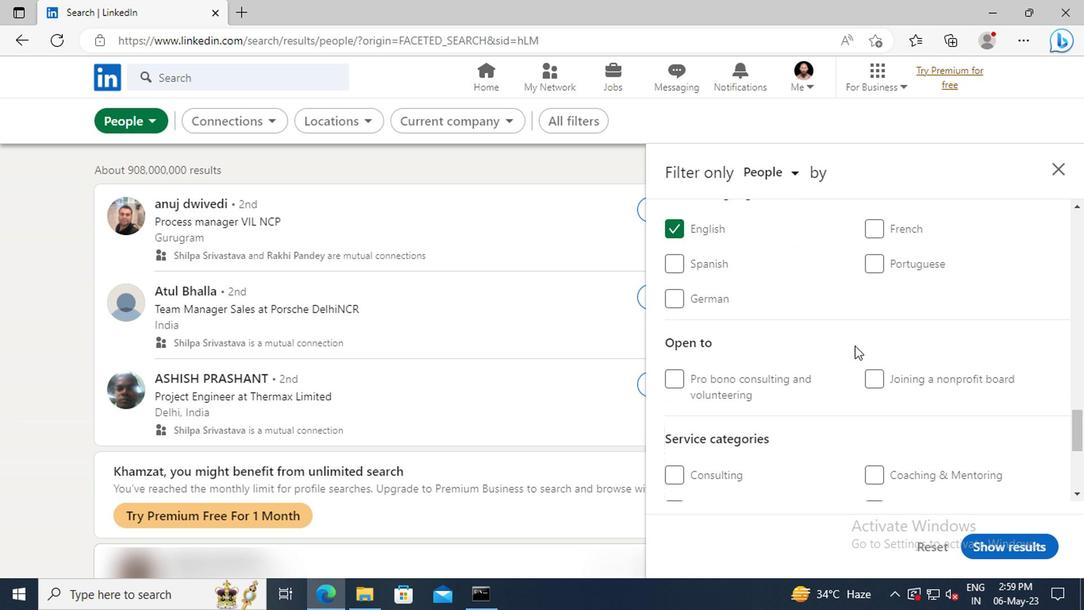 
Action: Mouse scrolled (851, 345) with delta (0, -1)
Screenshot: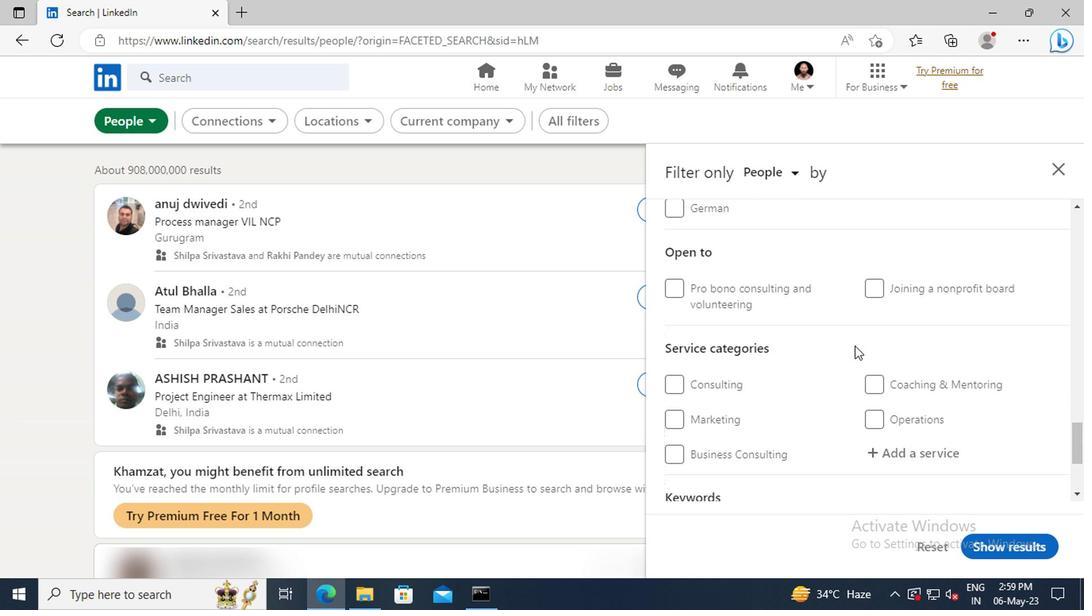 
Action: Mouse scrolled (851, 345) with delta (0, -1)
Screenshot: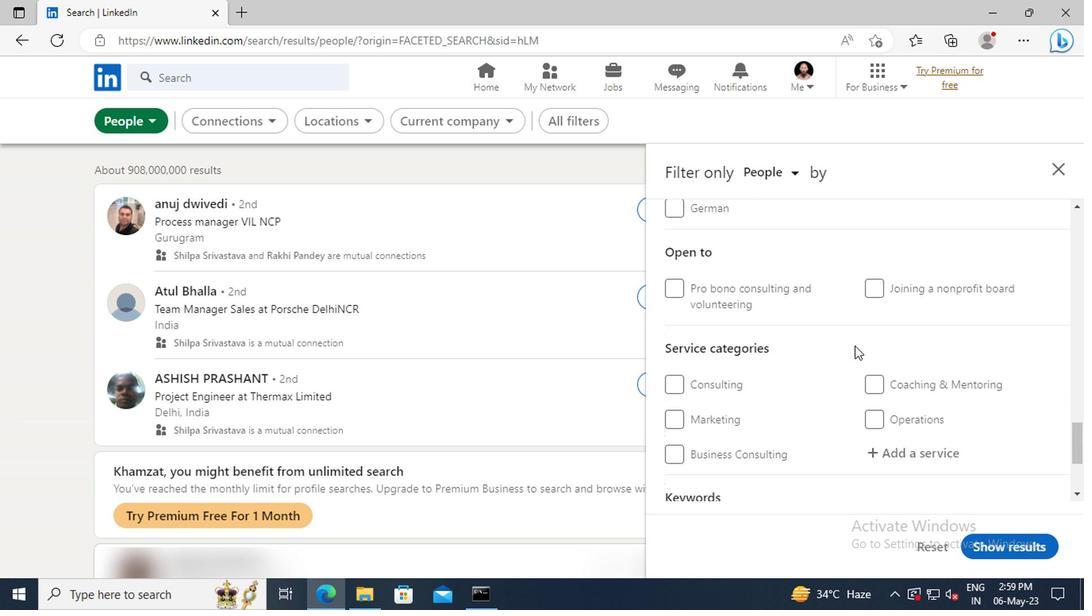 
Action: Mouse moved to (877, 361)
Screenshot: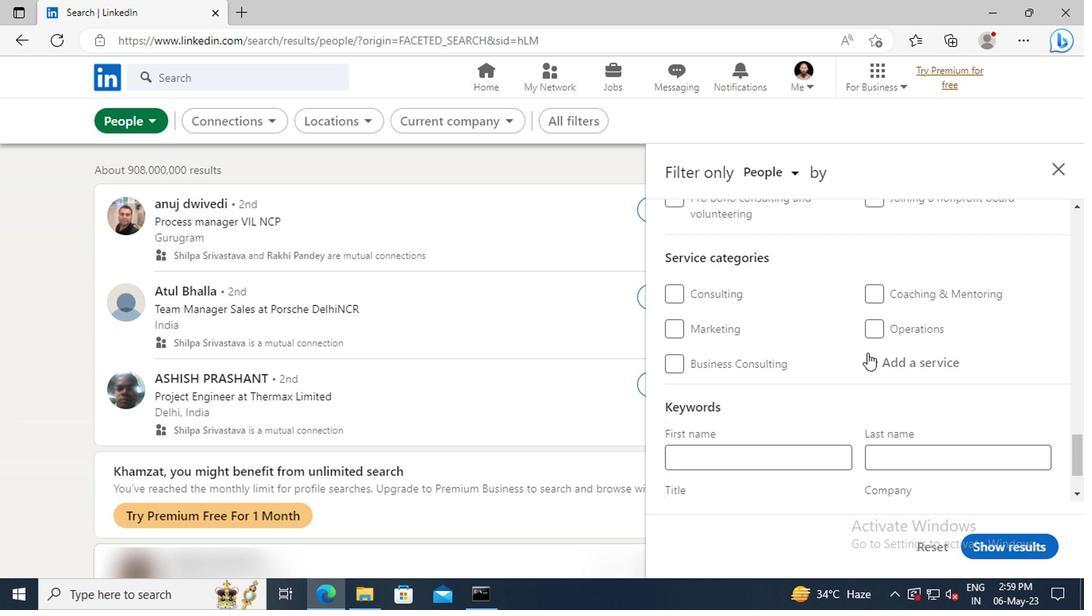 
Action: Mouse pressed left at (877, 361)
Screenshot: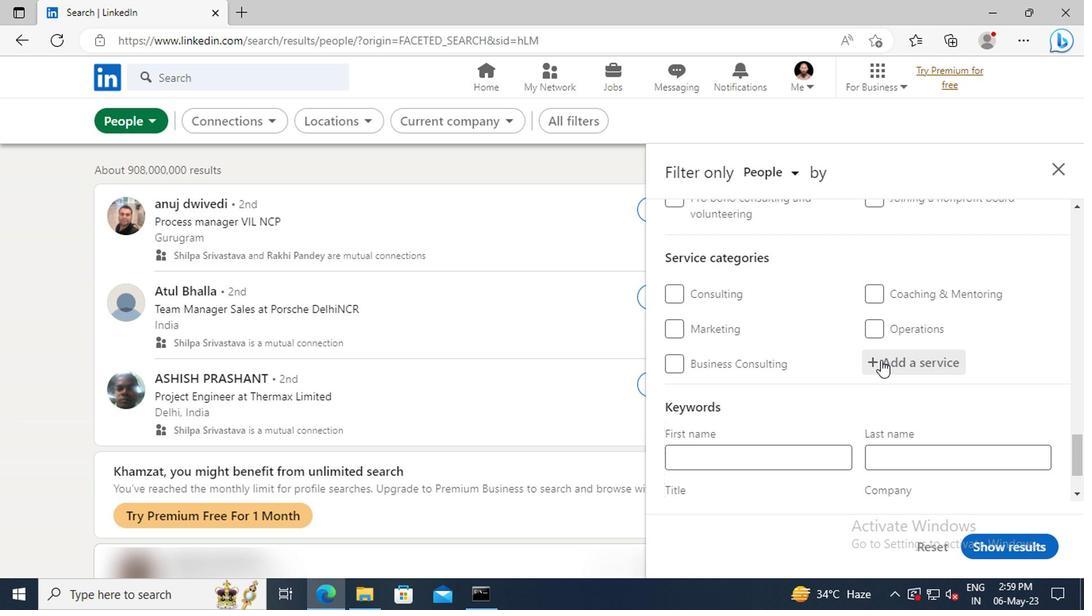 
Action: Key pressed <Key.shift>BUSINESS<Key.space><Key.shift>LAW
Screenshot: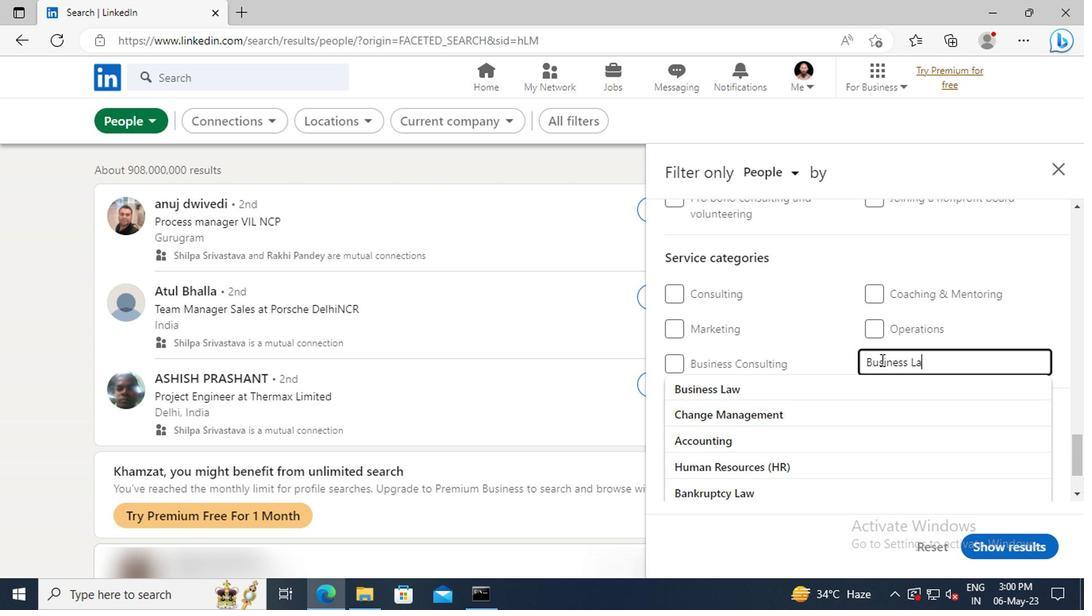 
Action: Mouse moved to (878, 386)
Screenshot: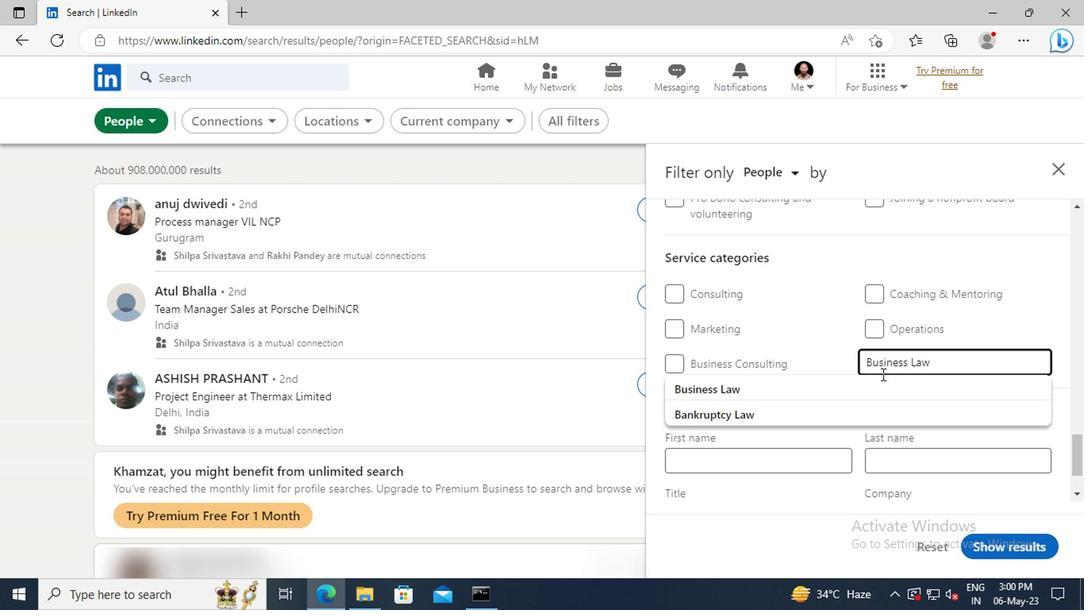 
Action: Mouse pressed left at (878, 386)
Screenshot: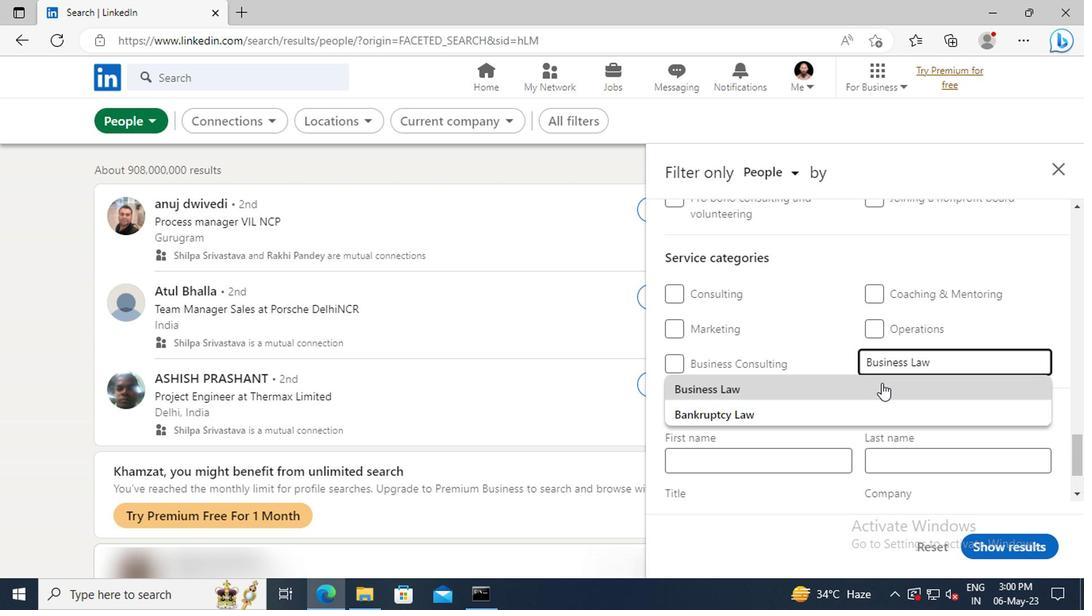
Action: Mouse scrolled (878, 385) with delta (0, -1)
Screenshot: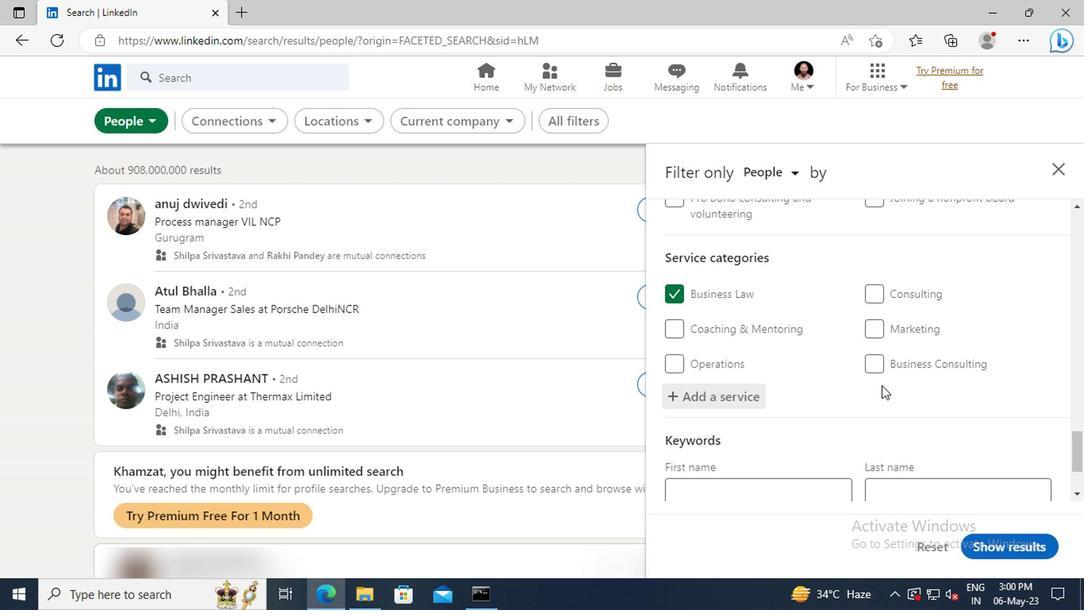 
Action: Mouse scrolled (878, 385) with delta (0, -1)
Screenshot: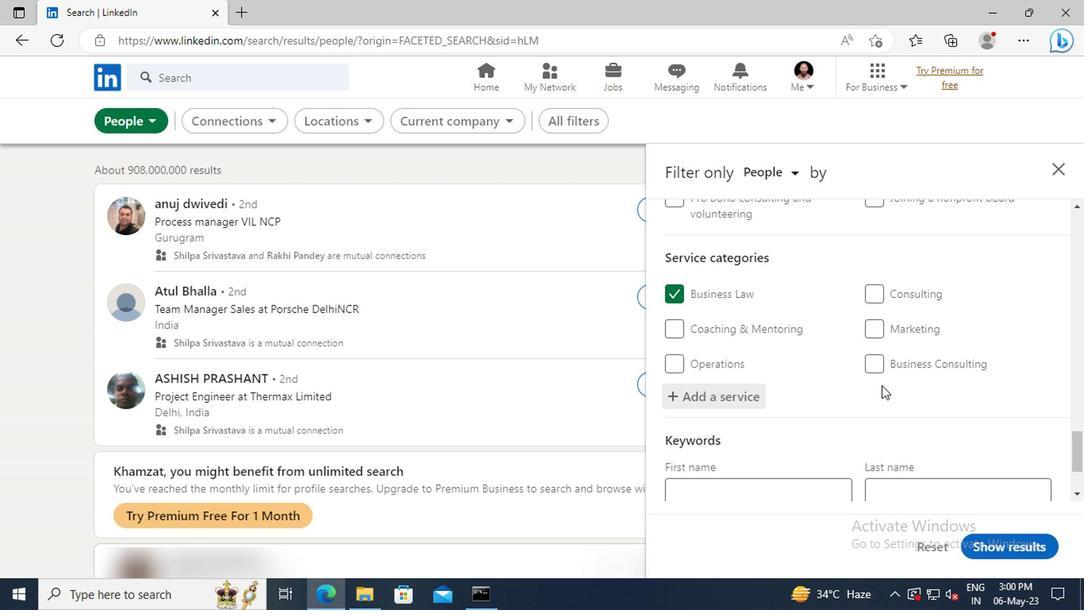 
Action: Mouse scrolled (878, 385) with delta (0, -1)
Screenshot: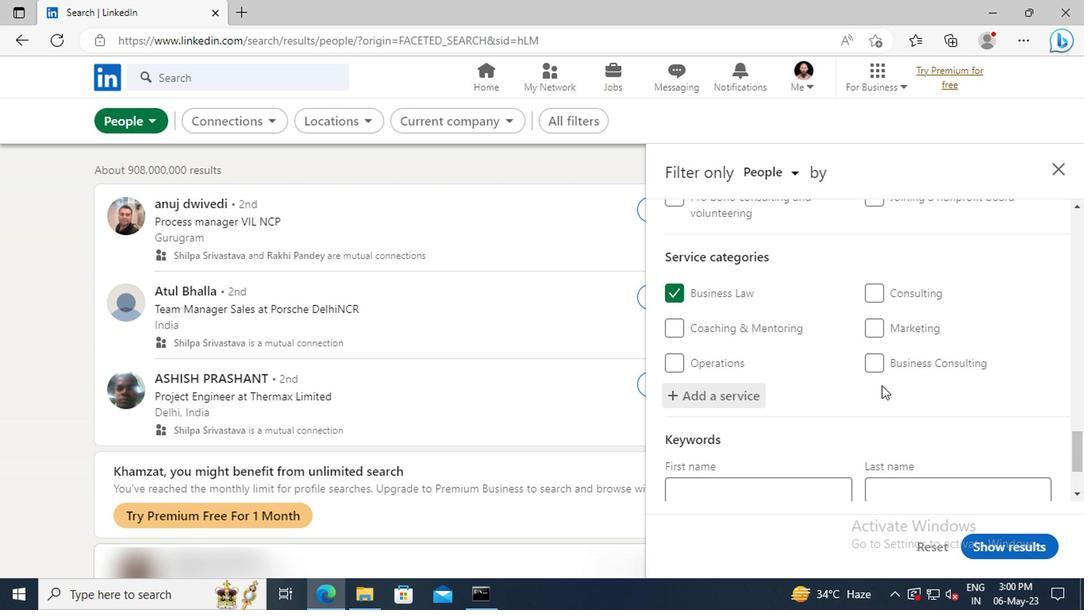 
Action: Mouse scrolled (878, 385) with delta (0, -1)
Screenshot: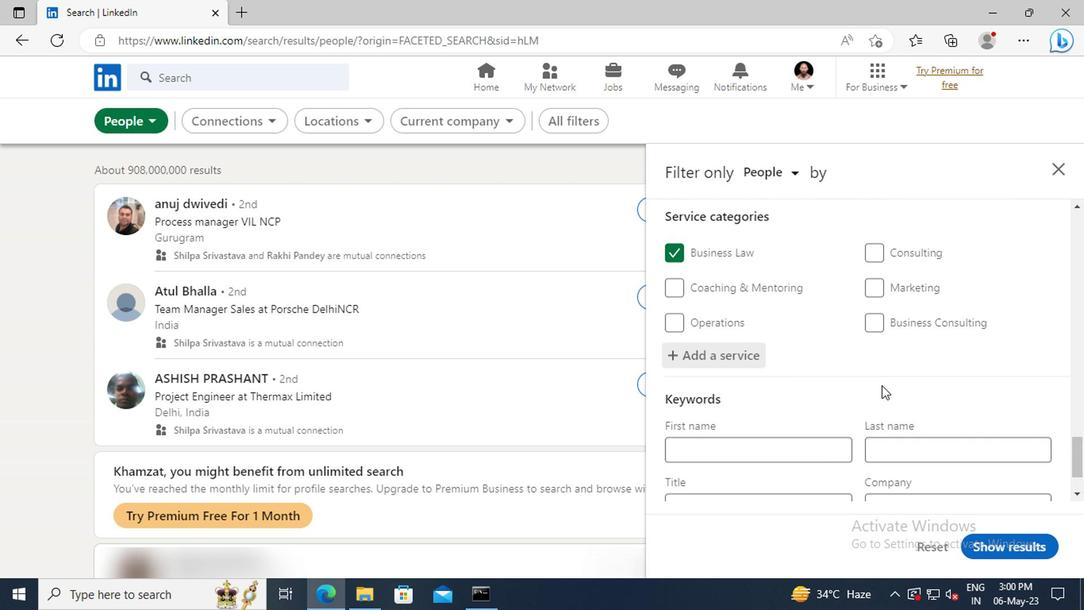 
Action: Mouse moved to (786, 428)
Screenshot: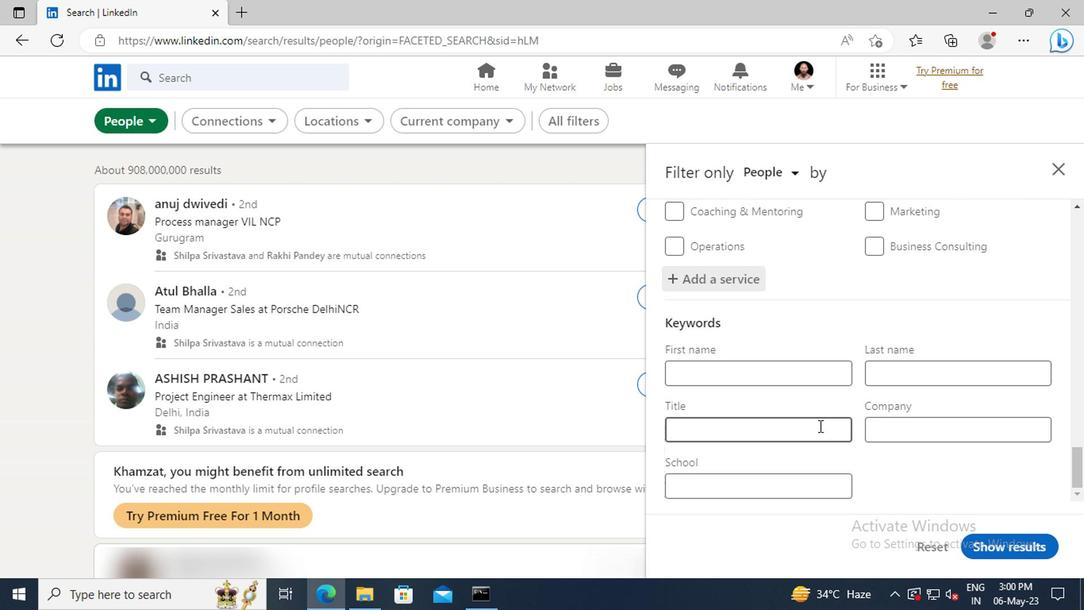 
Action: Mouse pressed left at (786, 428)
Screenshot: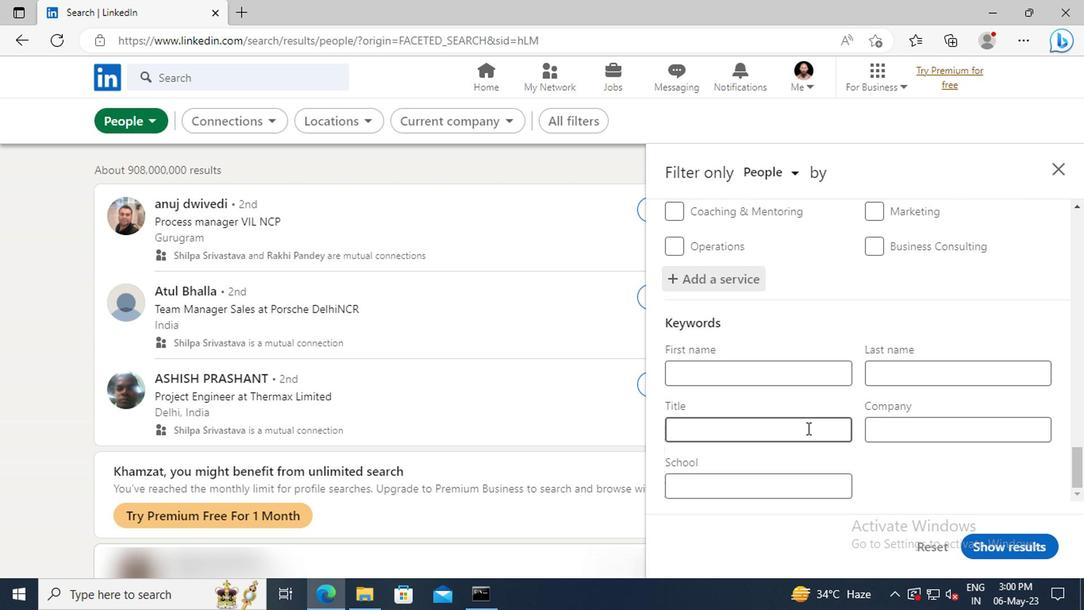 
Action: Key pressed <Key.shift>PURCHASING<Key.space><Key.shift>STAFF<Key.enter>
Screenshot: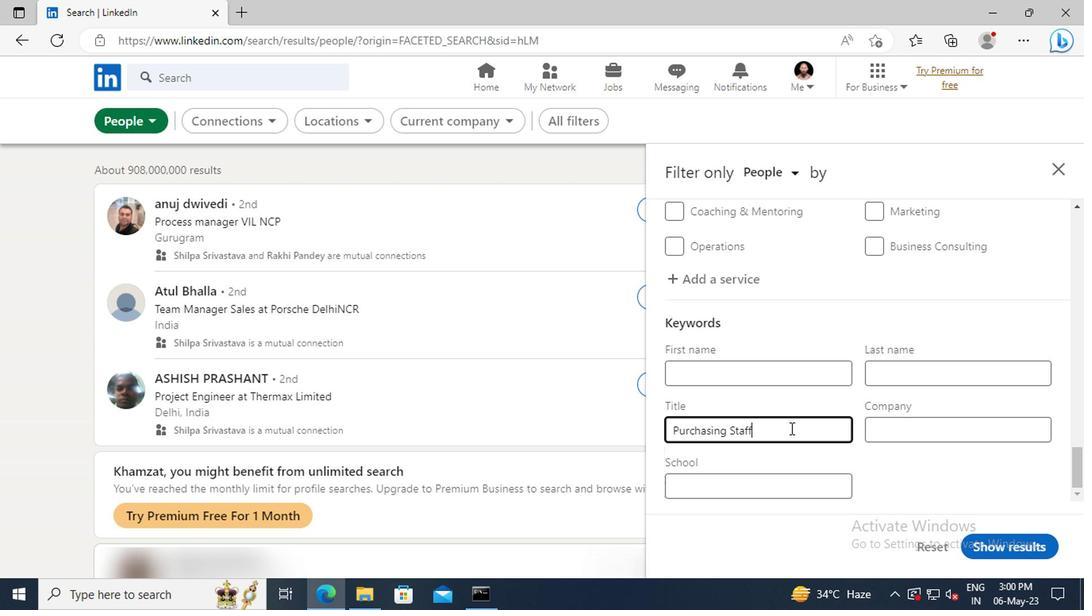 
Action: Mouse moved to (985, 548)
Screenshot: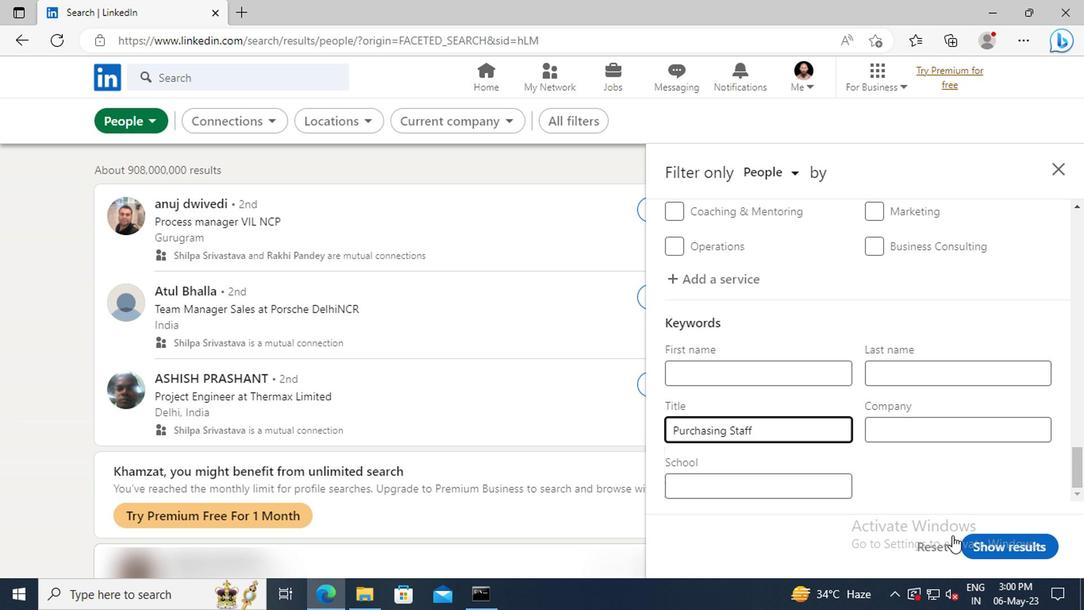 
Action: Mouse pressed left at (985, 548)
Screenshot: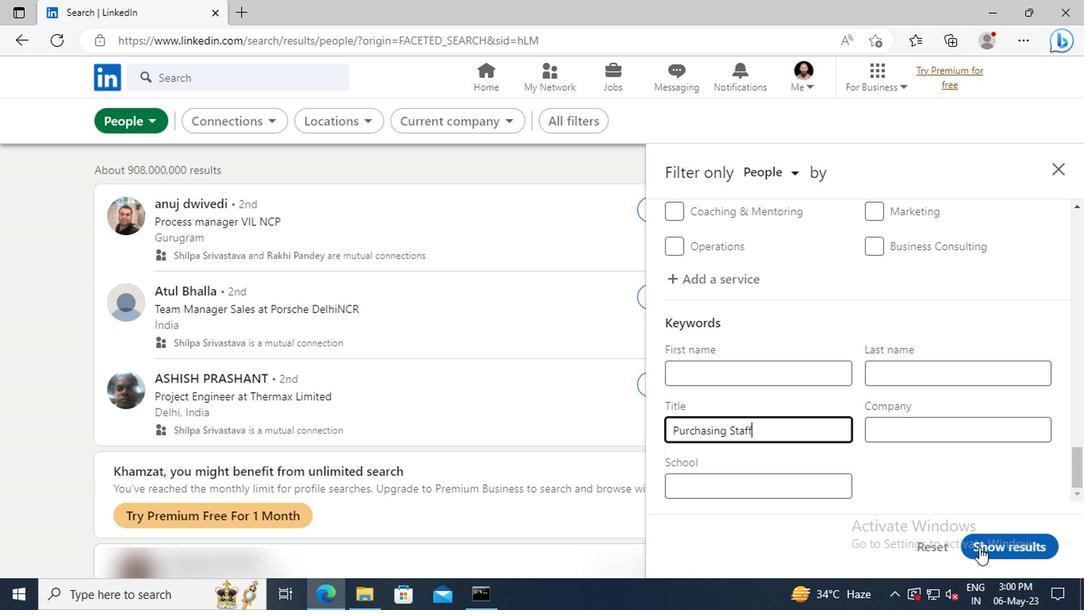 
